 Task: Create new Company, with domain: 'mixi.jp' and type: 'Reseller'. Add new contact for this company, with mail Id: 'Elijah_Sharma@mixi.jp', First Name: Elijah, Last name:  Sharma, Job Title: 'Project Manager', Phone Number: '(202) 555-7893'. Change life cycle stage to  Lead and lead status to  Open. Logged in from softage.3@softage.net
Action: Mouse moved to (98, 89)
Screenshot: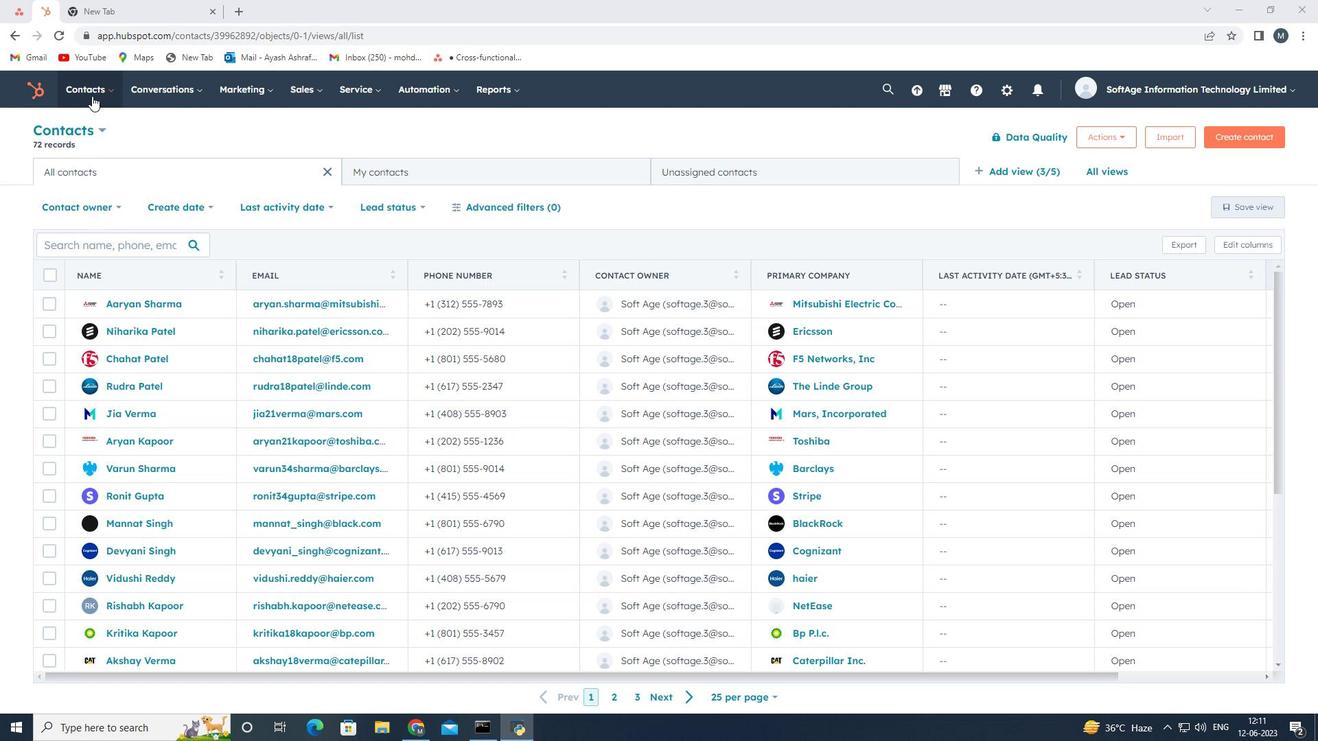 
Action: Mouse pressed left at (98, 89)
Screenshot: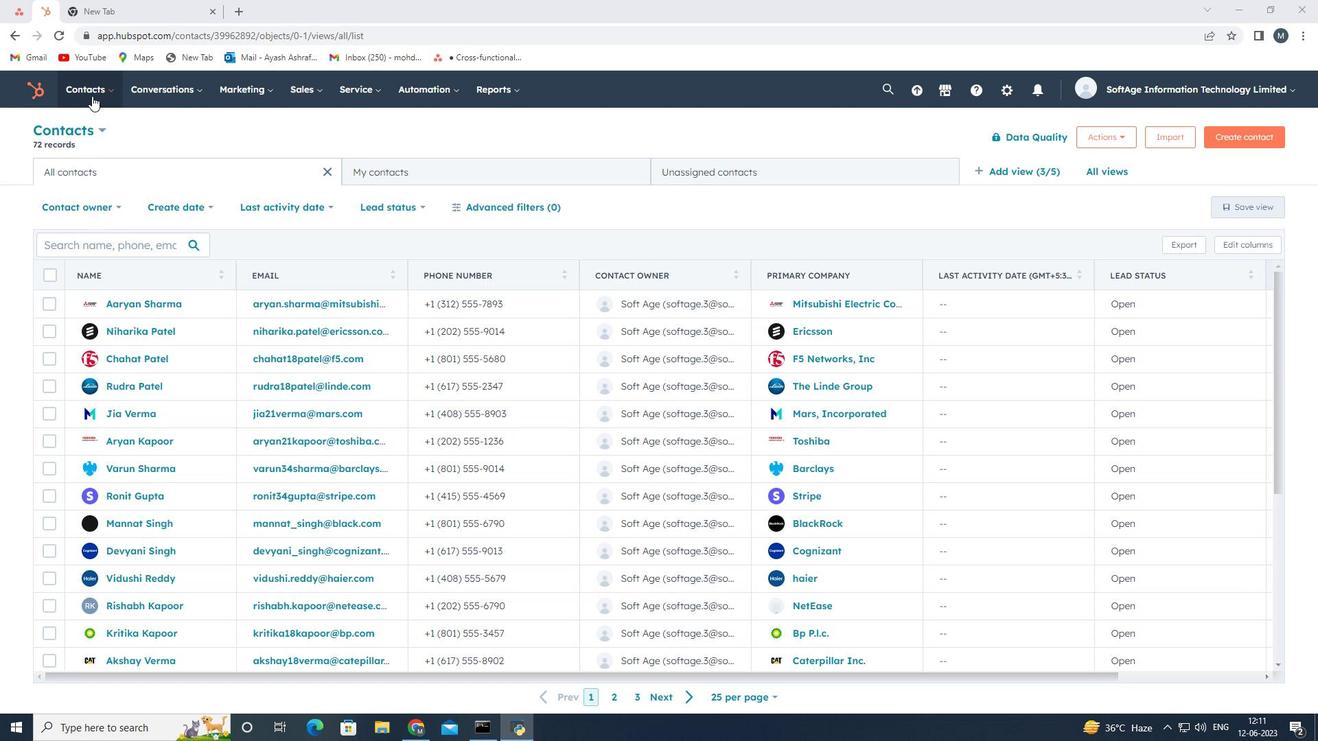 
Action: Mouse moved to (111, 133)
Screenshot: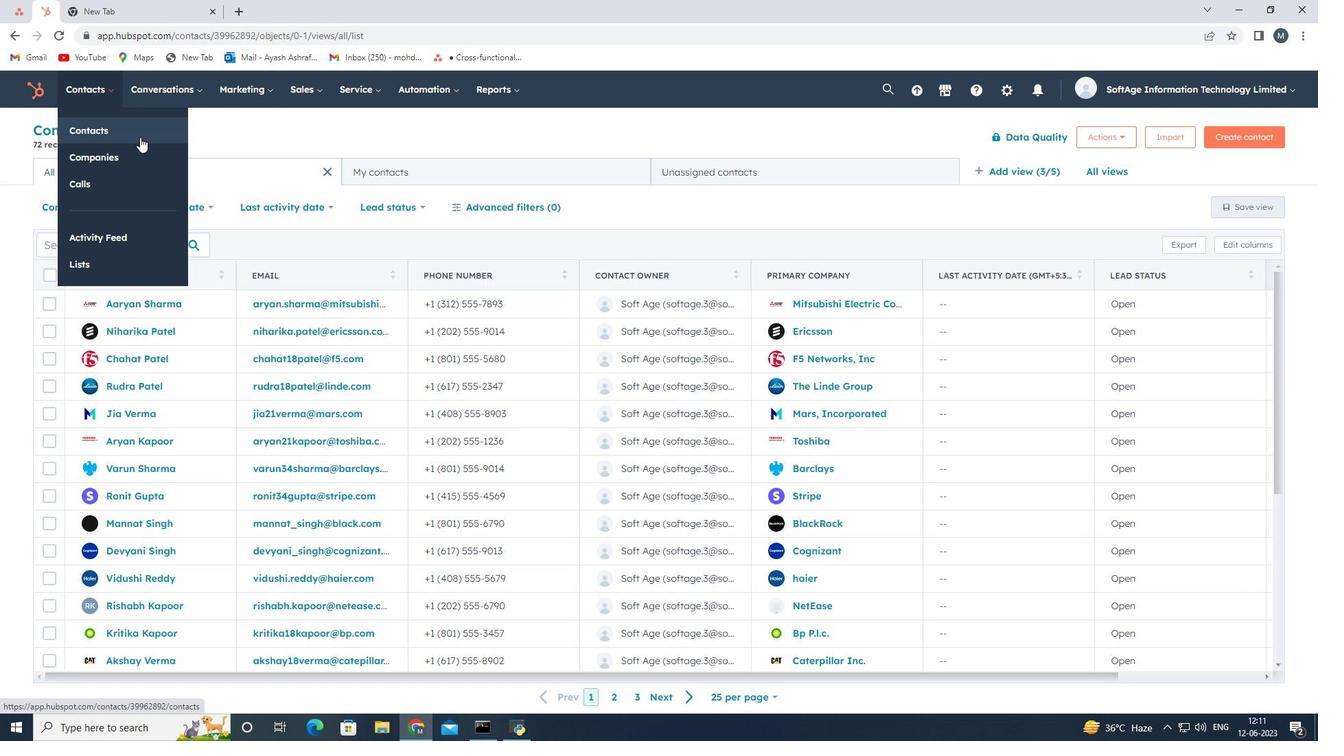 
Action: Mouse pressed left at (111, 133)
Screenshot: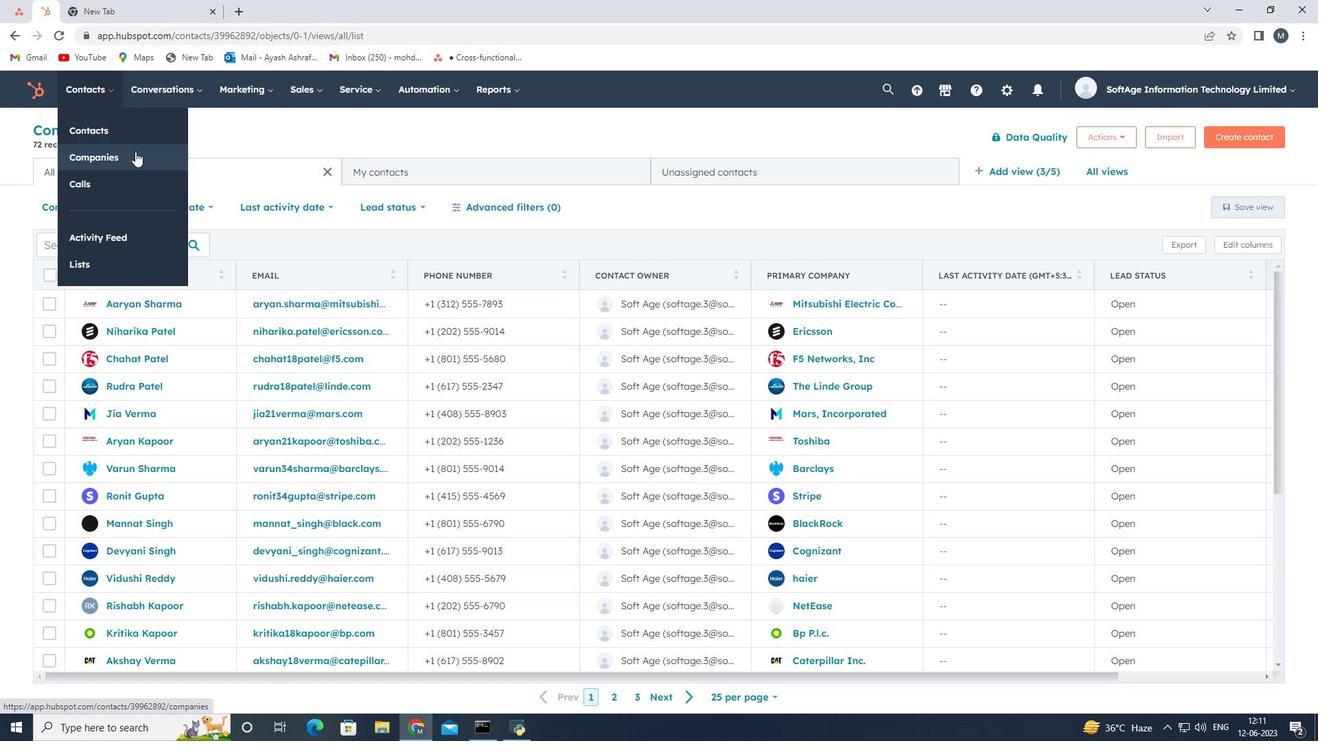 
Action: Mouse moved to (1242, 139)
Screenshot: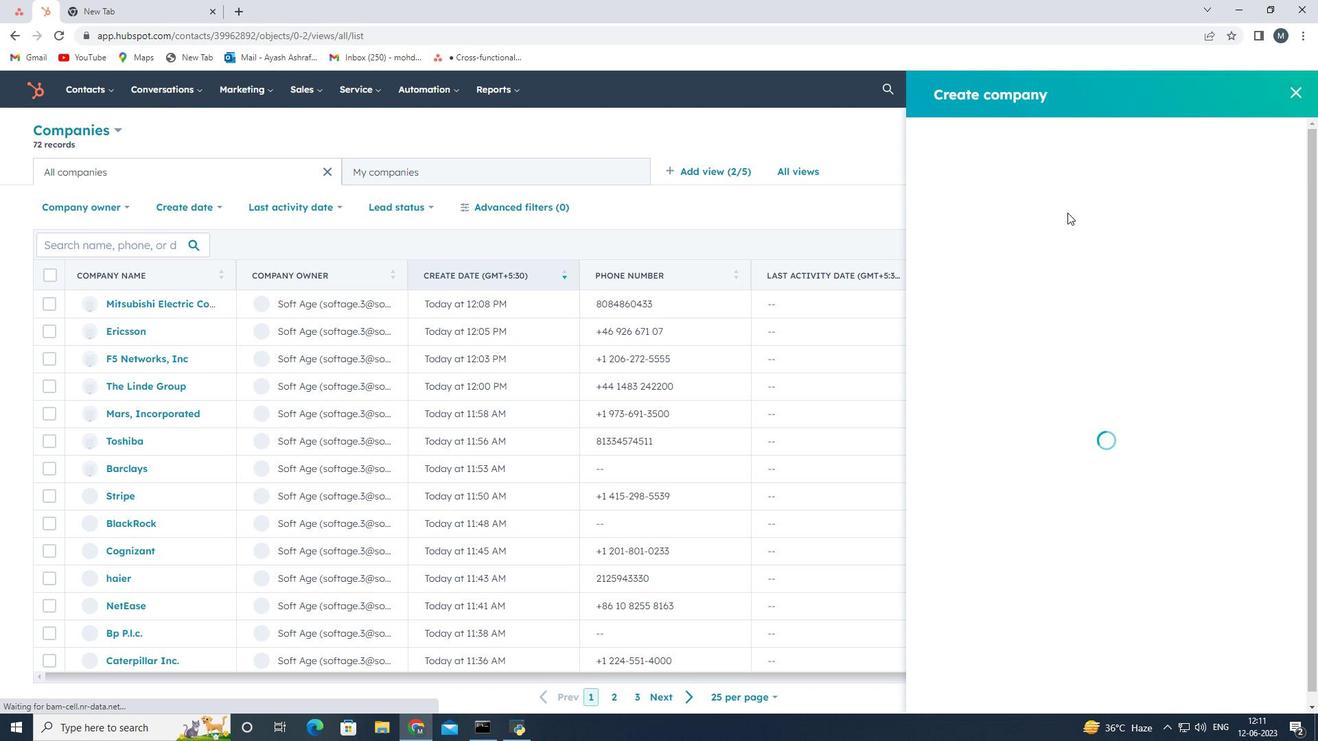 
Action: Mouse pressed left at (1242, 139)
Screenshot: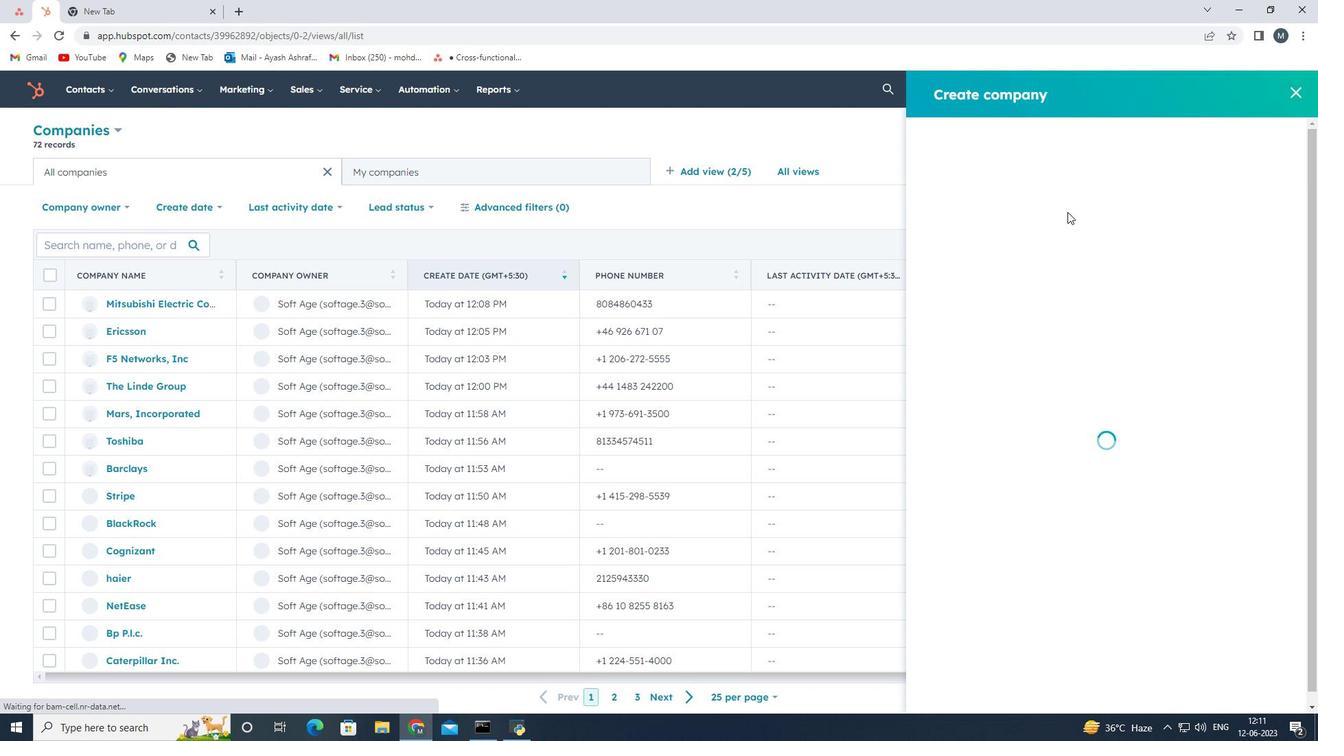 
Action: Mouse moved to (1033, 203)
Screenshot: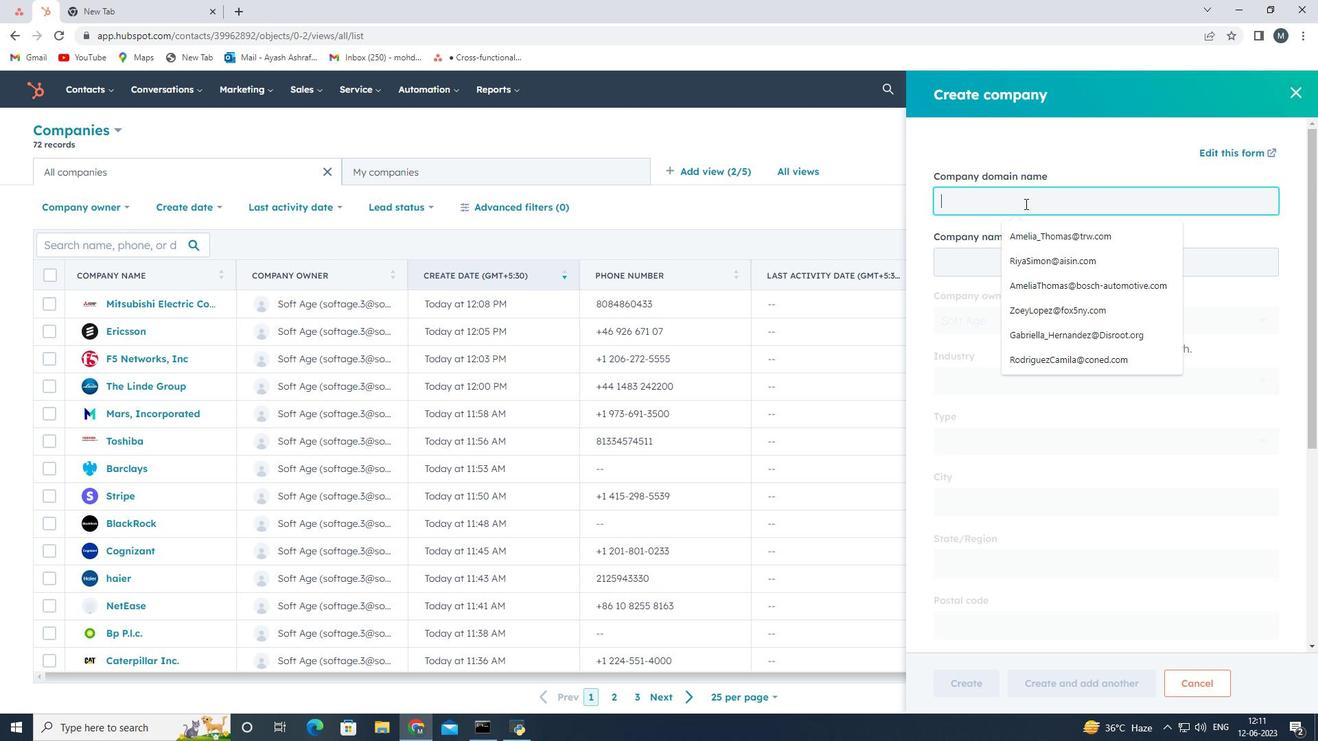 
Action: Mouse pressed left at (1033, 203)
Screenshot: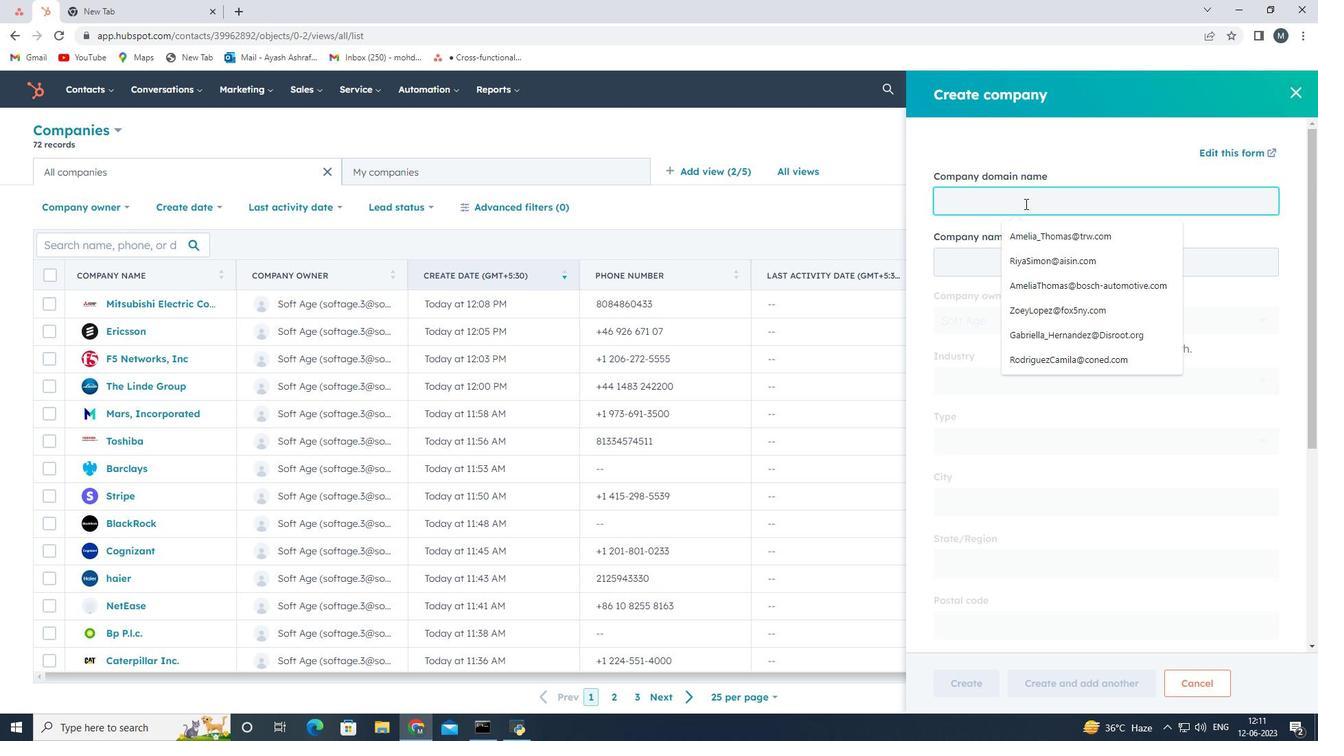 
Action: Key pressed mixi.jp
Screenshot: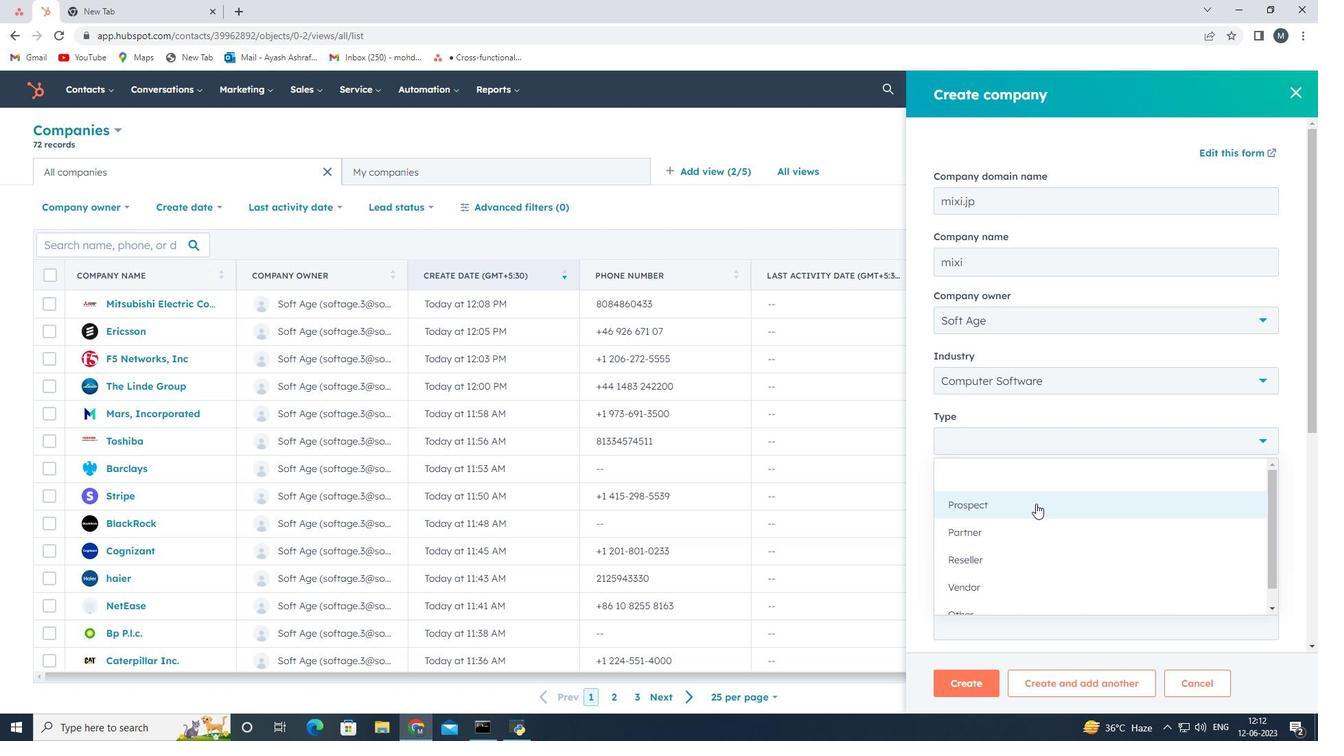 
Action: Mouse moved to (978, 215)
Screenshot: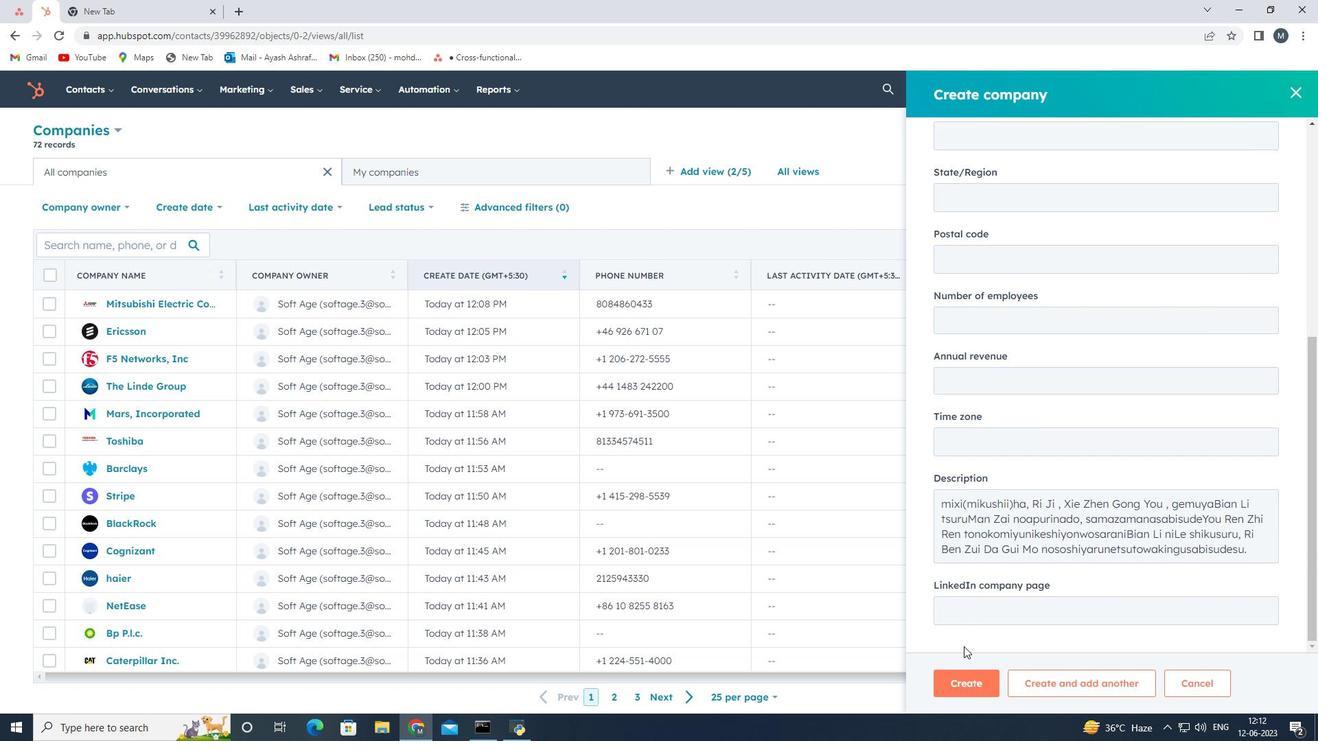 
Action: Key pressed com
Screenshot: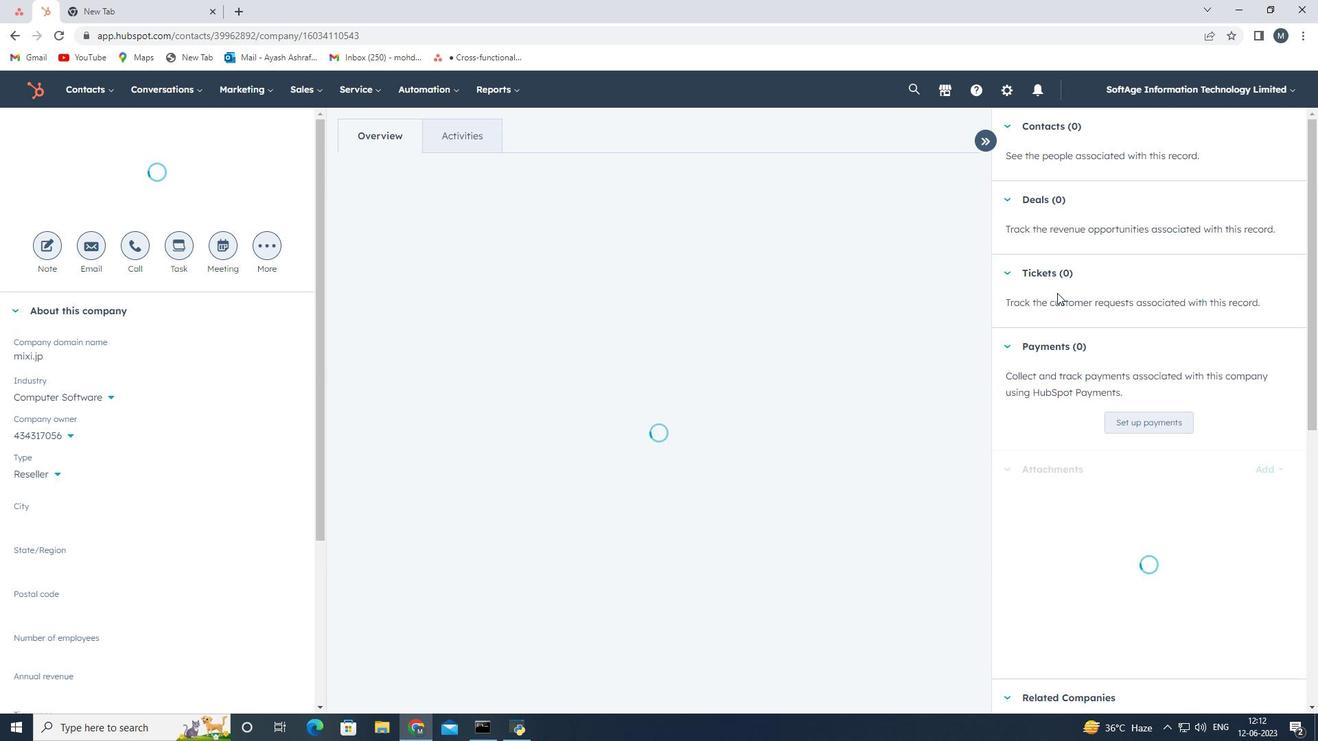 
Action: Mouse moved to (1299, 93)
Screenshot: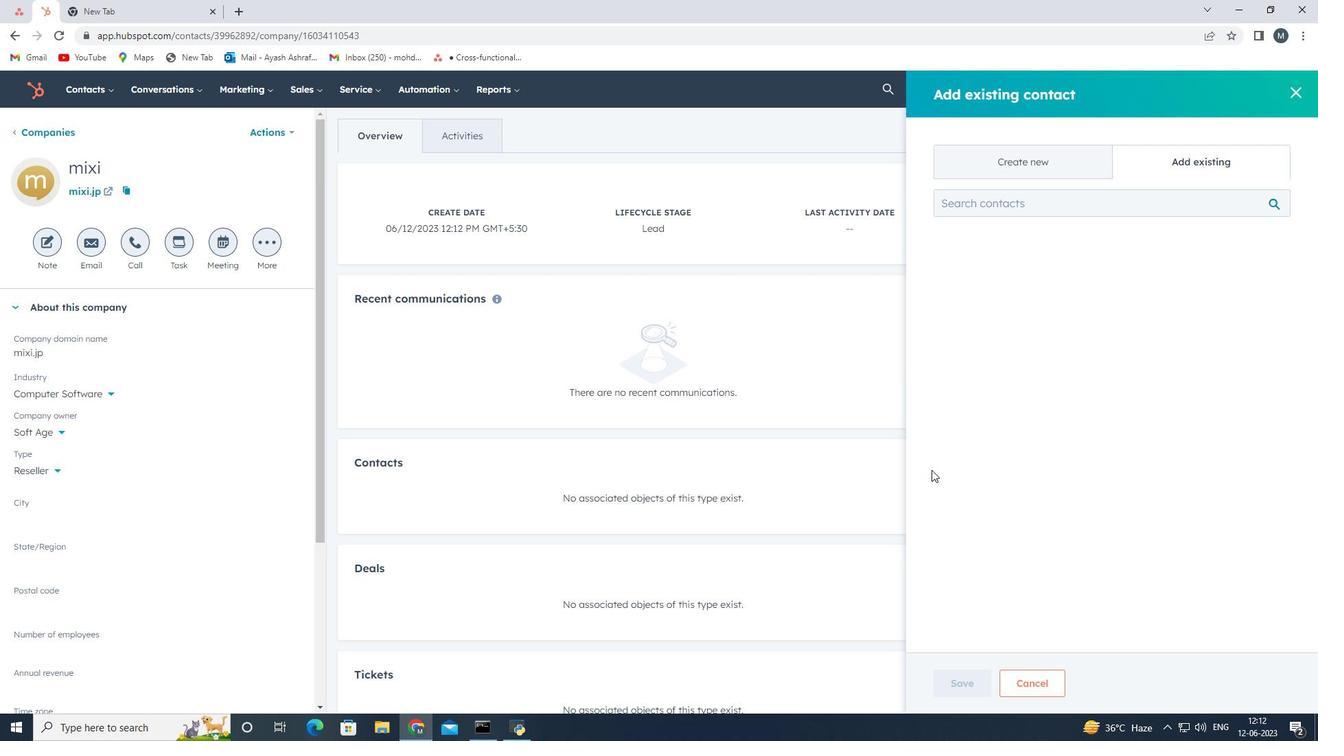 
Action: Mouse pressed left at (1299, 93)
Screenshot: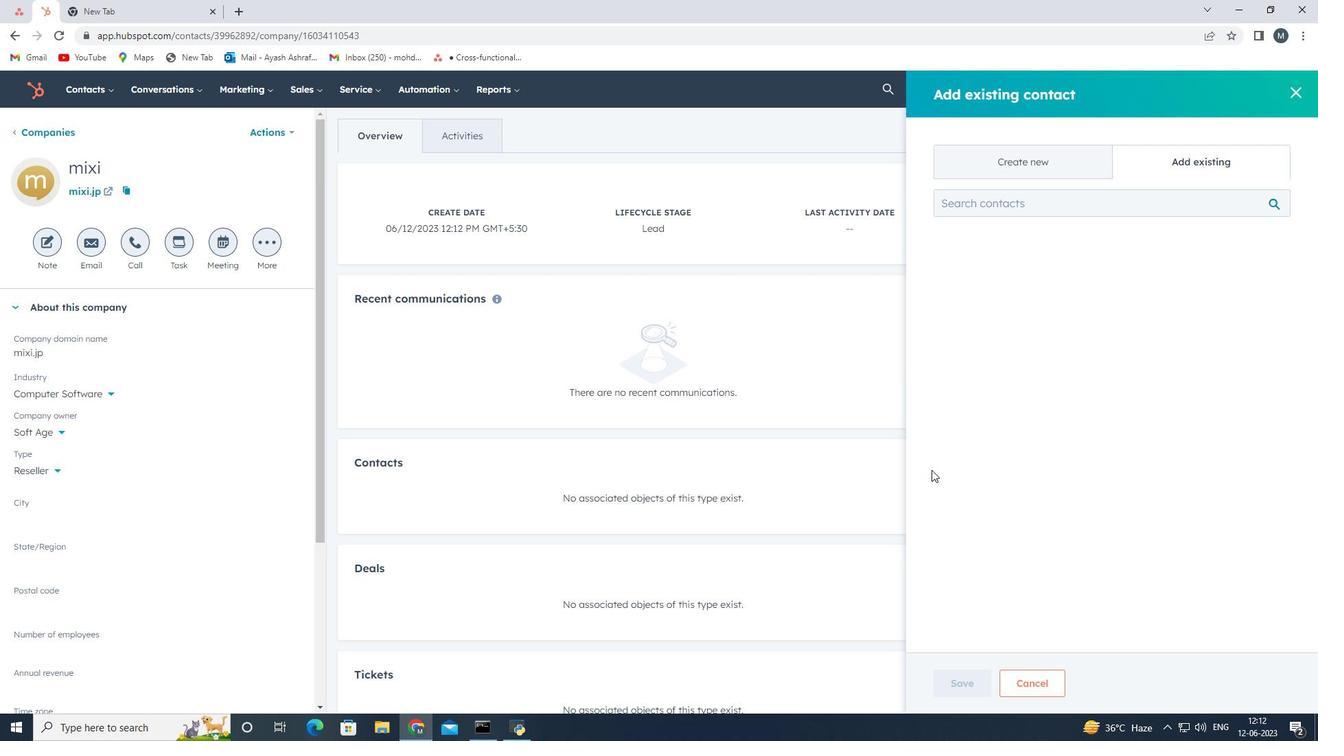 
Action: Mouse moved to (92, 94)
Screenshot: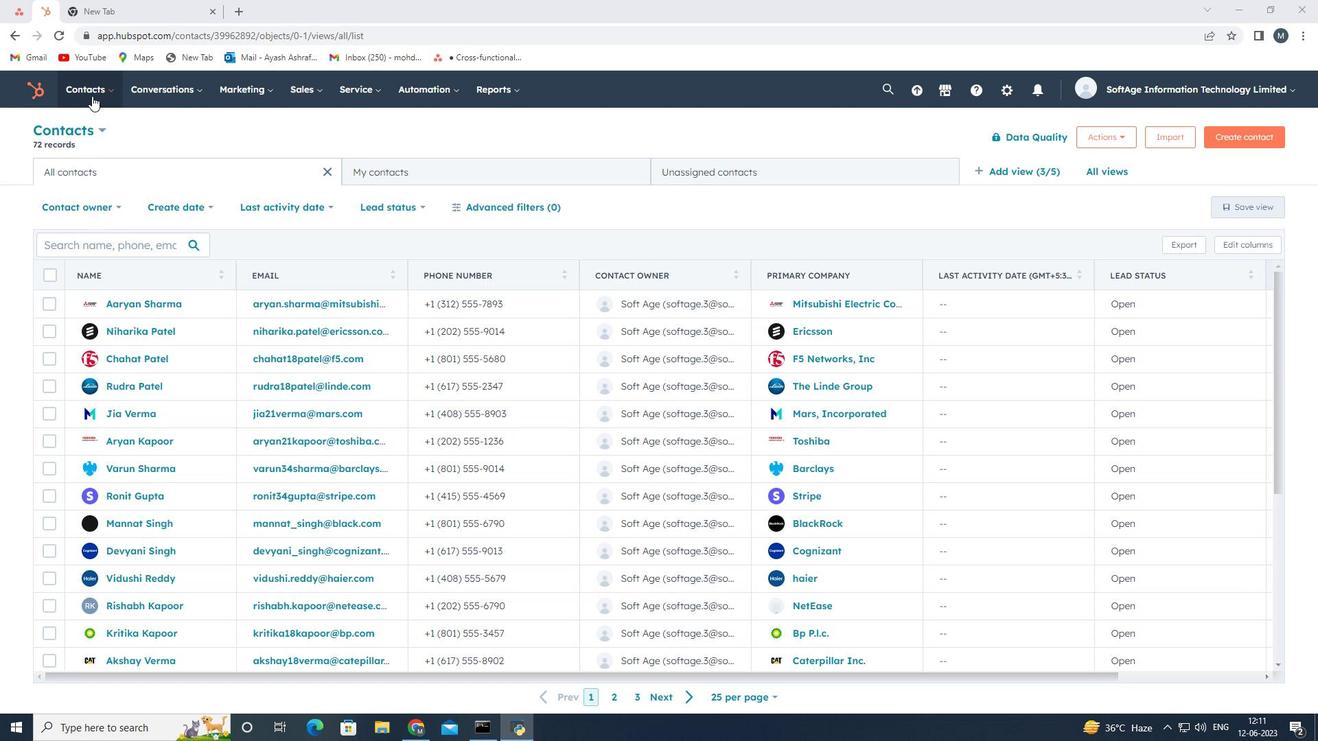 
Action: Mouse pressed left at (92, 94)
Screenshot: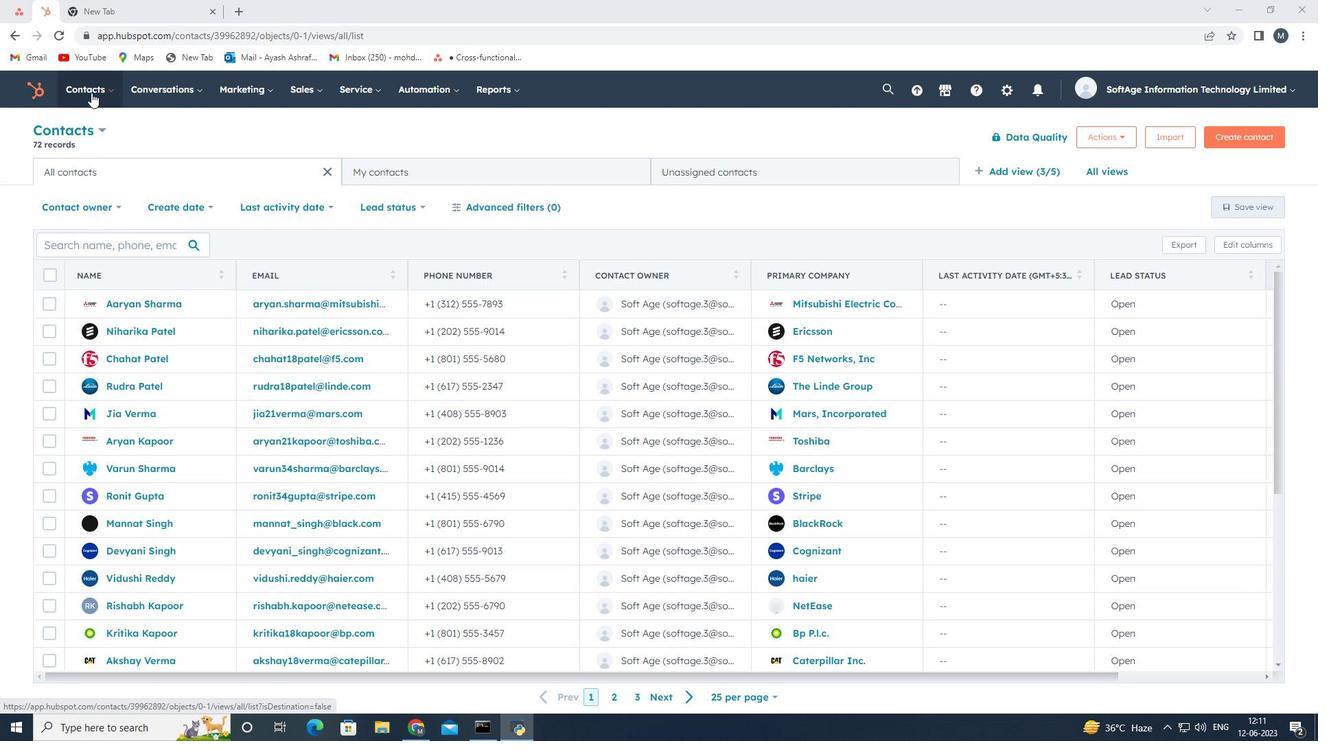 
Action: Mouse moved to (135, 153)
Screenshot: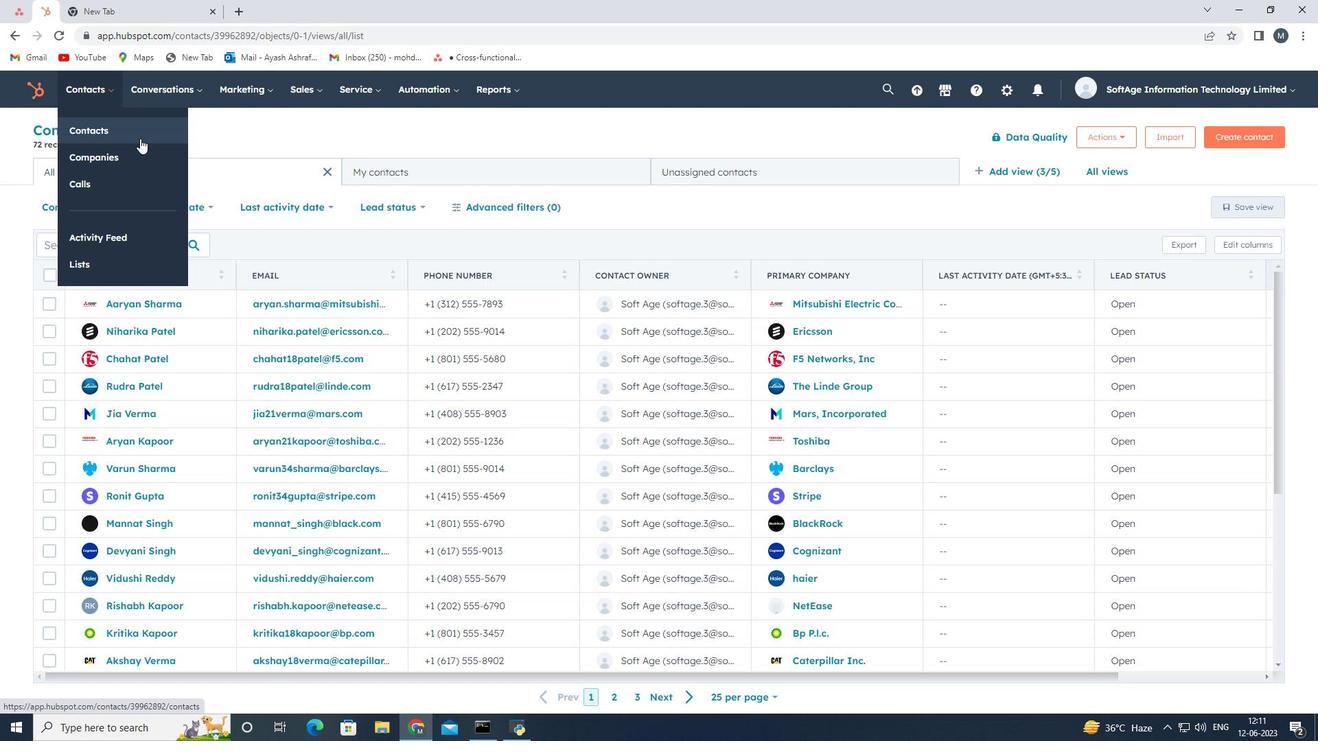 
Action: Mouse pressed left at (135, 153)
Screenshot: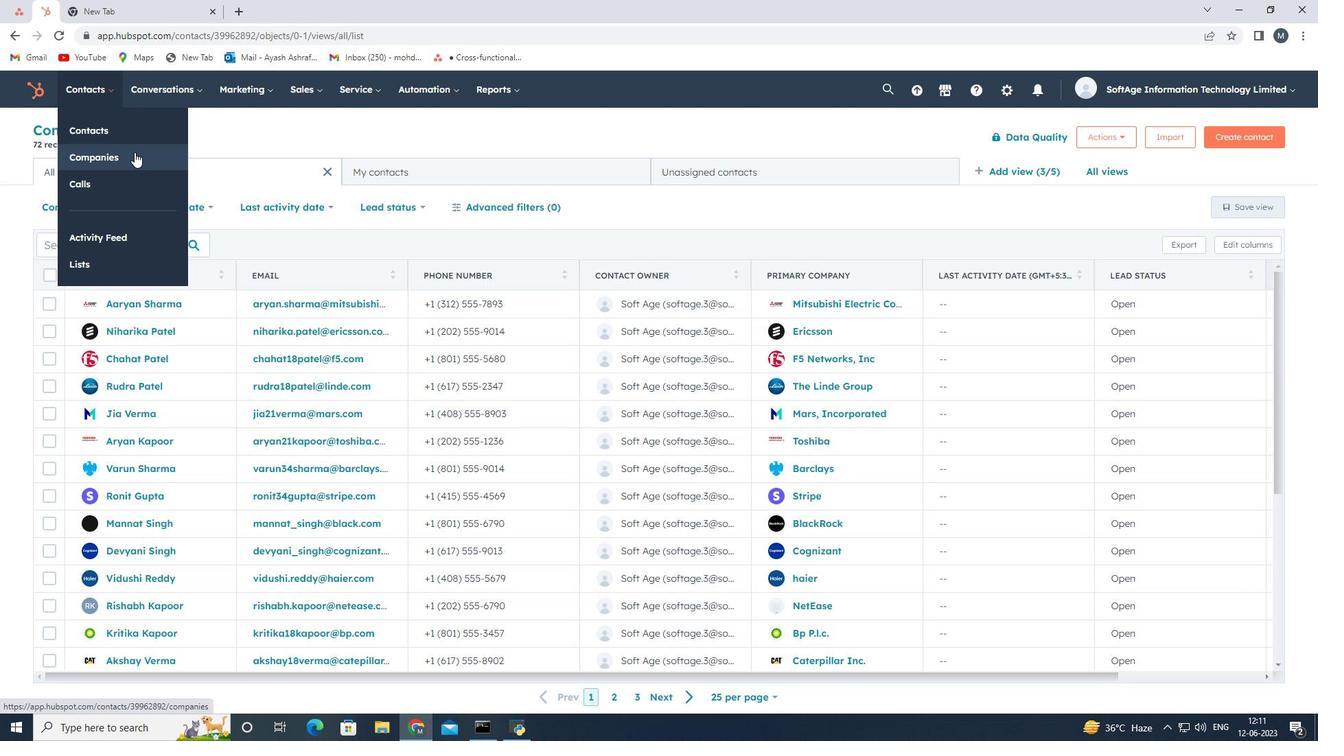 
Action: Mouse moved to (1245, 135)
Screenshot: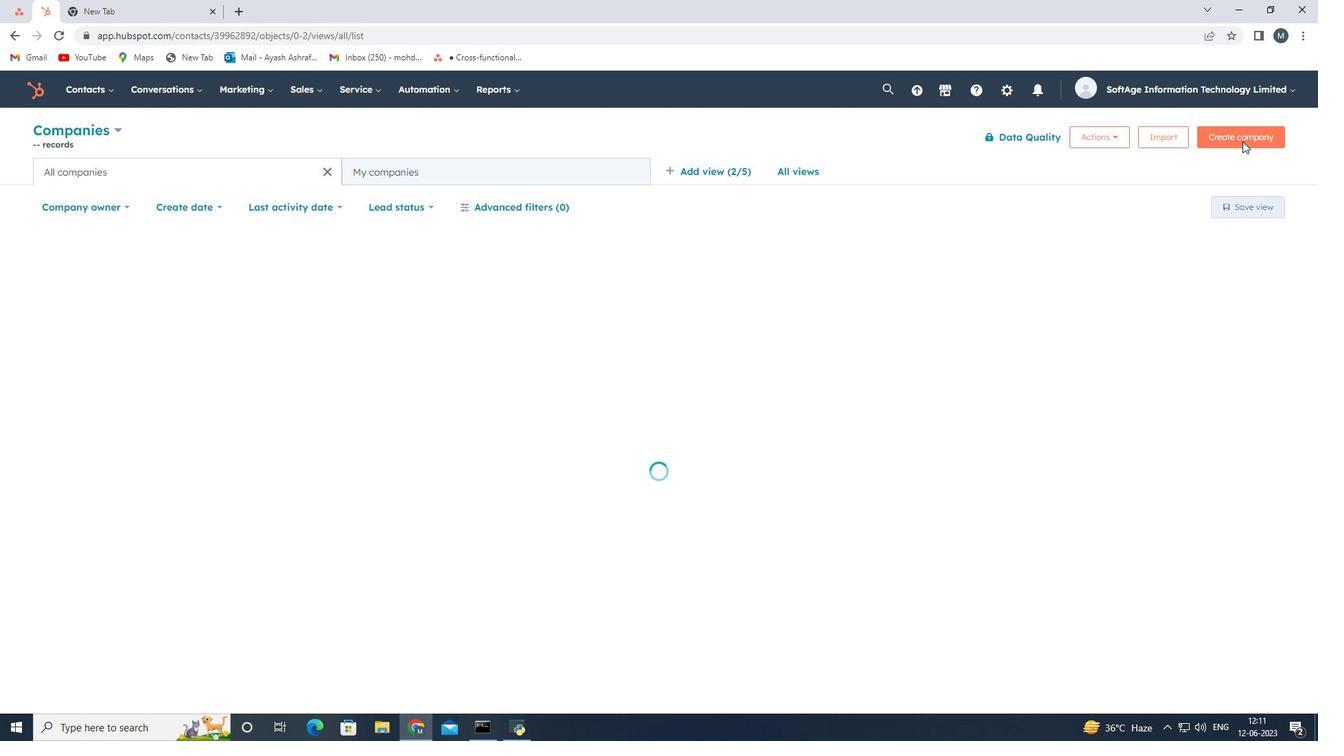 
Action: Mouse pressed left at (1245, 135)
Screenshot: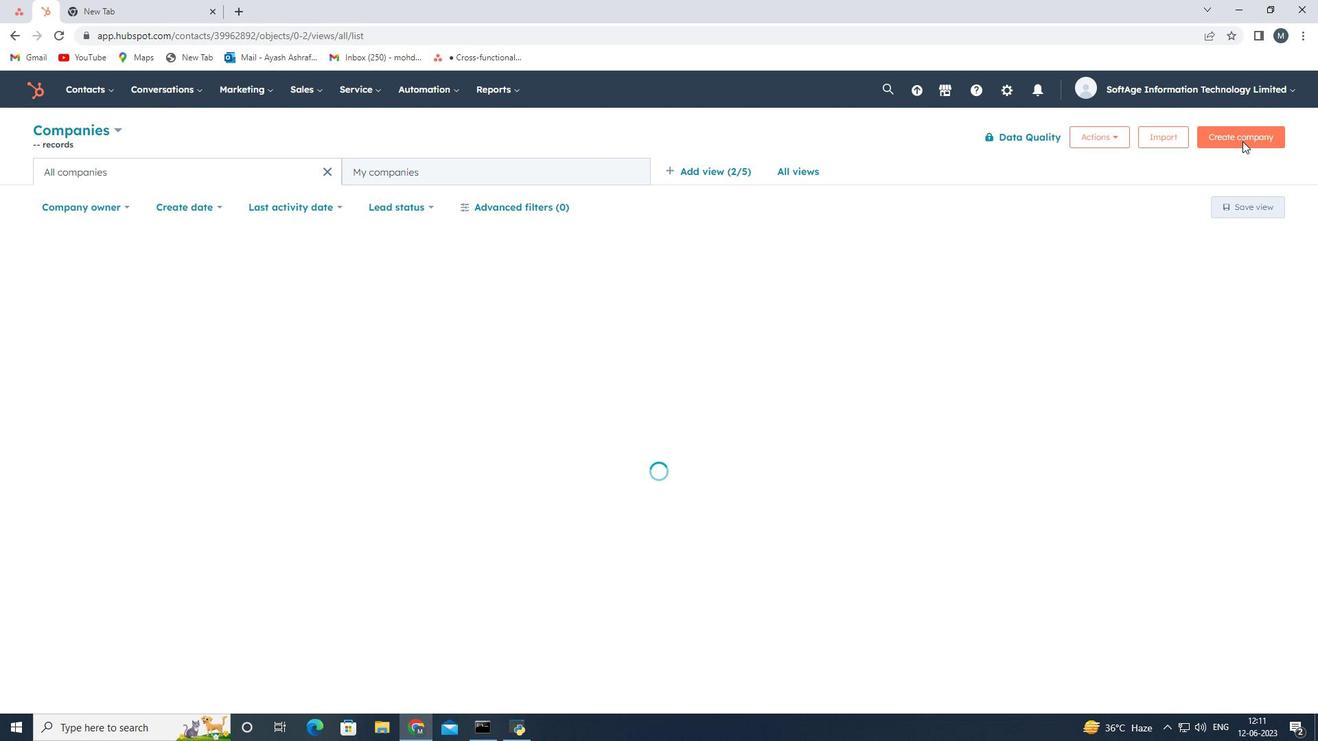 
Action: Mouse moved to (1026, 205)
Screenshot: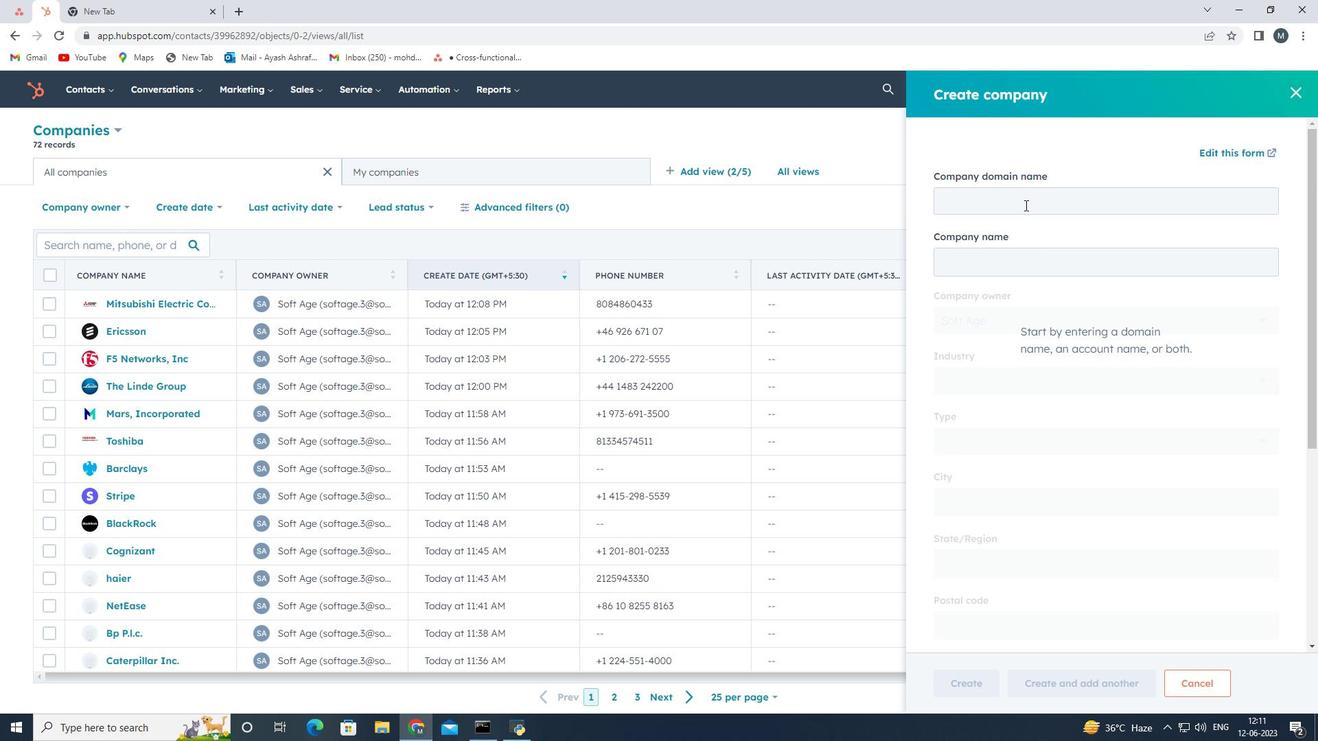 
Action: Mouse pressed left at (1026, 205)
Screenshot: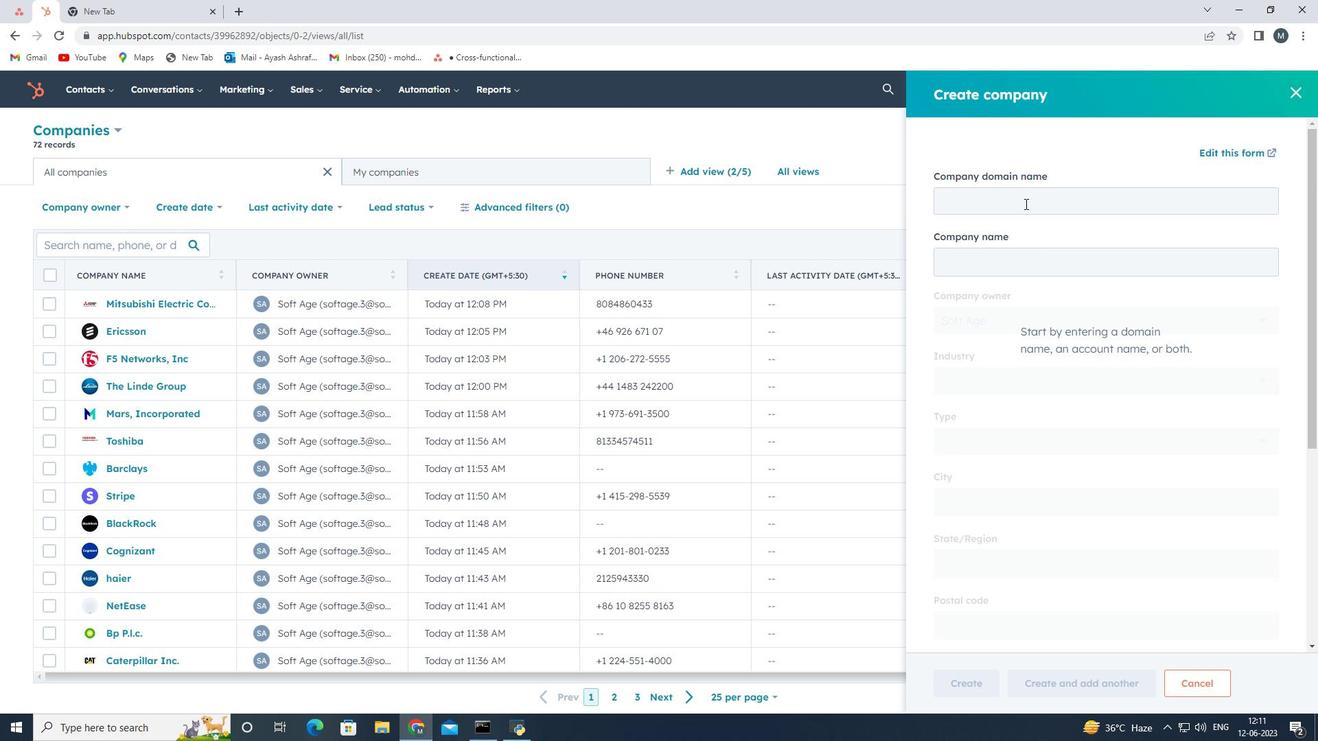 
Action: Key pressed mixi.jp
Screenshot: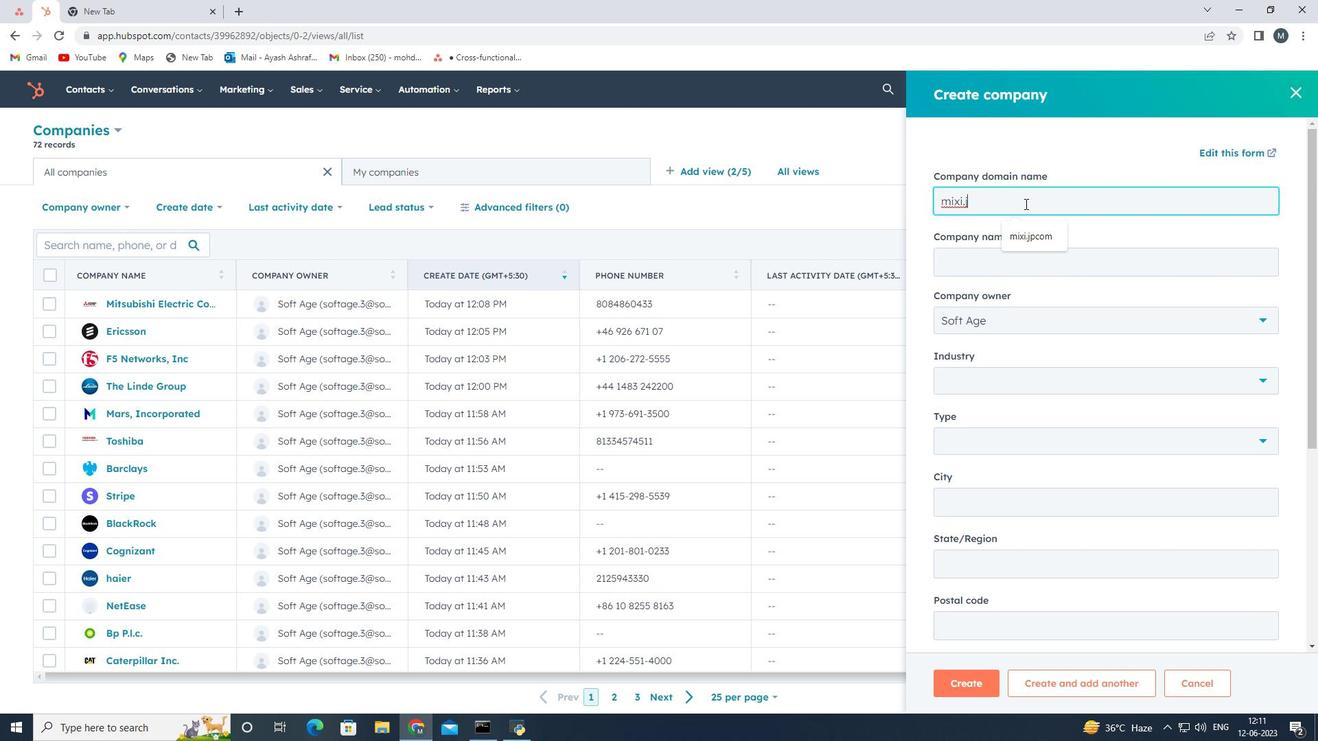 
Action: Mouse moved to (1055, 449)
Screenshot: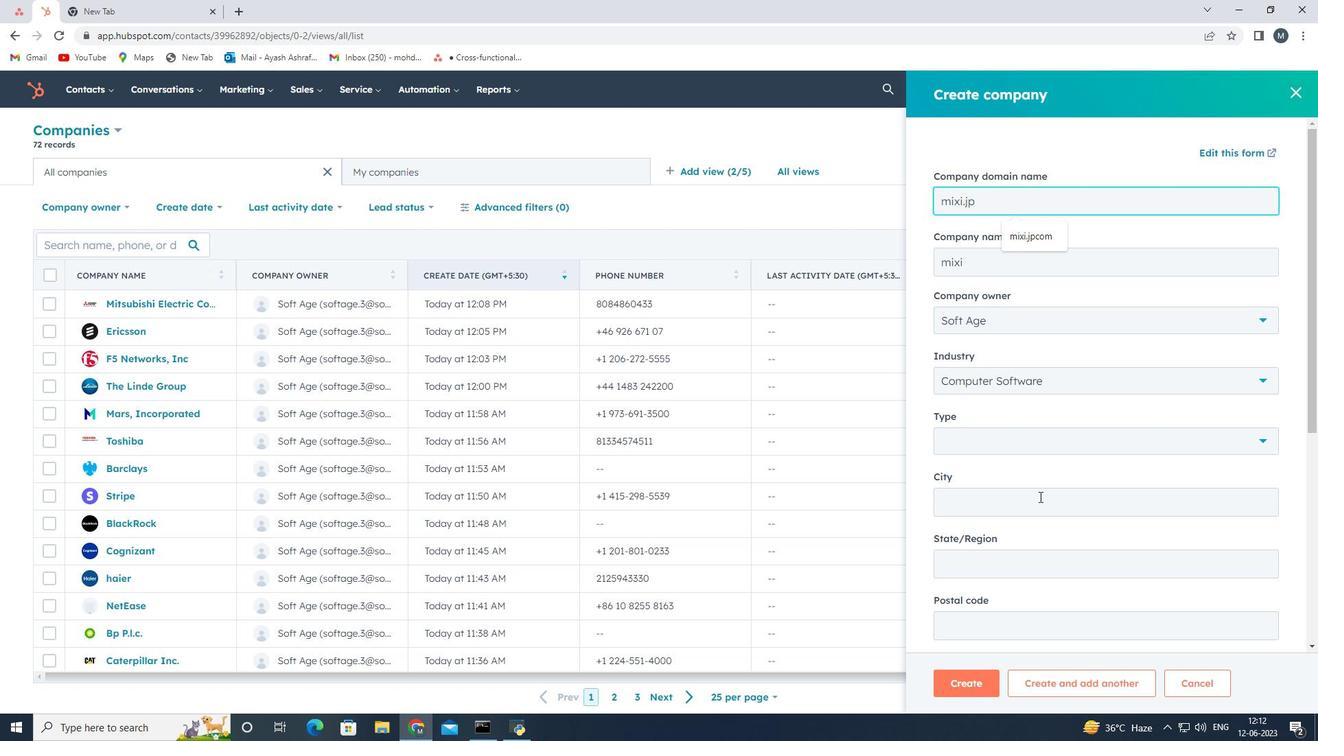 
Action: Mouse pressed left at (1055, 449)
Screenshot: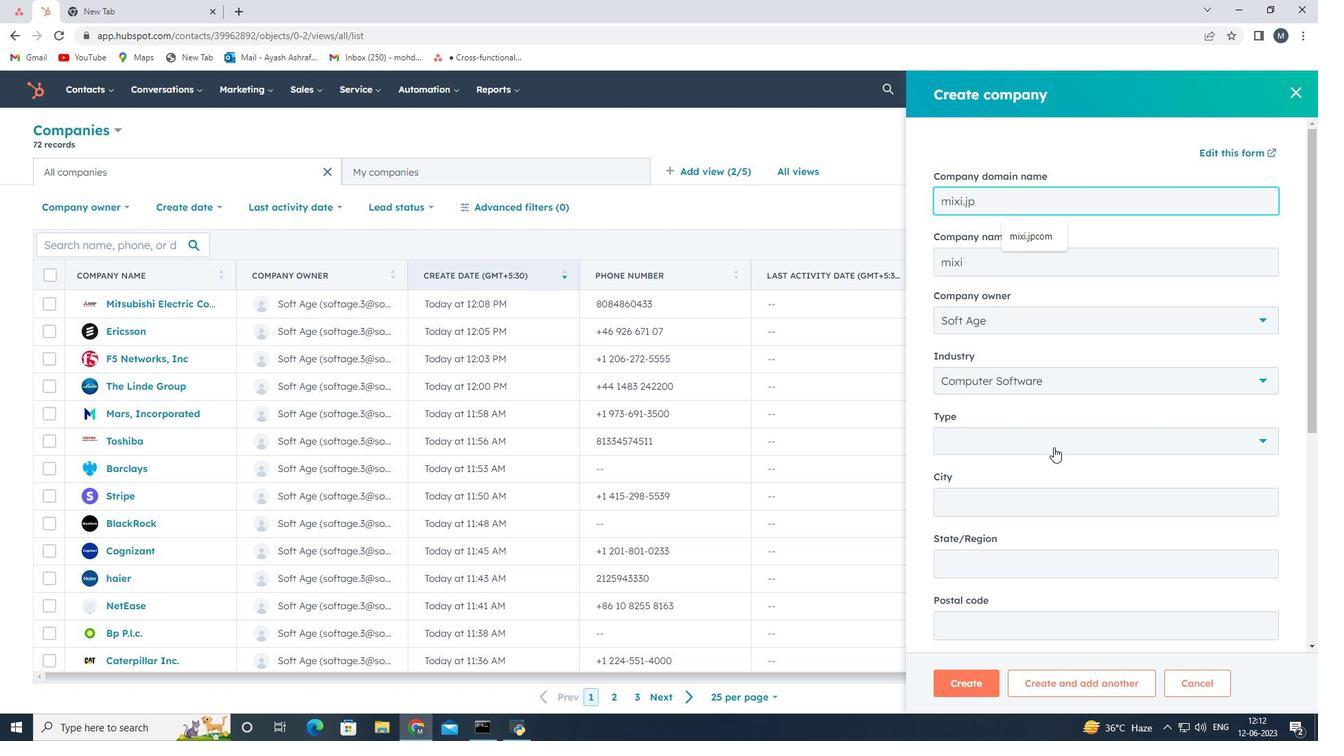 
Action: Mouse moved to (998, 570)
Screenshot: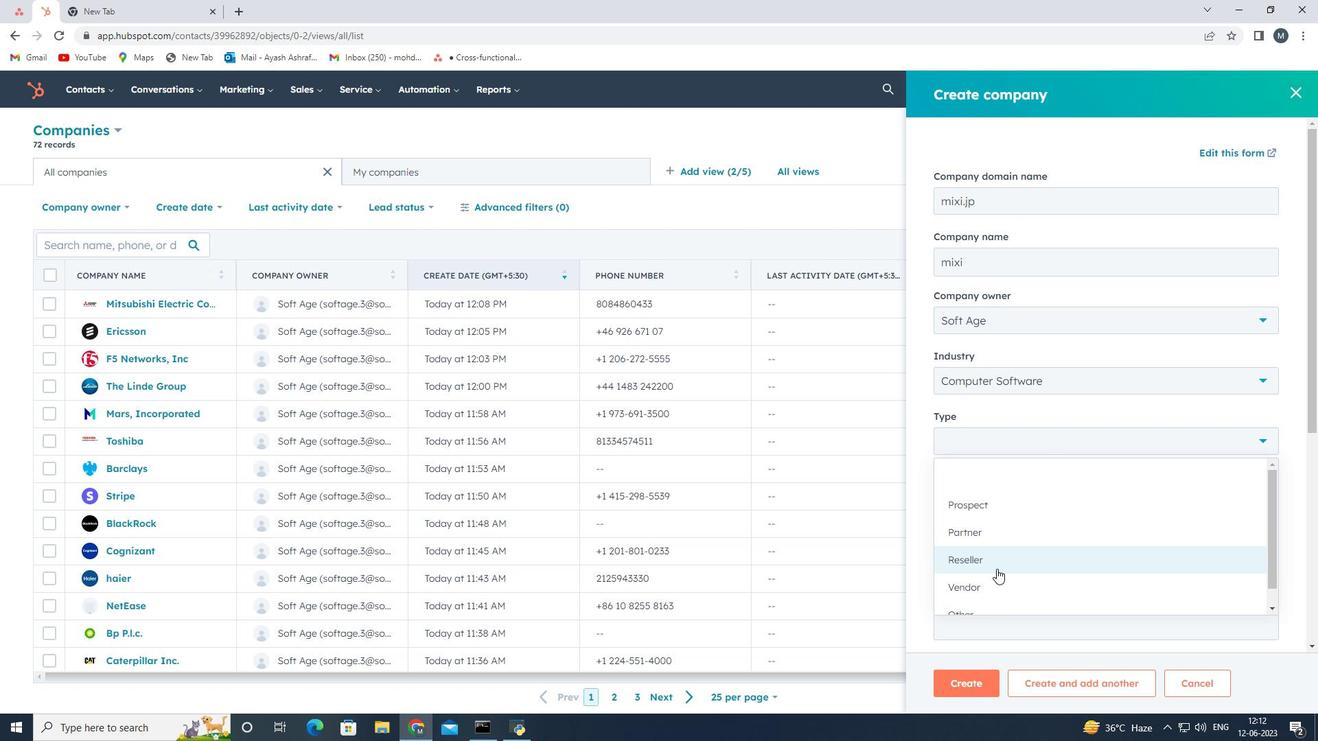 
Action: Mouse pressed left at (998, 570)
Screenshot: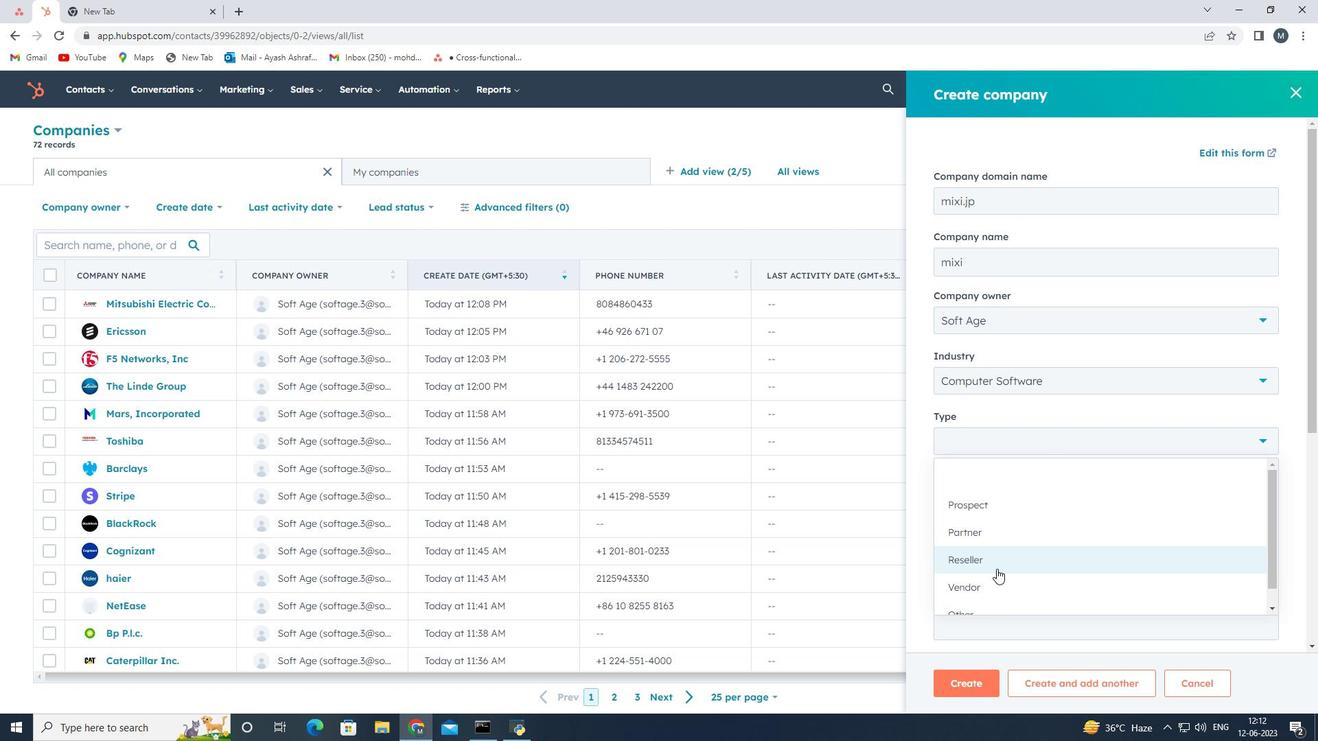 
Action: Mouse moved to (992, 460)
Screenshot: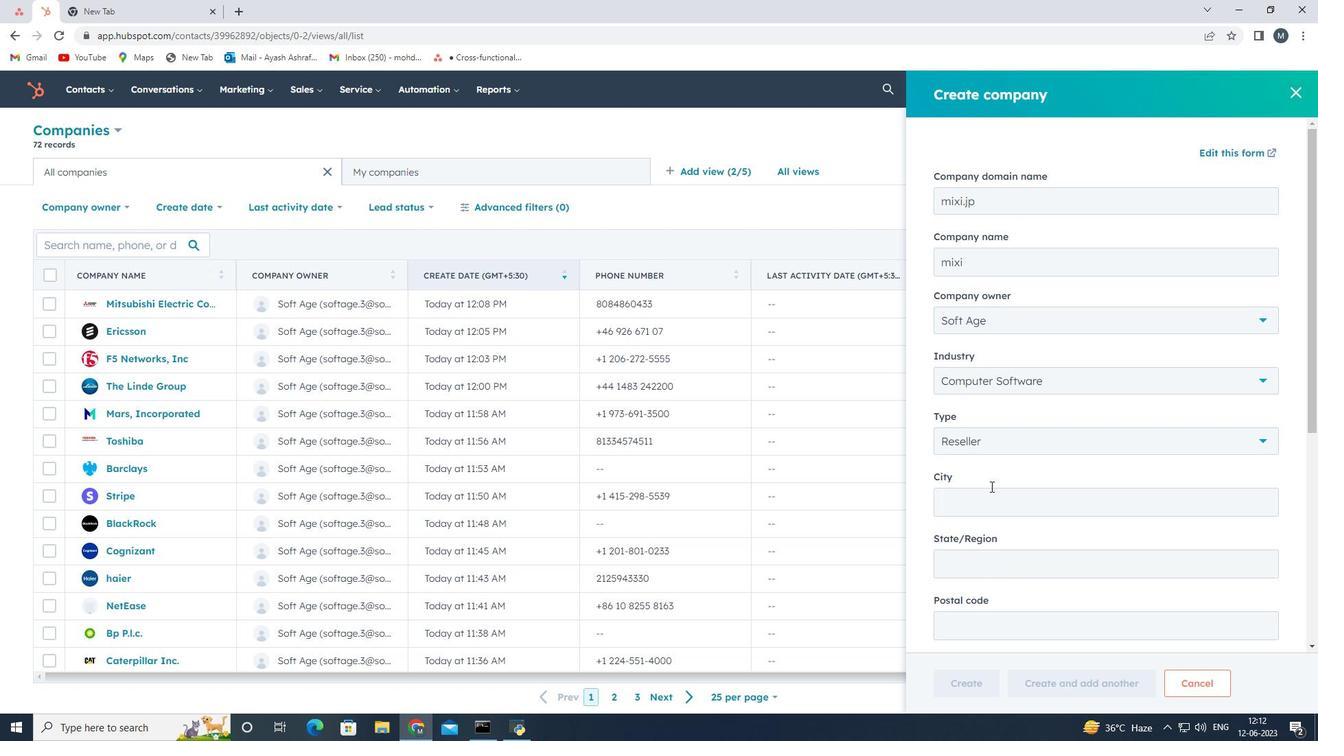 
Action: Mouse scrolled (992, 460) with delta (0, 0)
Screenshot: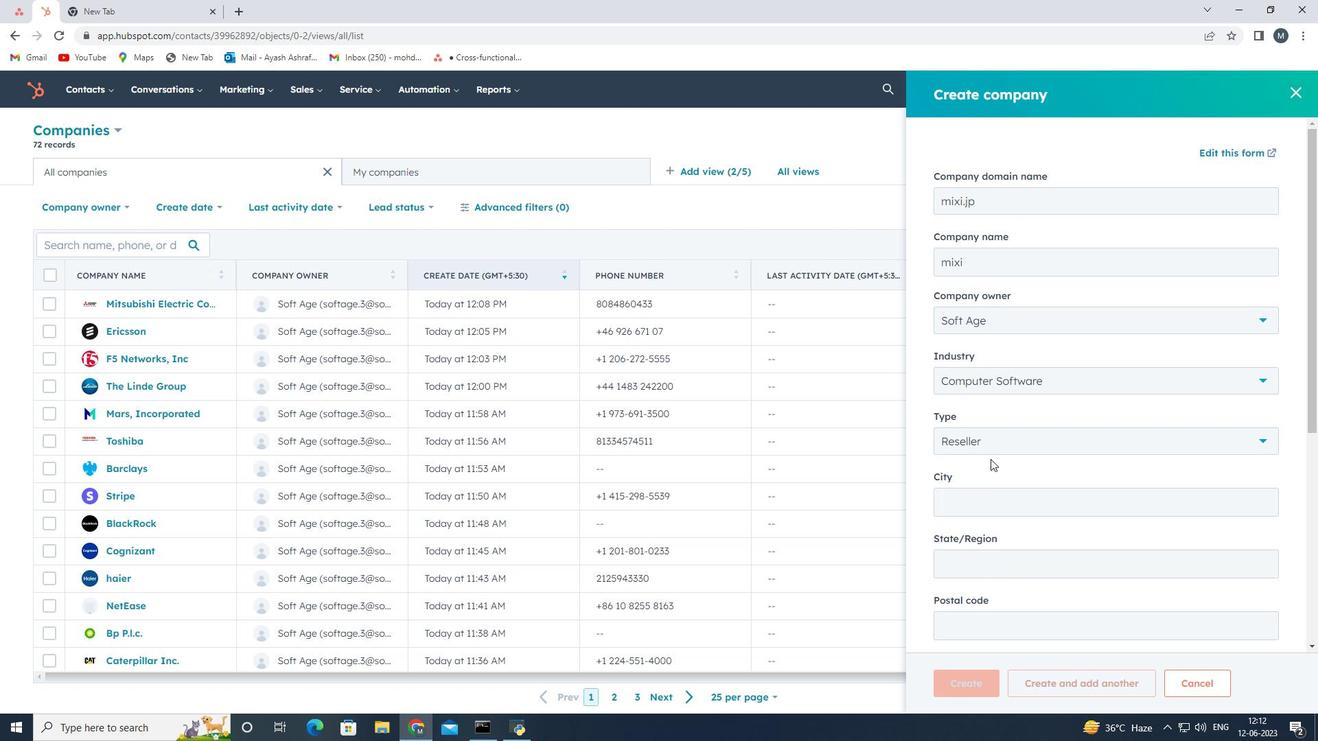 
Action: Mouse moved to (982, 468)
Screenshot: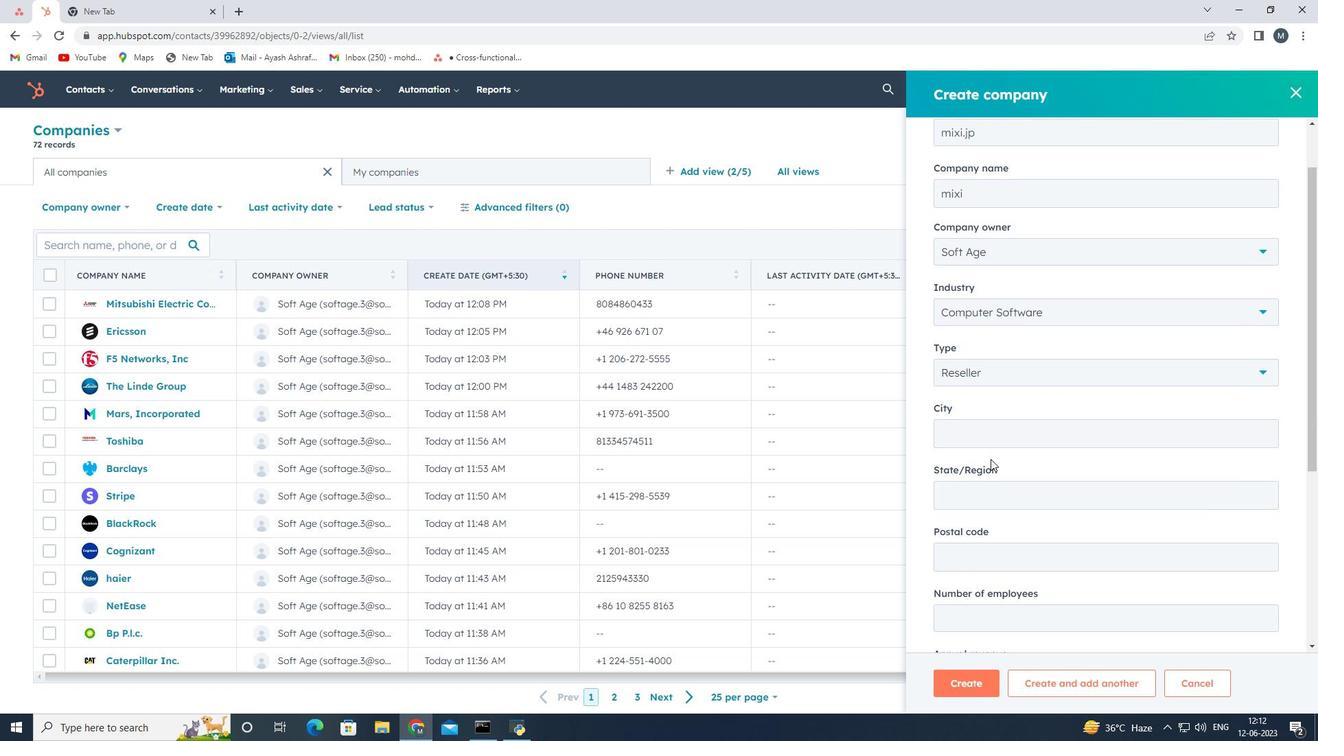 
Action: Mouse scrolled (982, 467) with delta (0, 0)
Screenshot: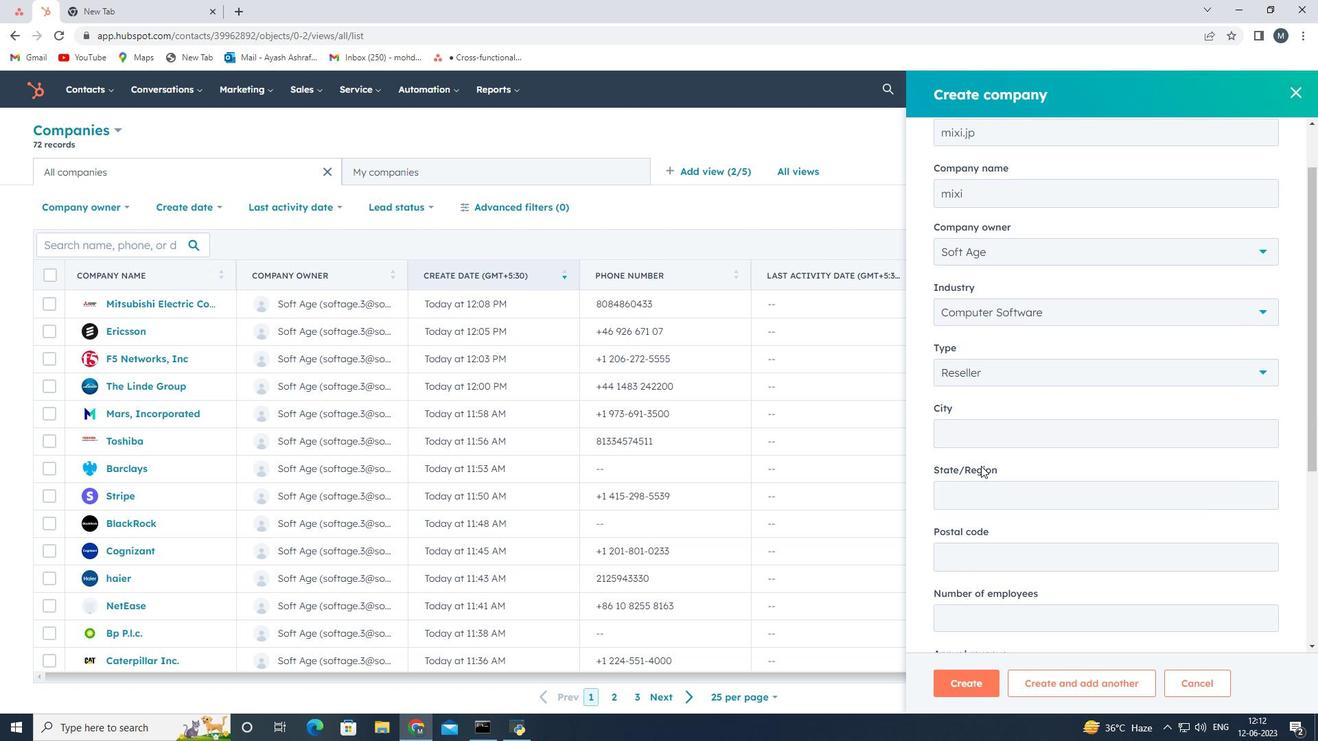 
Action: Mouse moved to (982, 472)
Screenshot: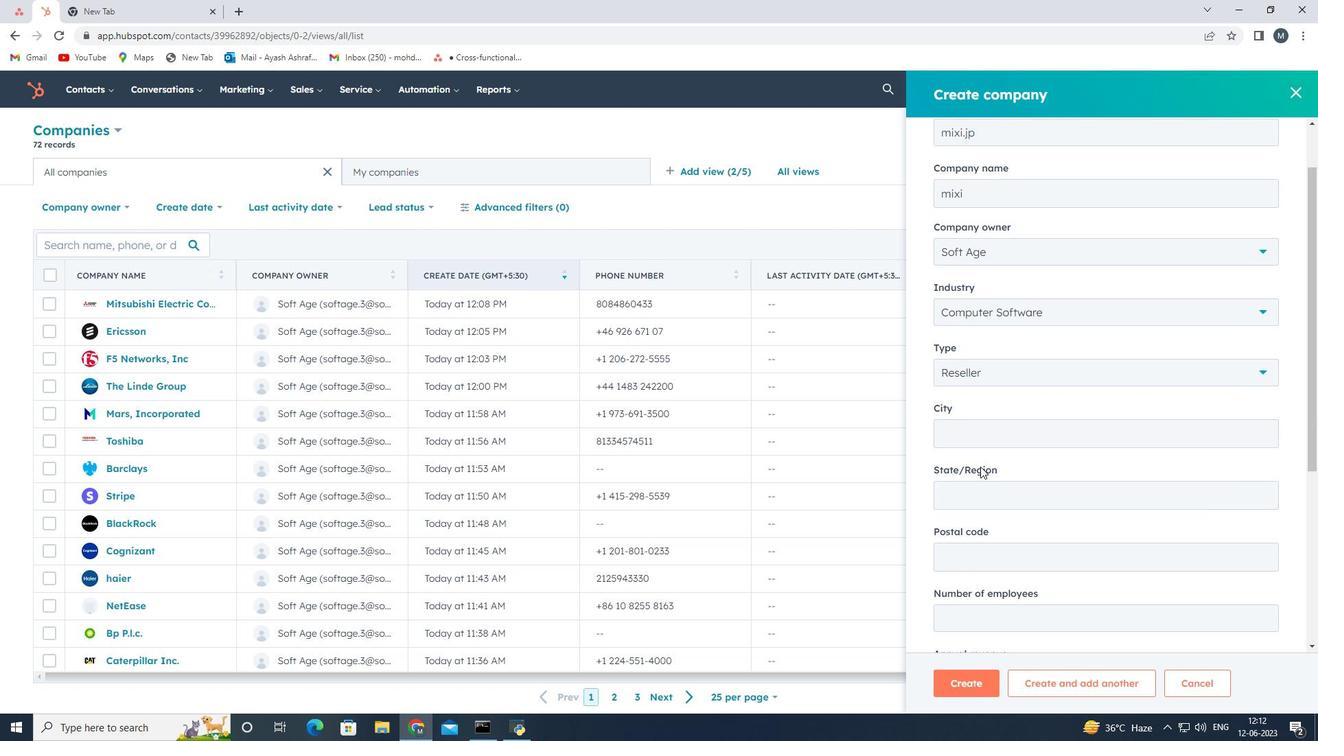 
Action: Mouse scrolled (982, 471) with delta (0, 0)
Screenshot: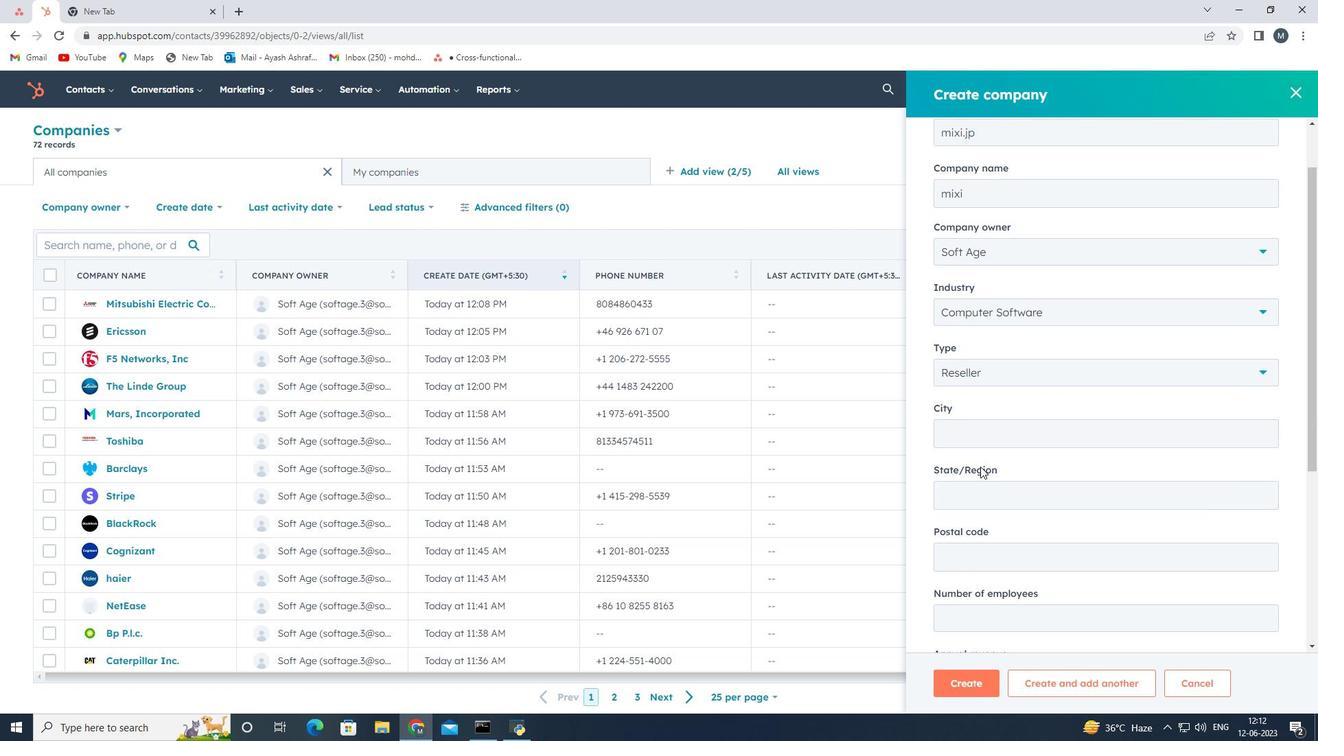 
Action: Mouse moved to (982, 476)
Screenshot: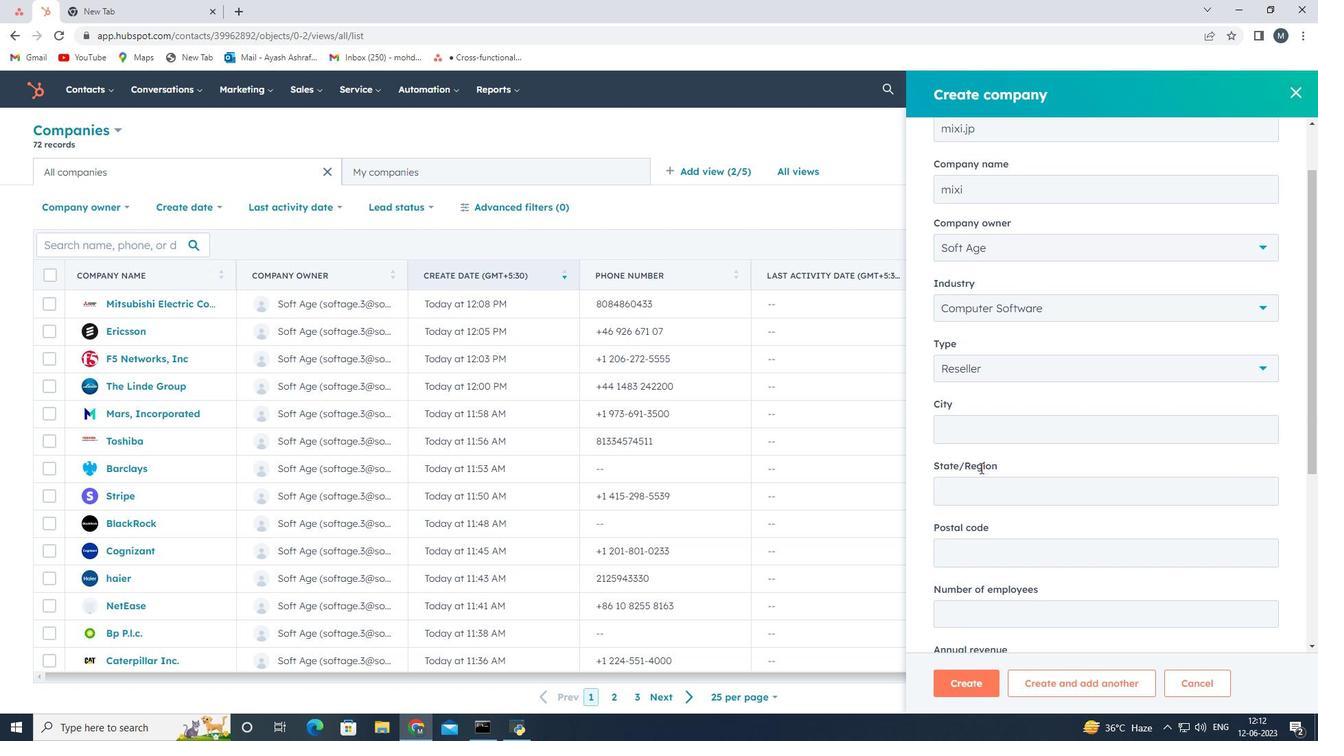 
Action: Mouse scrolled (982, 475) with delta (0, 0)
Screenshot: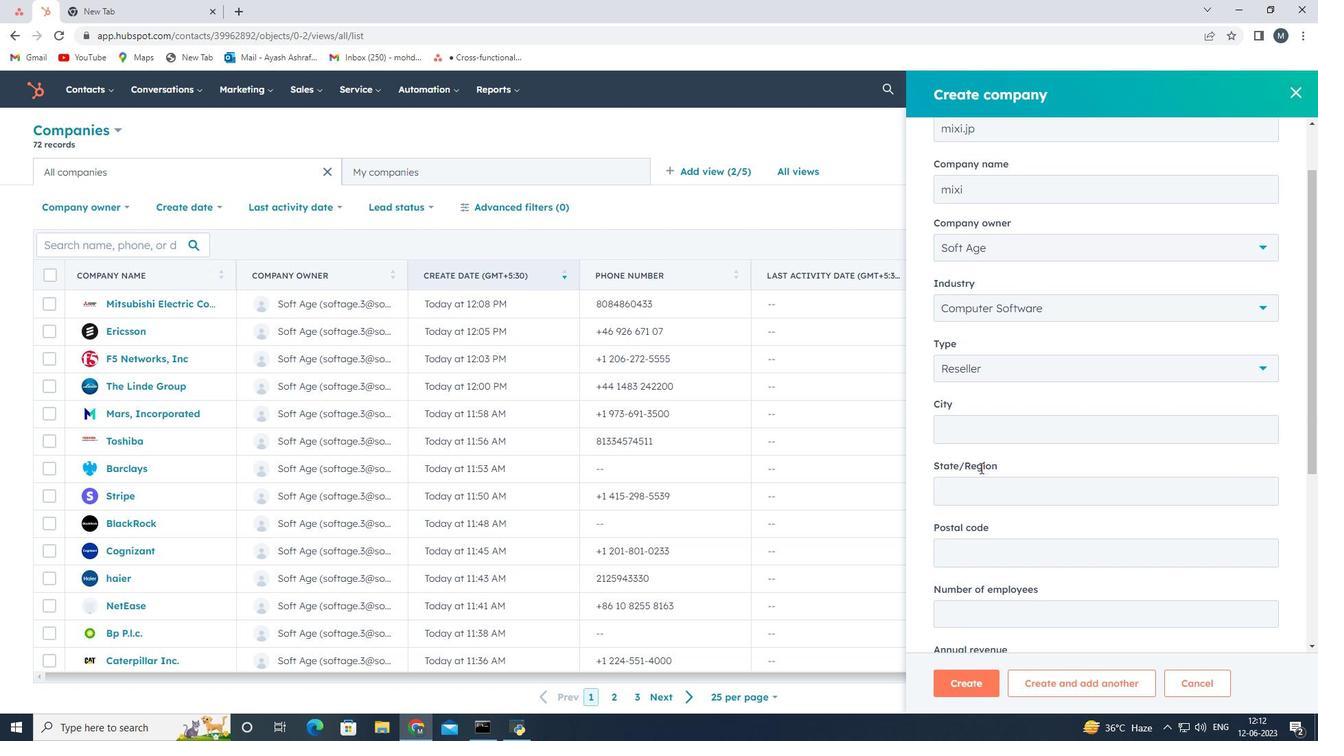 
Action: Mouse moved to (996, 559)
Screenshot: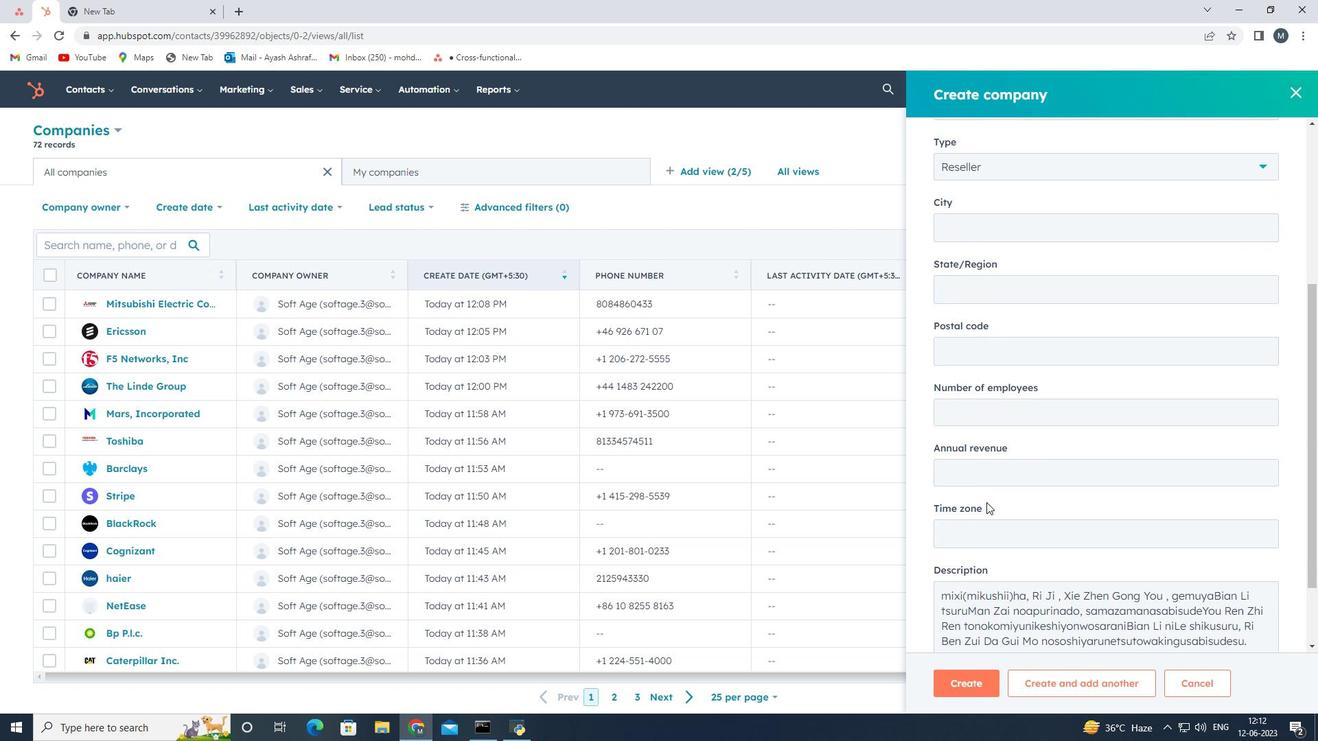 
Action: Mouse scrolled (996, 554) with delta (0, 0)
Screenshot: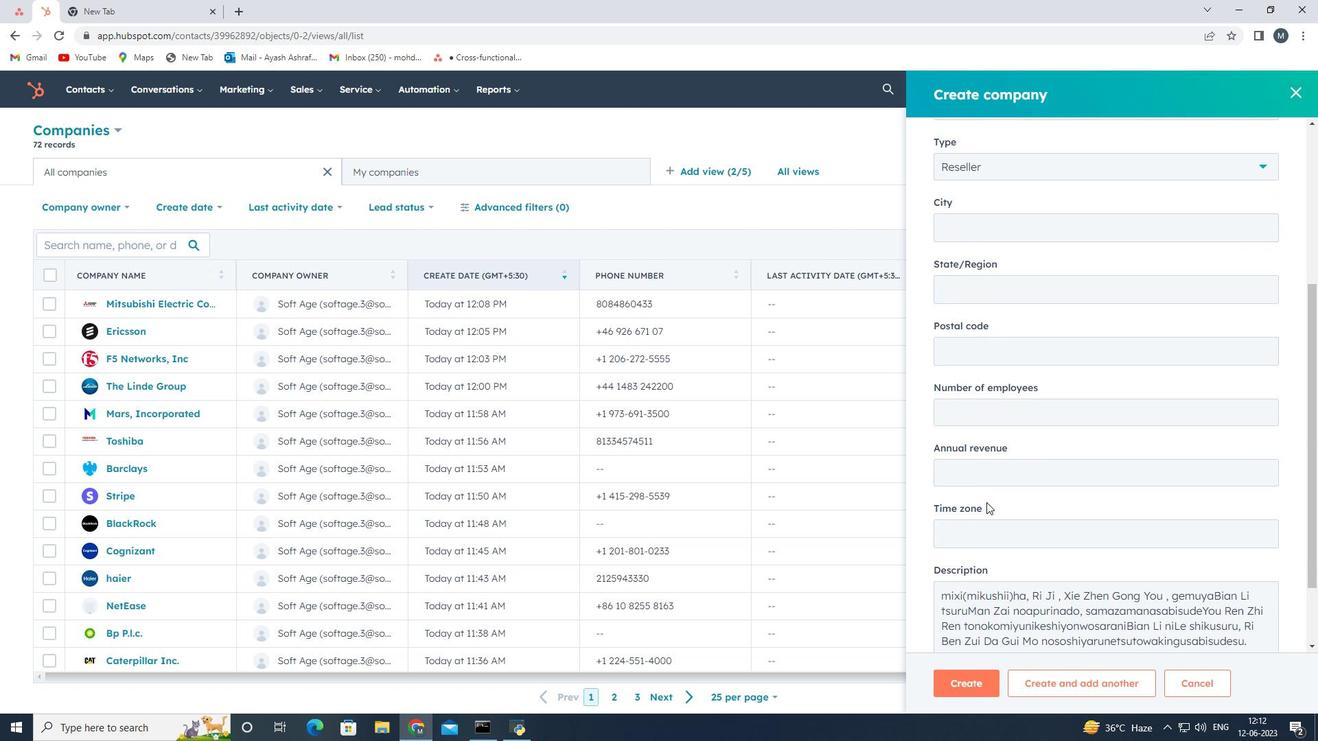
Action: Mouse moved to (990, 587)
Screenshot: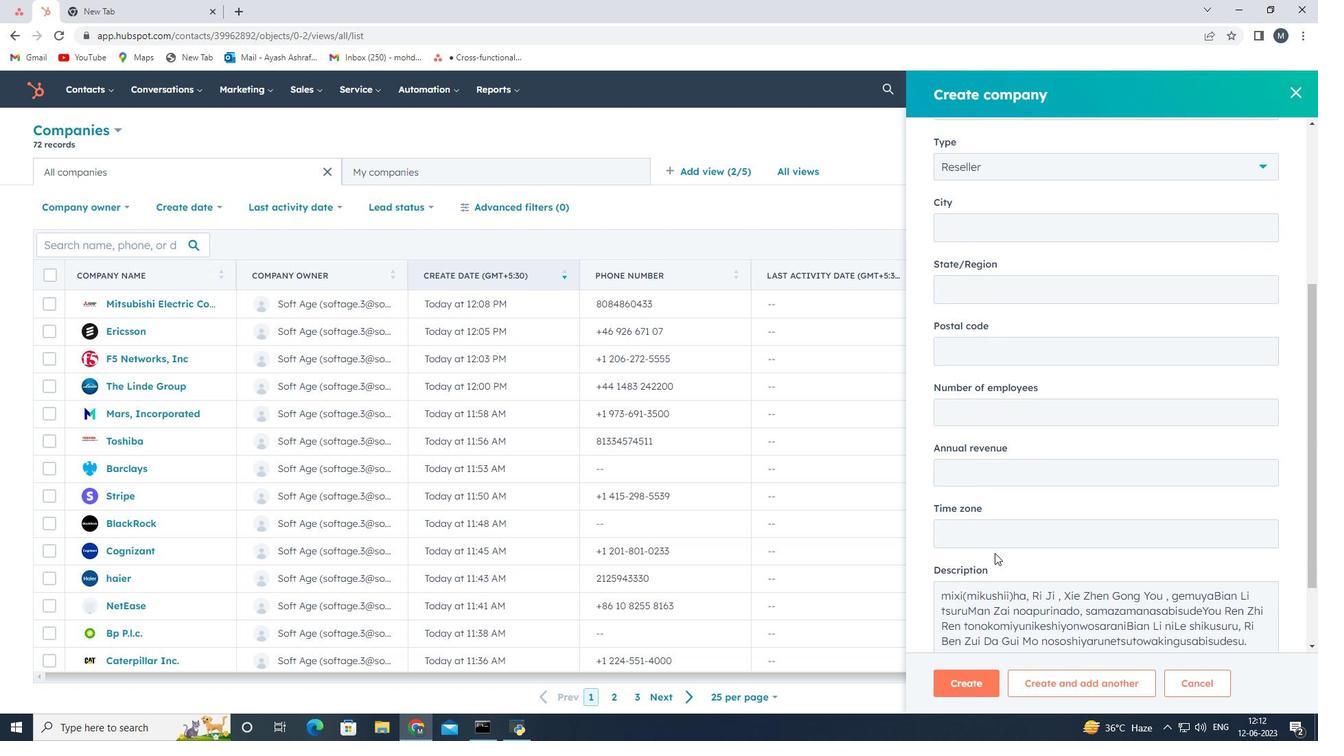 
Action: Mouse scrolled (990, 587) with delta (0, 0)
Screenshot: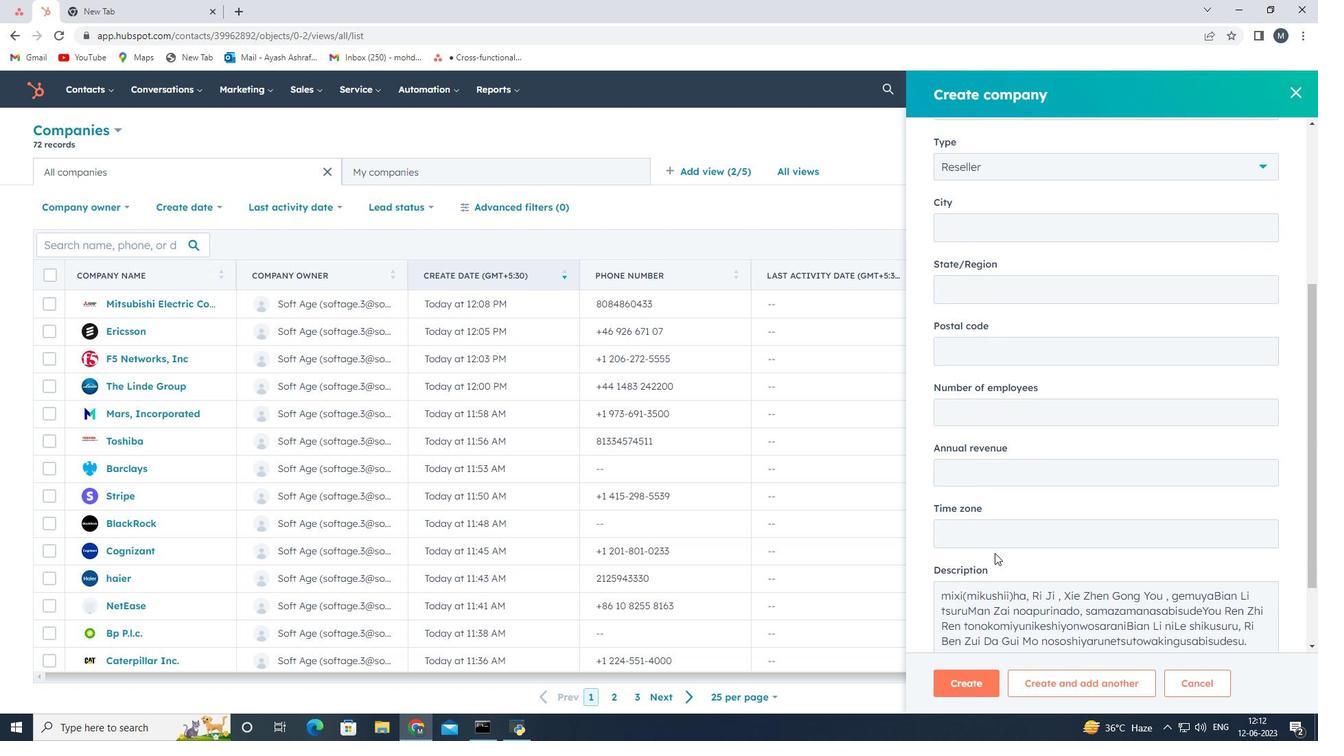 
Action: Mouse moved to (989, 595)
Screenshot: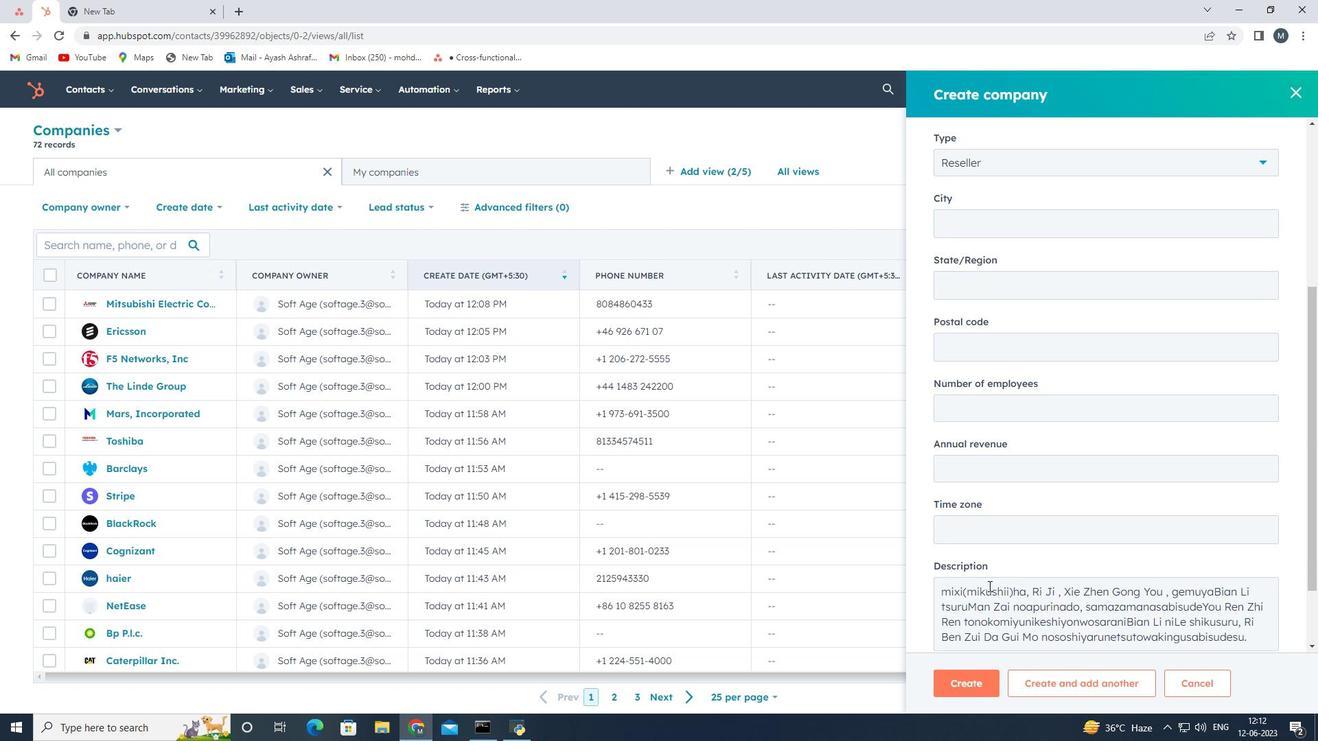 
Action: Mouse scrolled (989, 594) with delta (0, 0)
Screenshot: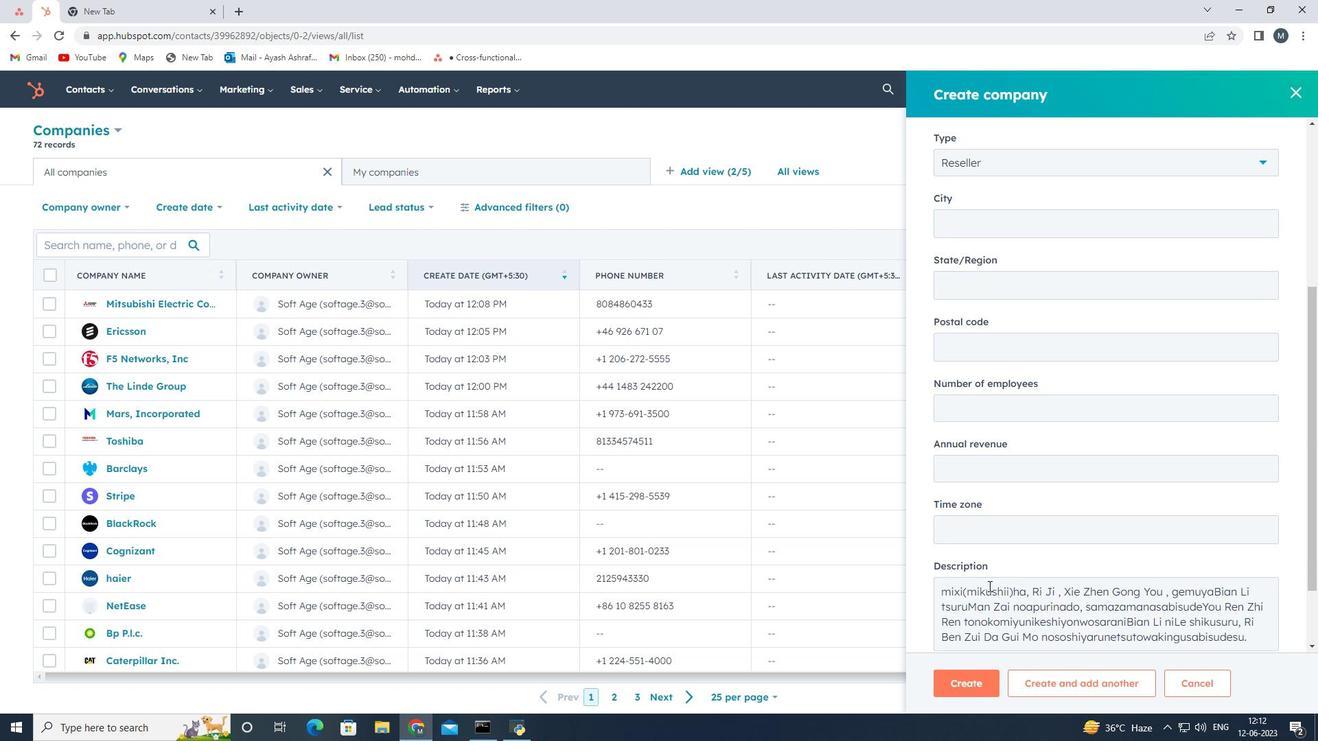 
Action: Mouse moved to (976, 638)
Screenshot: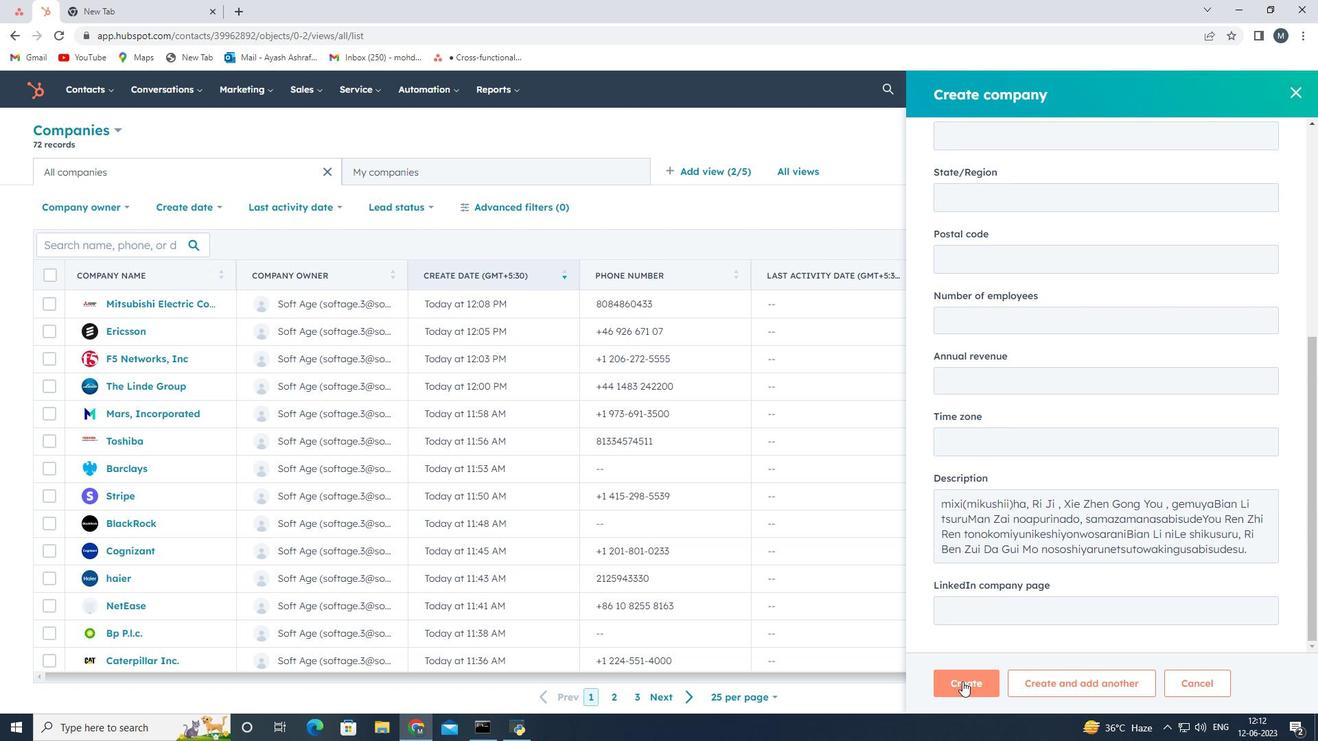 
Action: Mouse scrolled (976, 638) with delta (0, 0)
Screenshot: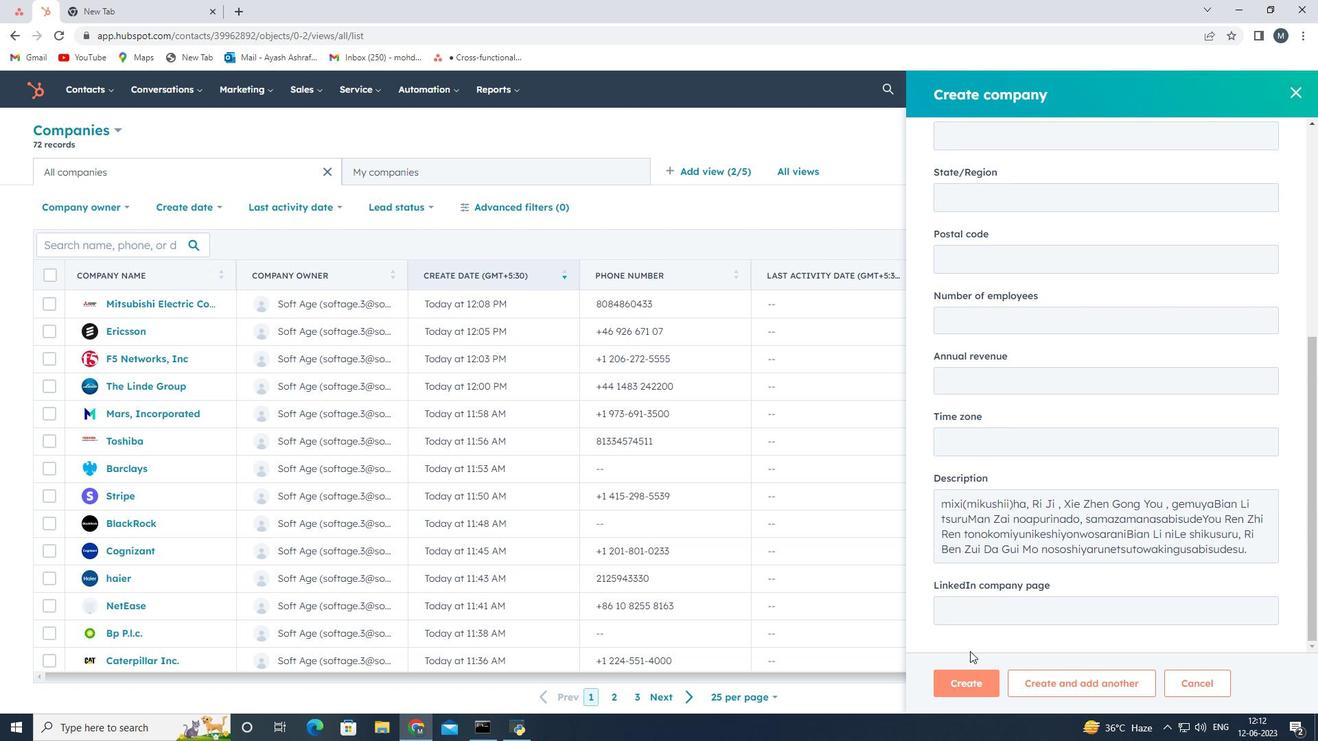 
Action: Mouse scrolled (976, 638) with delta (0, 0)
Screenshot: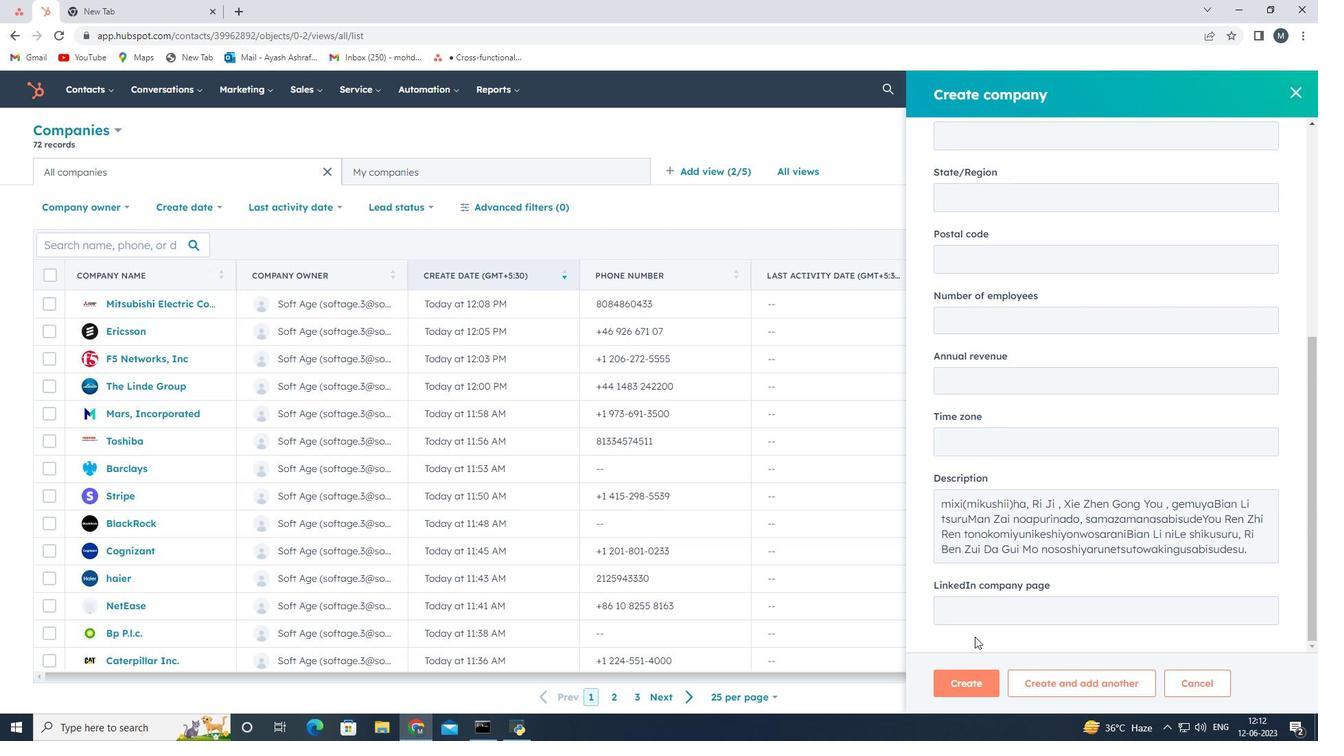 
Action: Mouse scrolled (976, 638) with delta (0, 0)
Screenshot: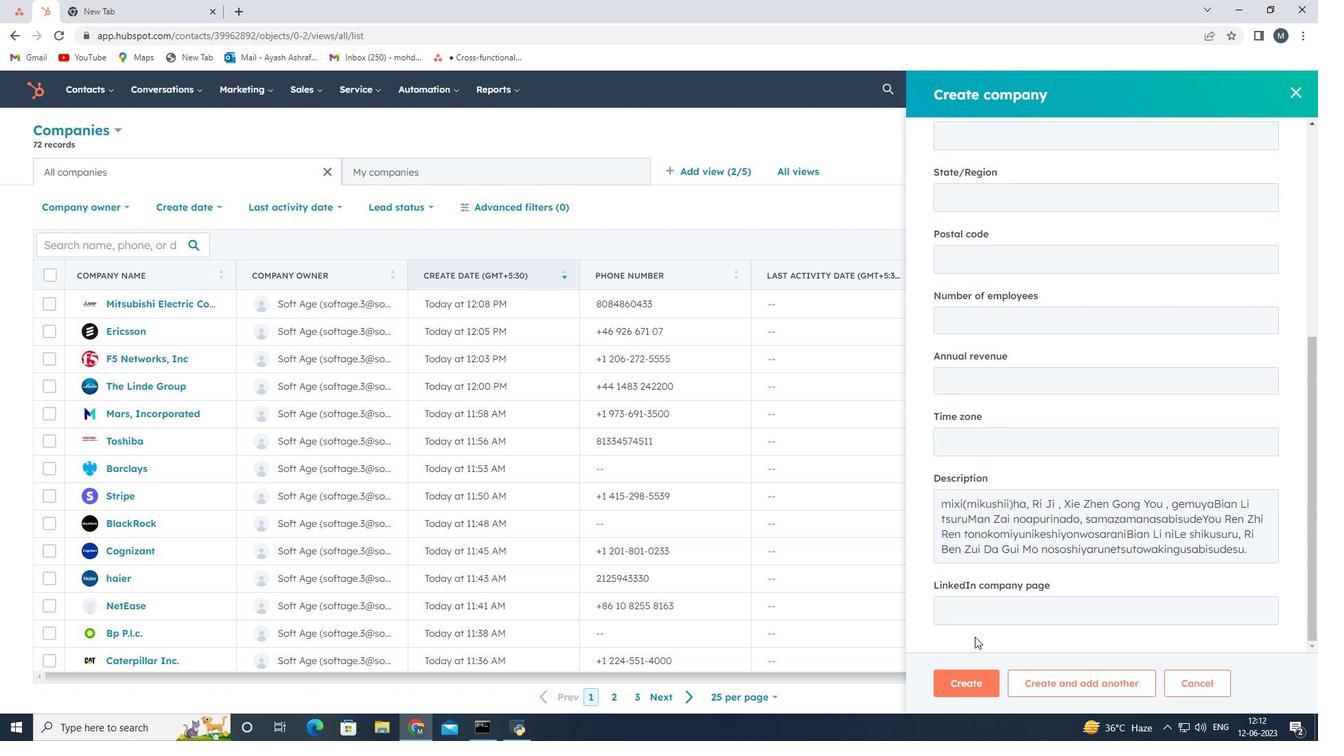 
Action: Mouse moved to (1016, 512)
Screenshot: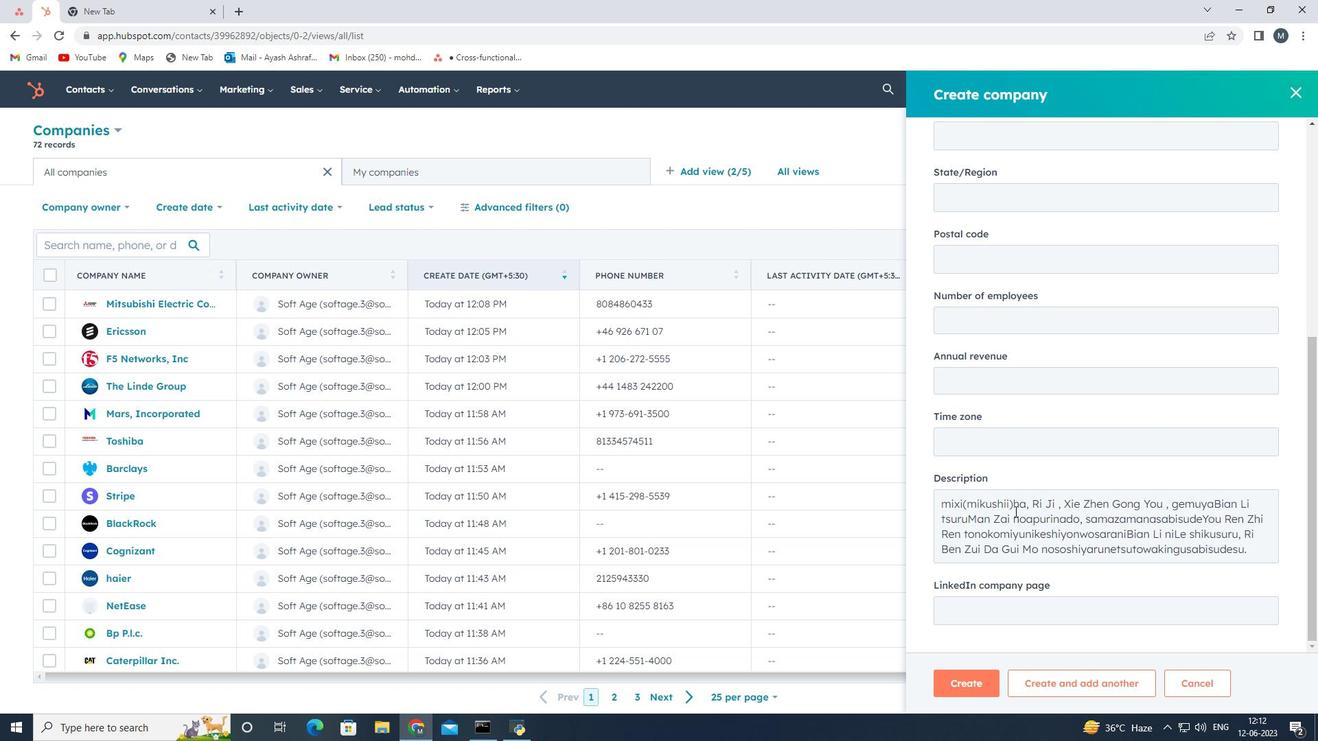 
Action: Mouse scrolled (1016, 513) with delta (0, 0)
Screenshot: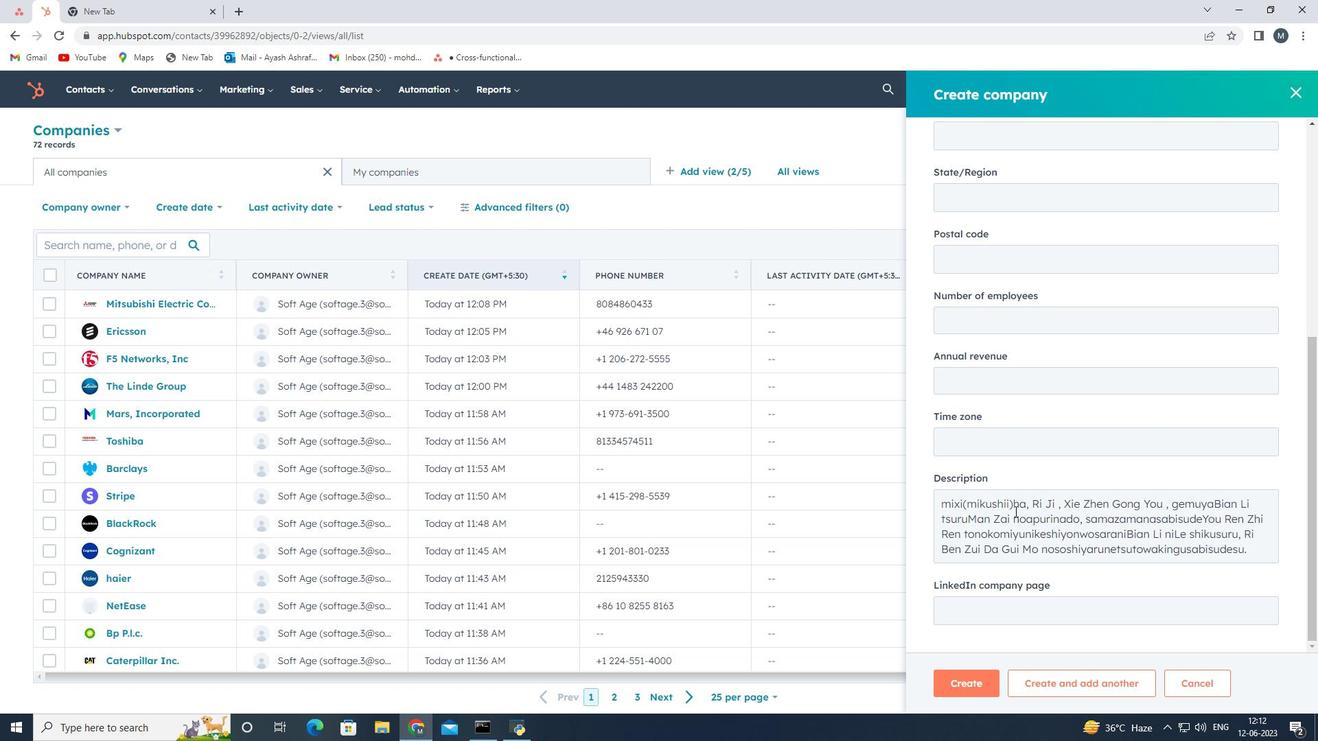 
Action: Mouse scrolled (1016, 513) with delta (0, 0)
Screenshot: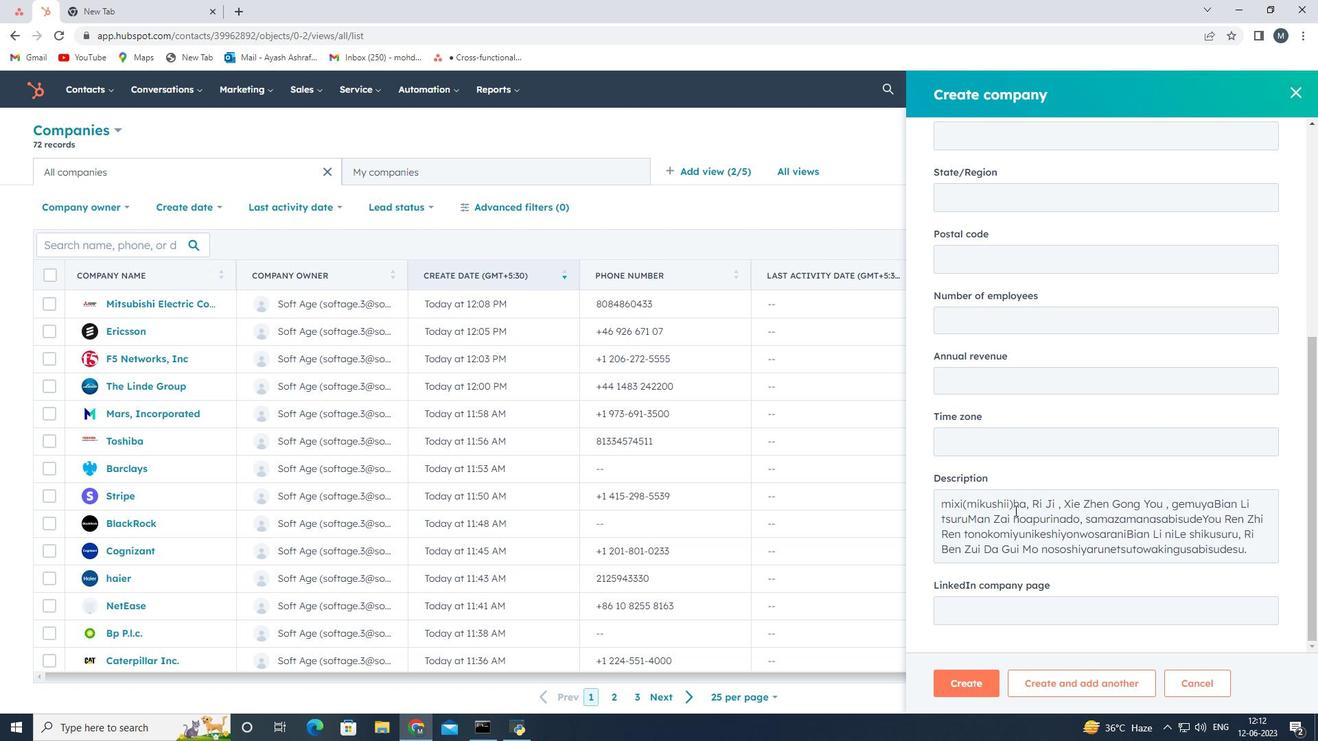 
Action: Mouse scrolled (1016, 513) with delta (0, 0)
Screenshot: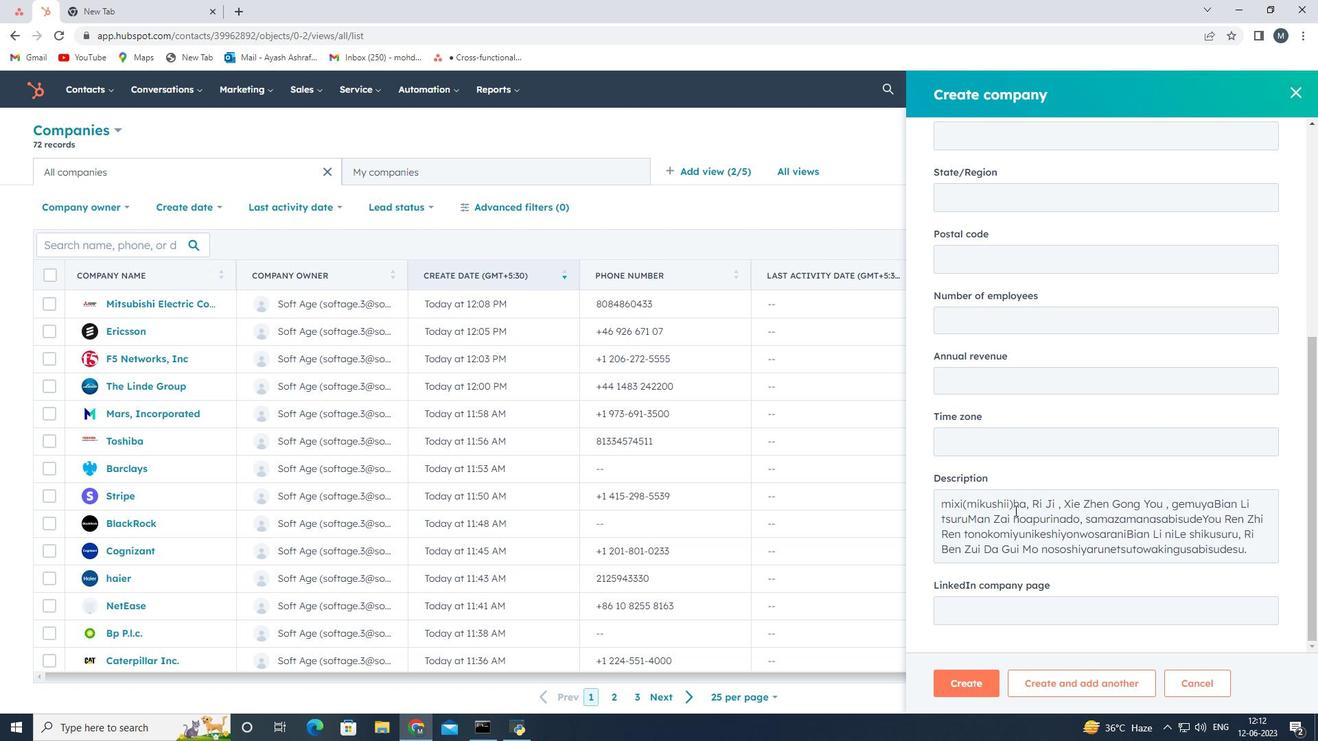 
Action: Mouse scrolled (1016, 511) with delta (0, 0)
Screenshot: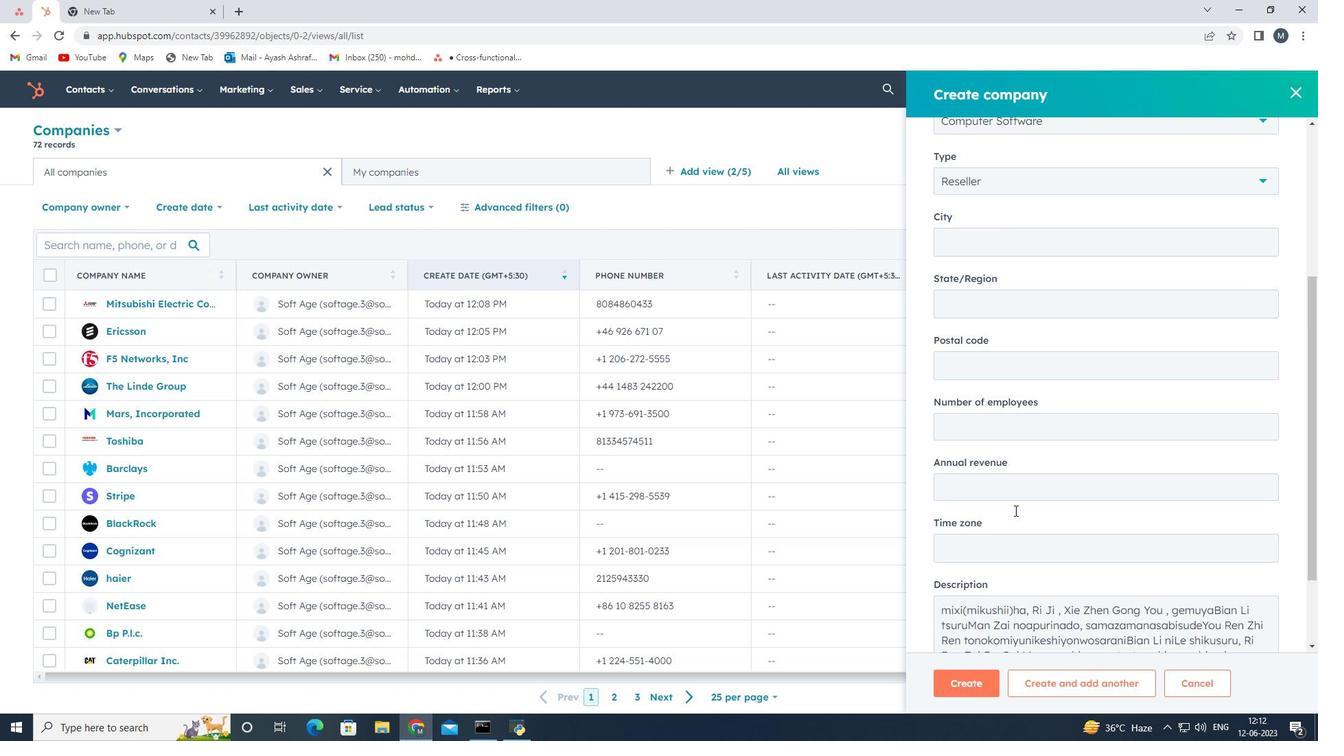 
Action: Mouse scrolled (1016, 511) with delta (0, 0)
Screenshot: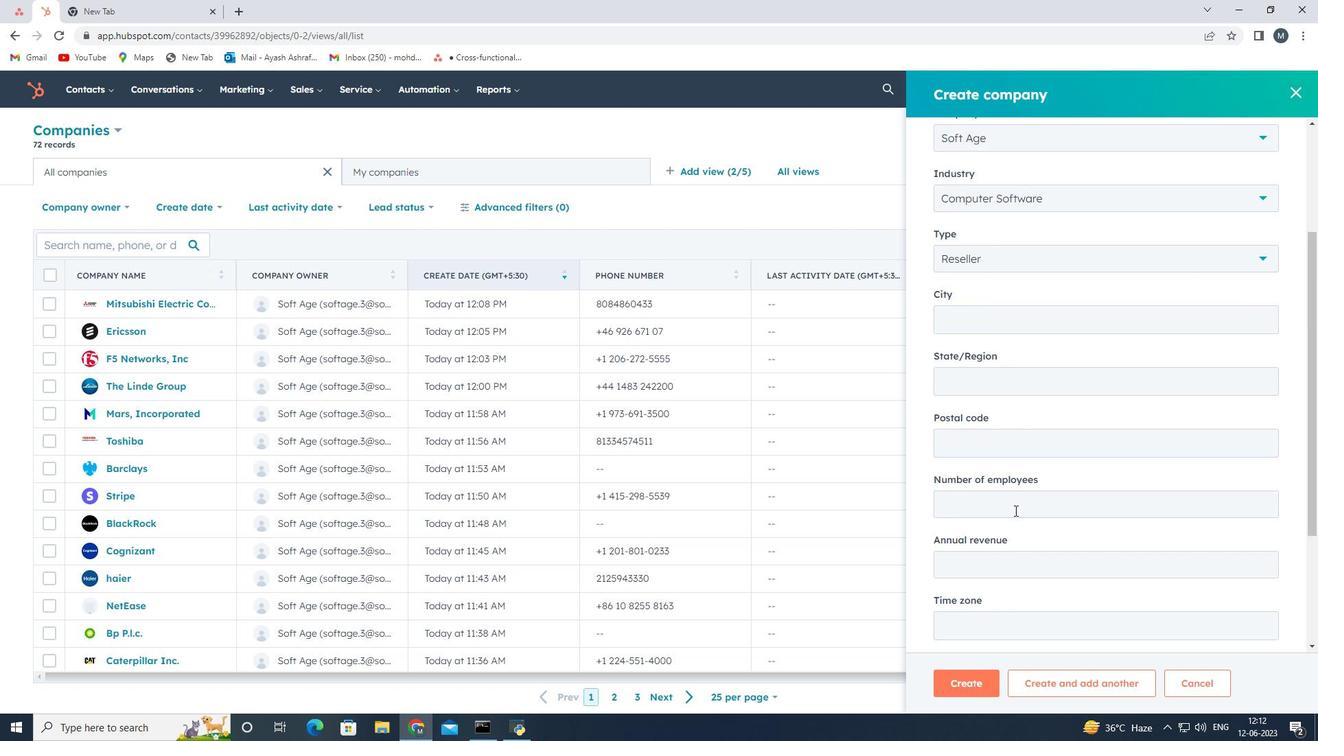 
Action: Mouse moved to (1016, 517)
Screenshot: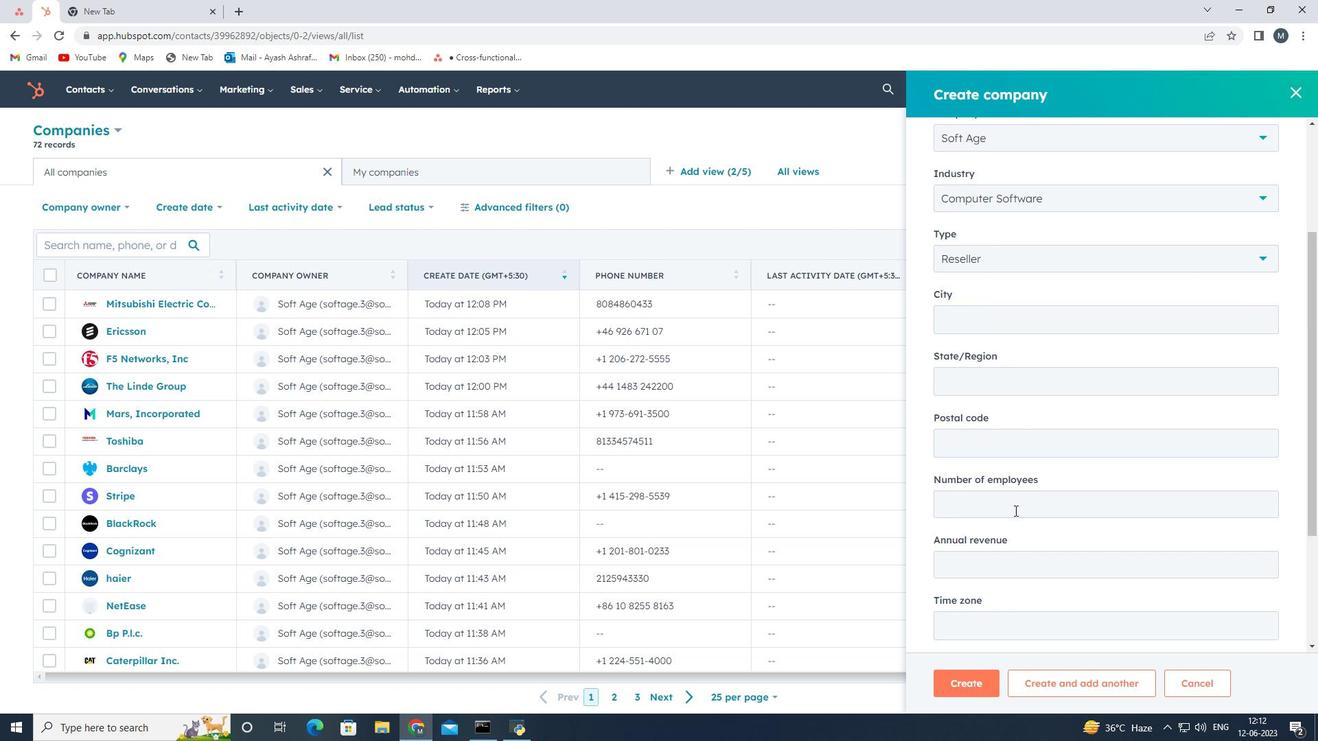 
Action: Mouse scrolled (1016, 517) with delta (0, 0)
Screenshot: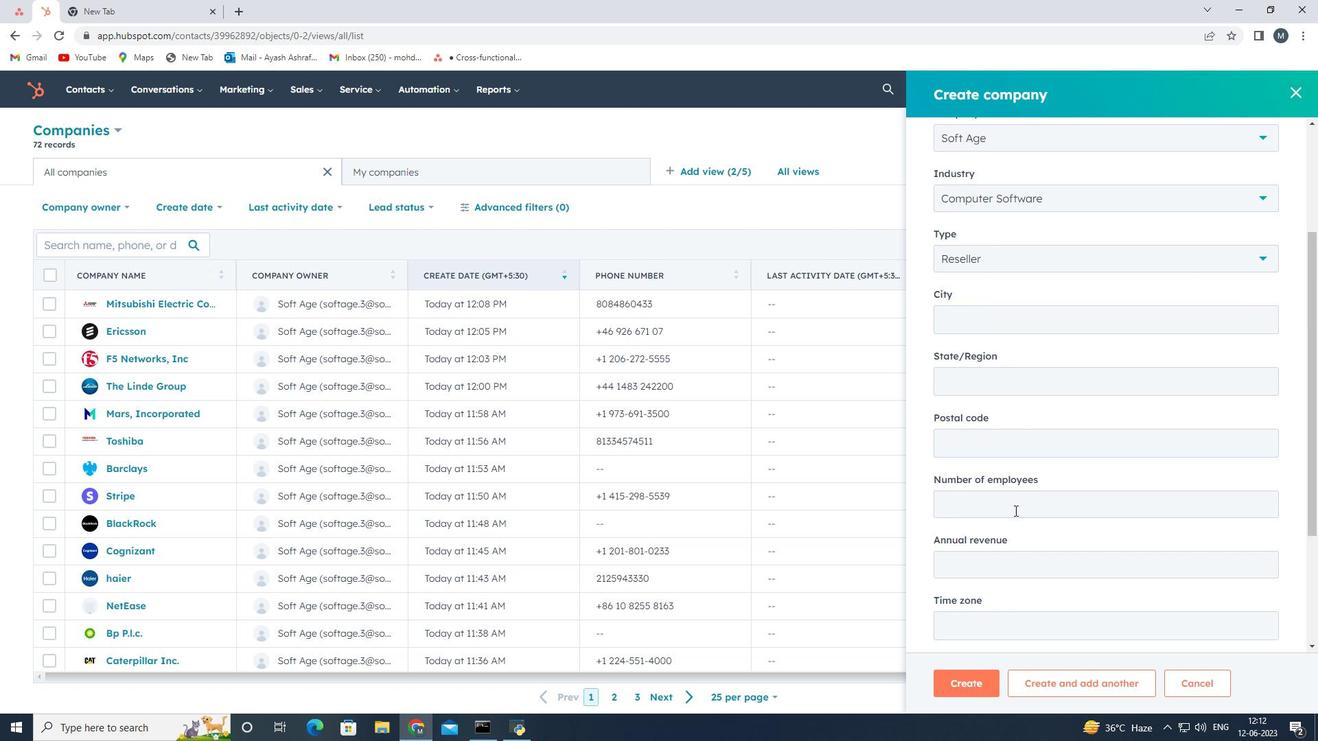 
Action: Mouse moved to (1014, 526)
Screenshot: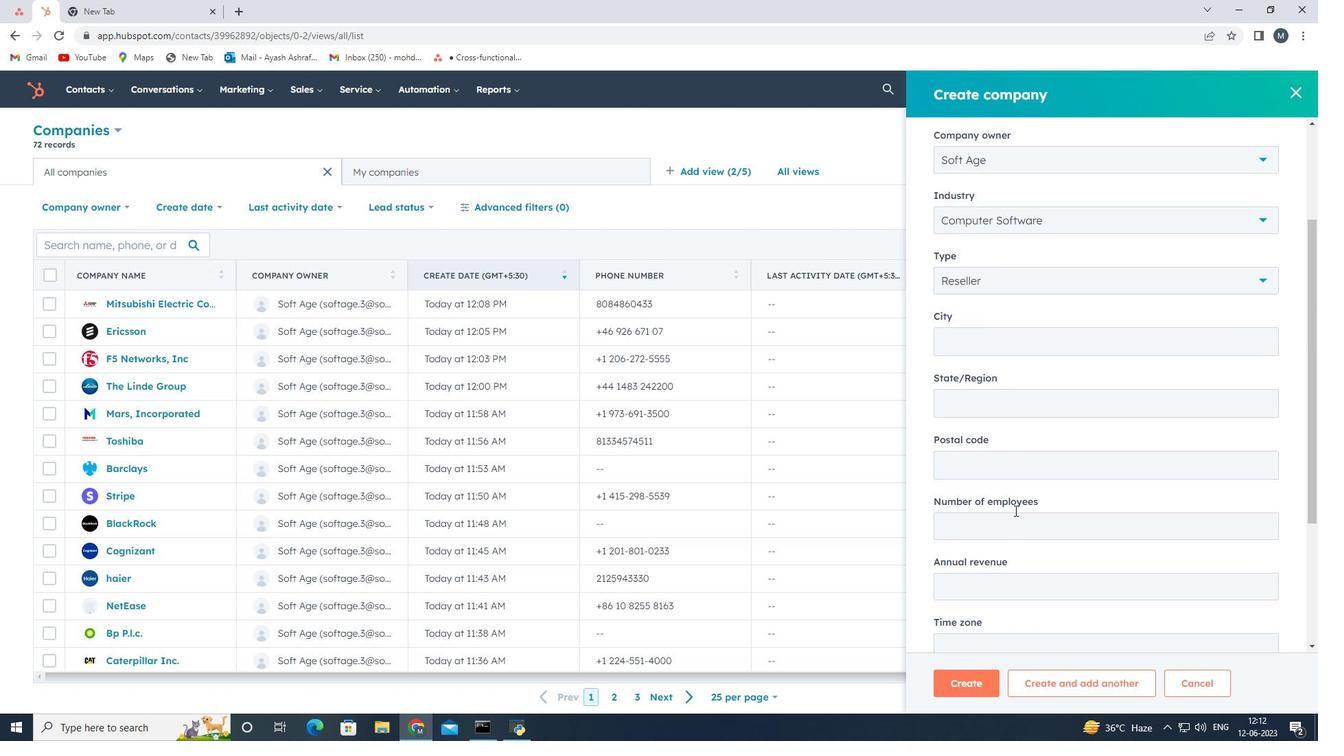 
Action: Mouse scrolled (1014, 525) with delta (0, 0)
Screenshot: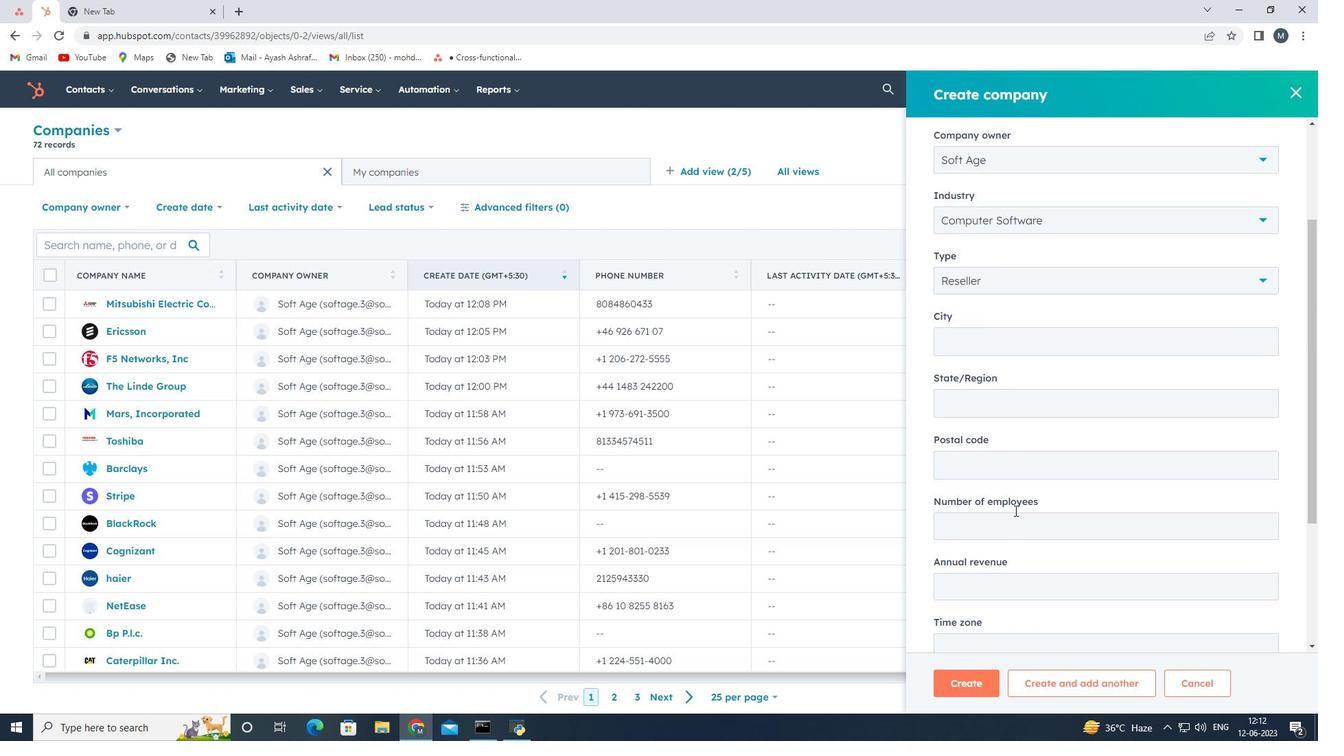 
Action: Mouse moved to (969, 688)
Screenshot: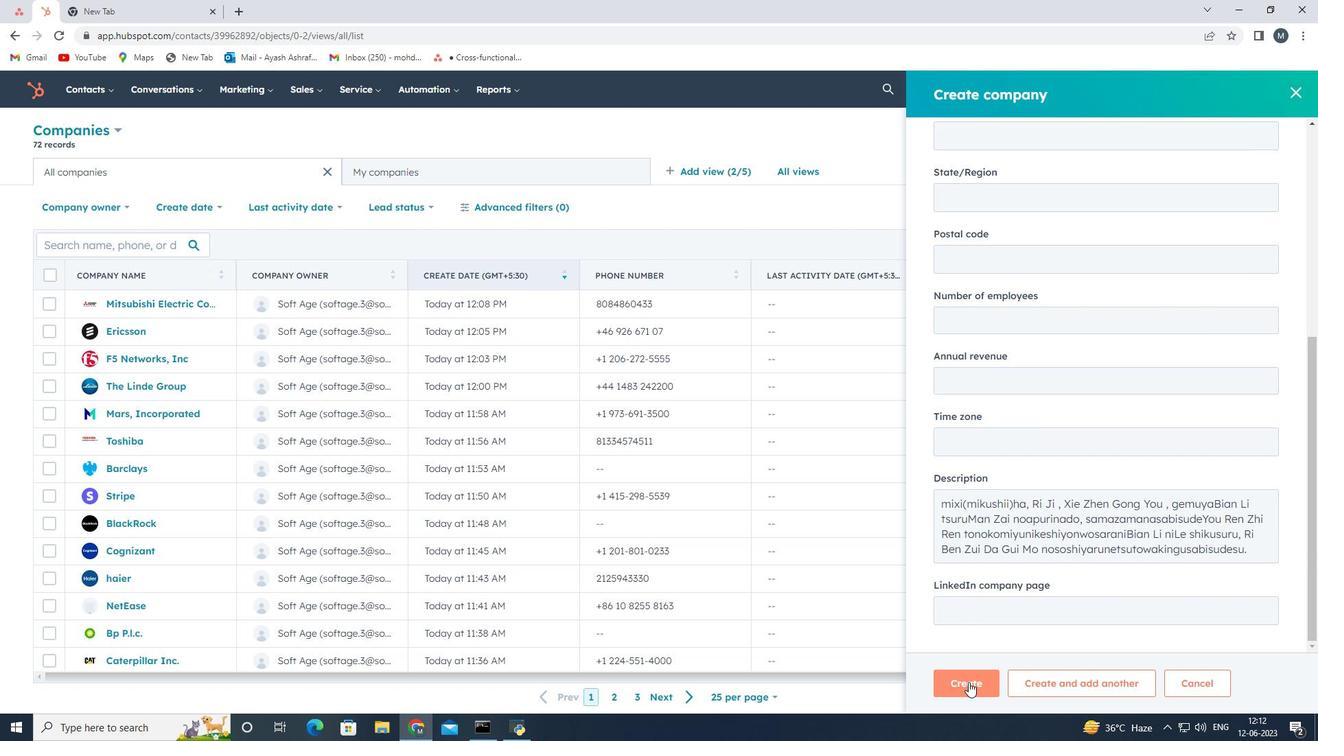 
Action: Mouse pressed left at (969, 688)
Screenshot: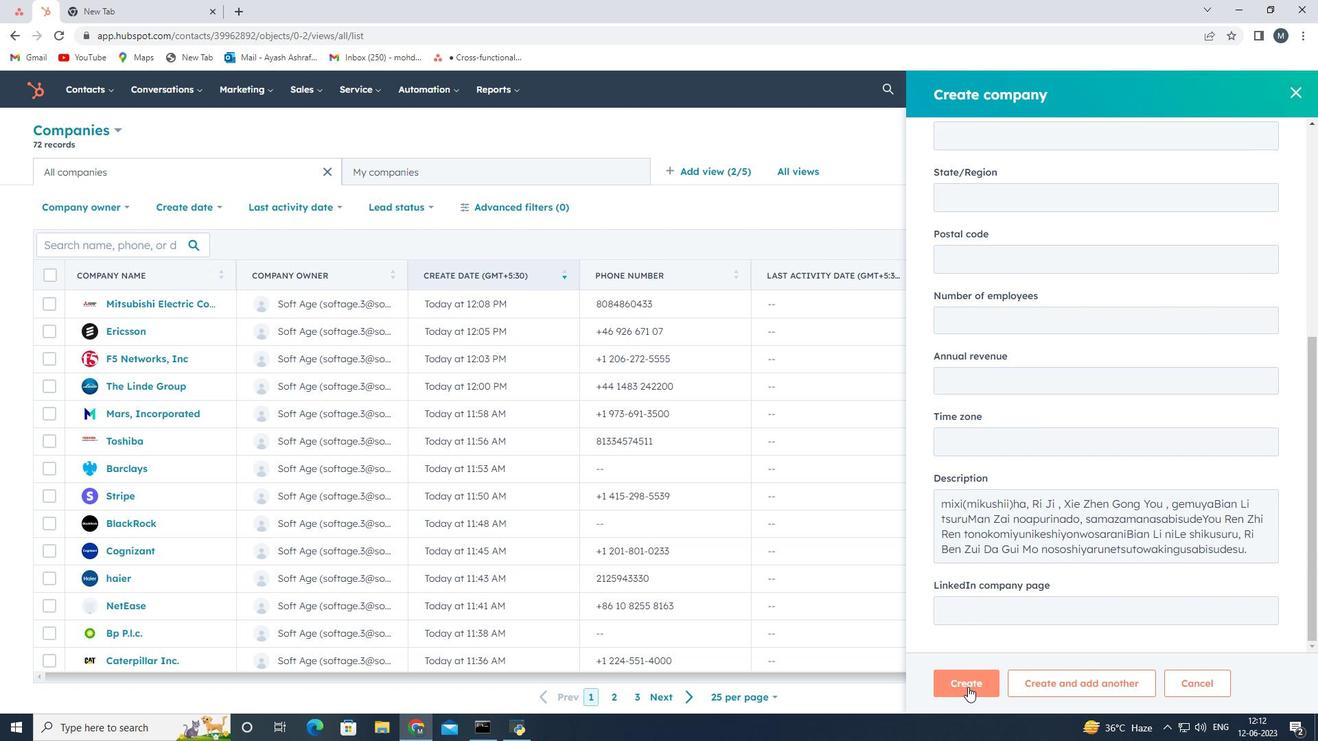
Action: Mouse moved to (933, 471)
Screenshot: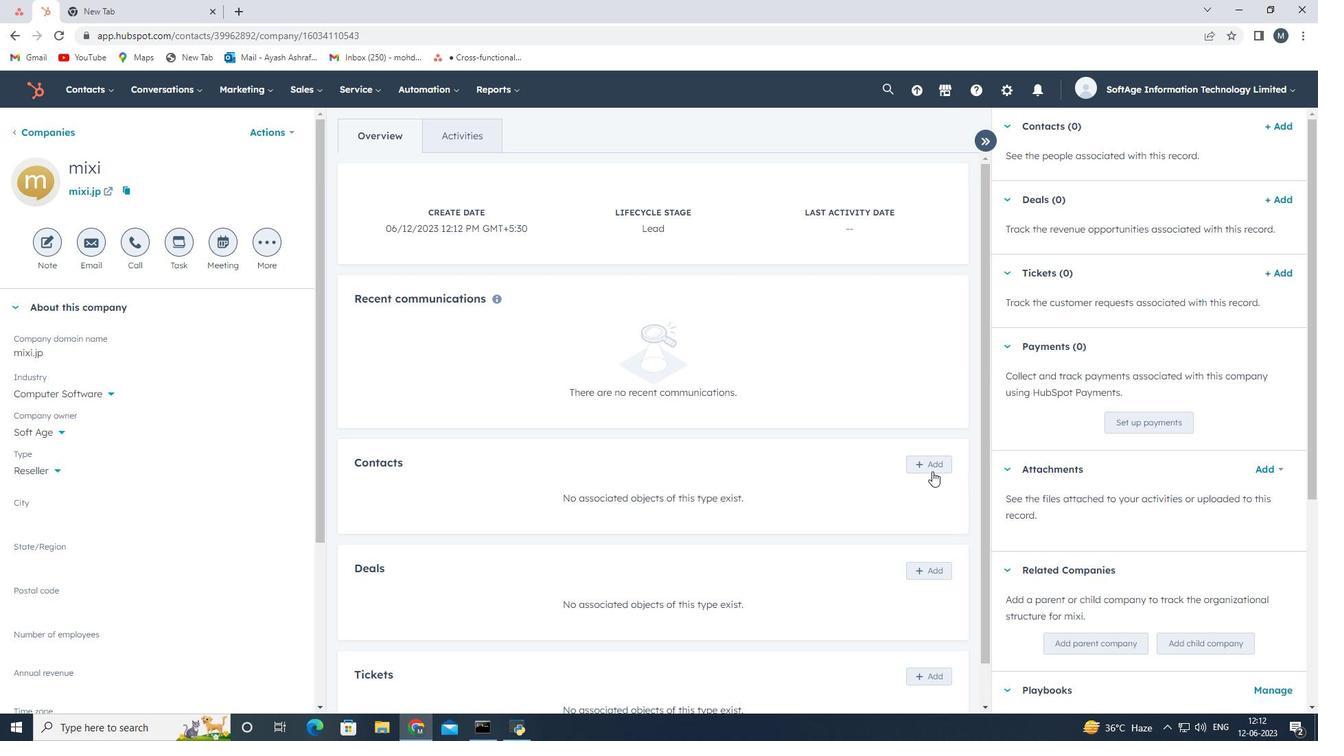 
Action: Mouse pressed left at (933, 471)
Screenshot: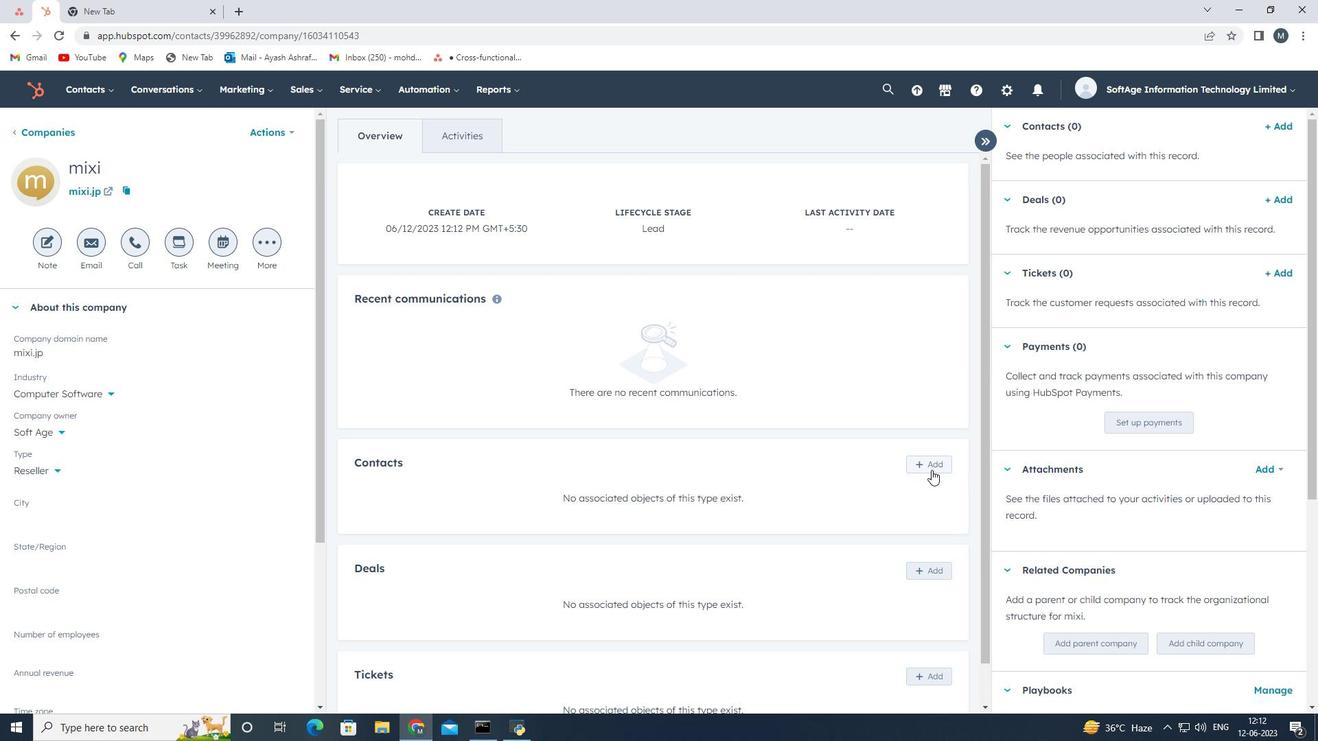 
Action: Mouse moved to (1030, 171)
Screenshot: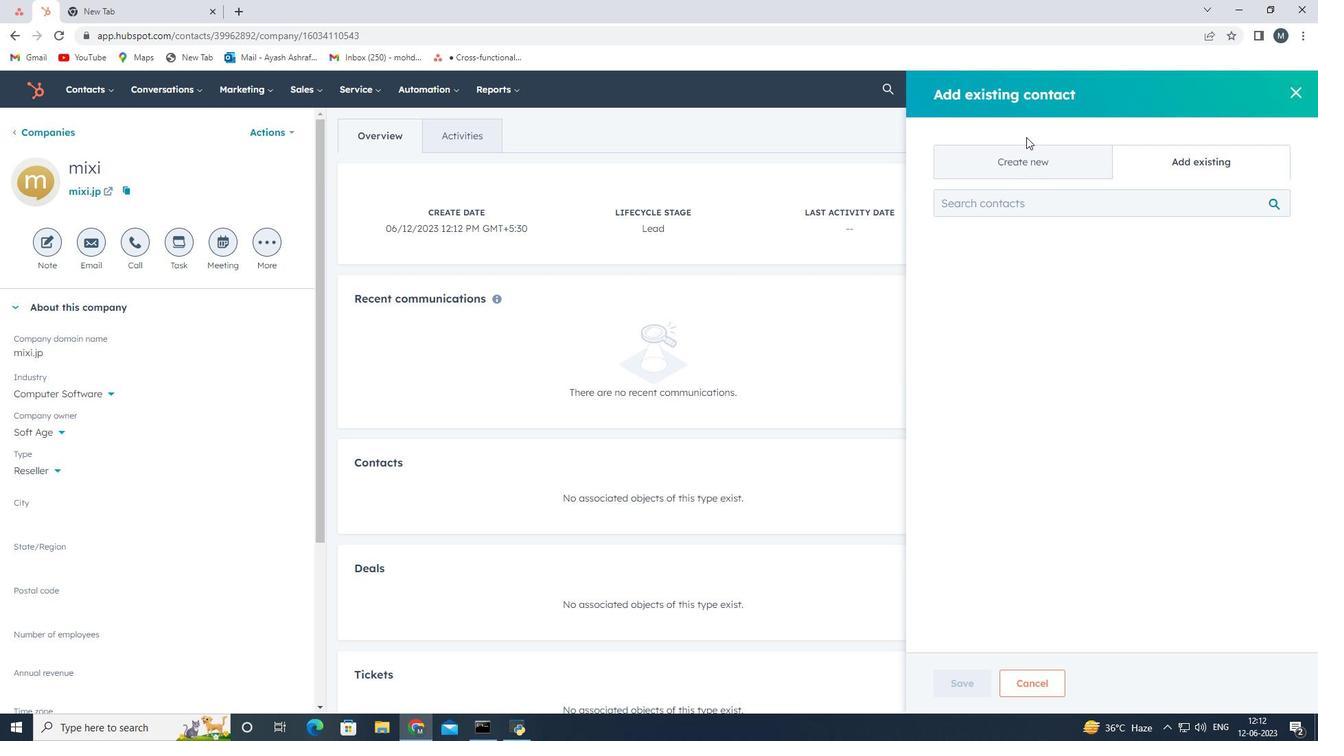 
Action: Mouse pressed left at (1030, 171)
Screenshot: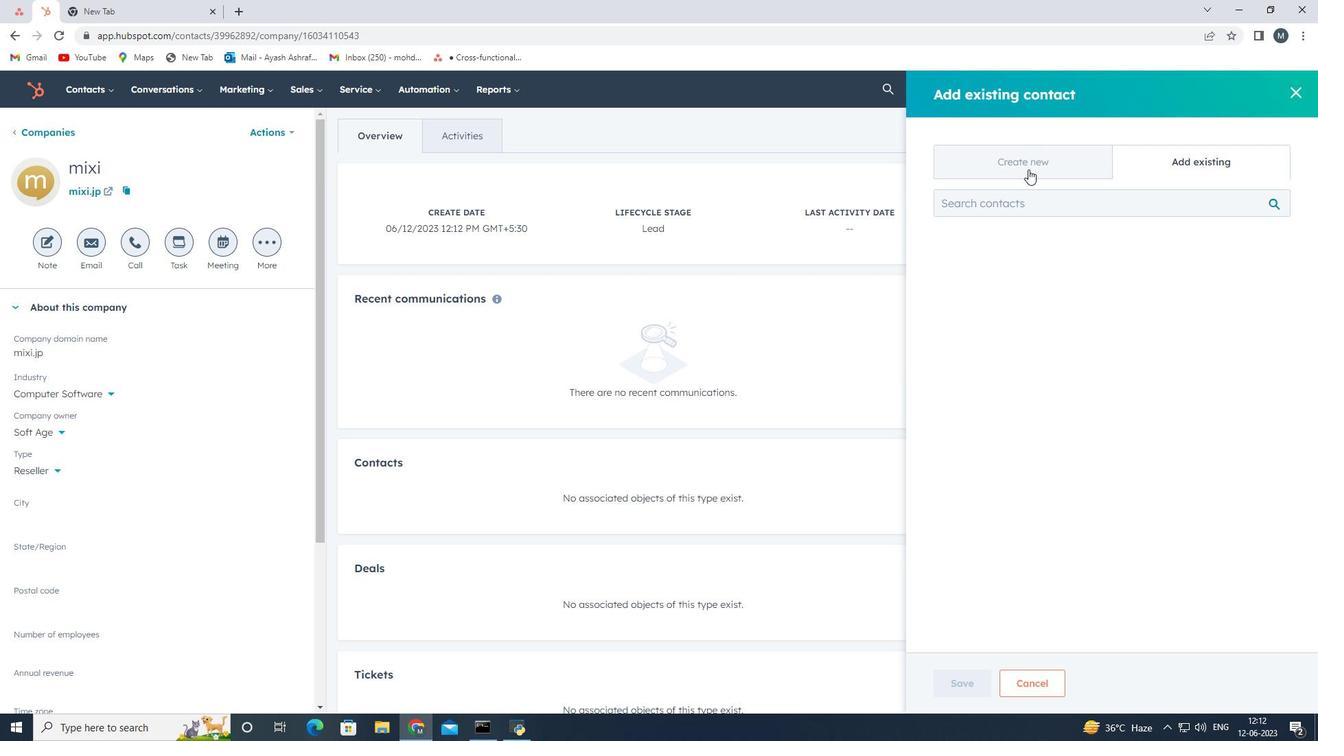 
Action: Mouse moved to (1008, 256)
Screenshot: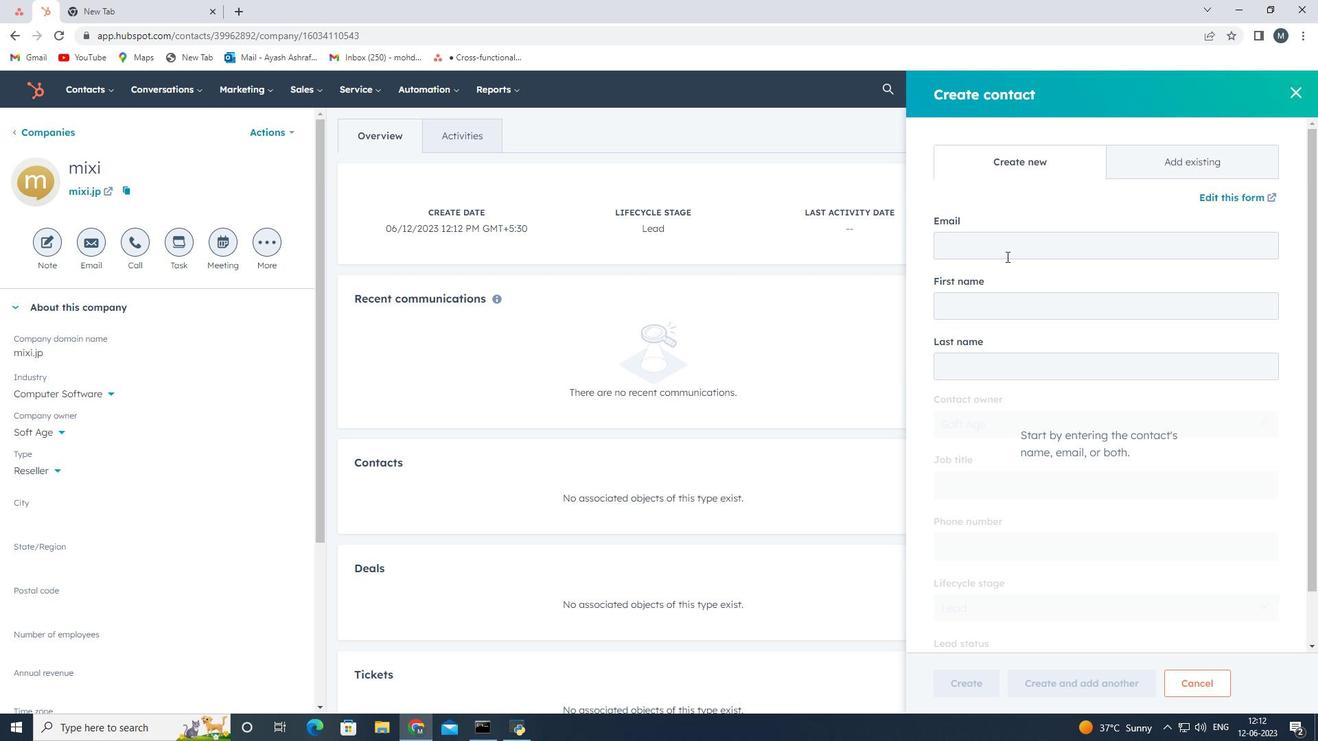 
Action: Mouse pressed left at (1008, 256)
Screenshot: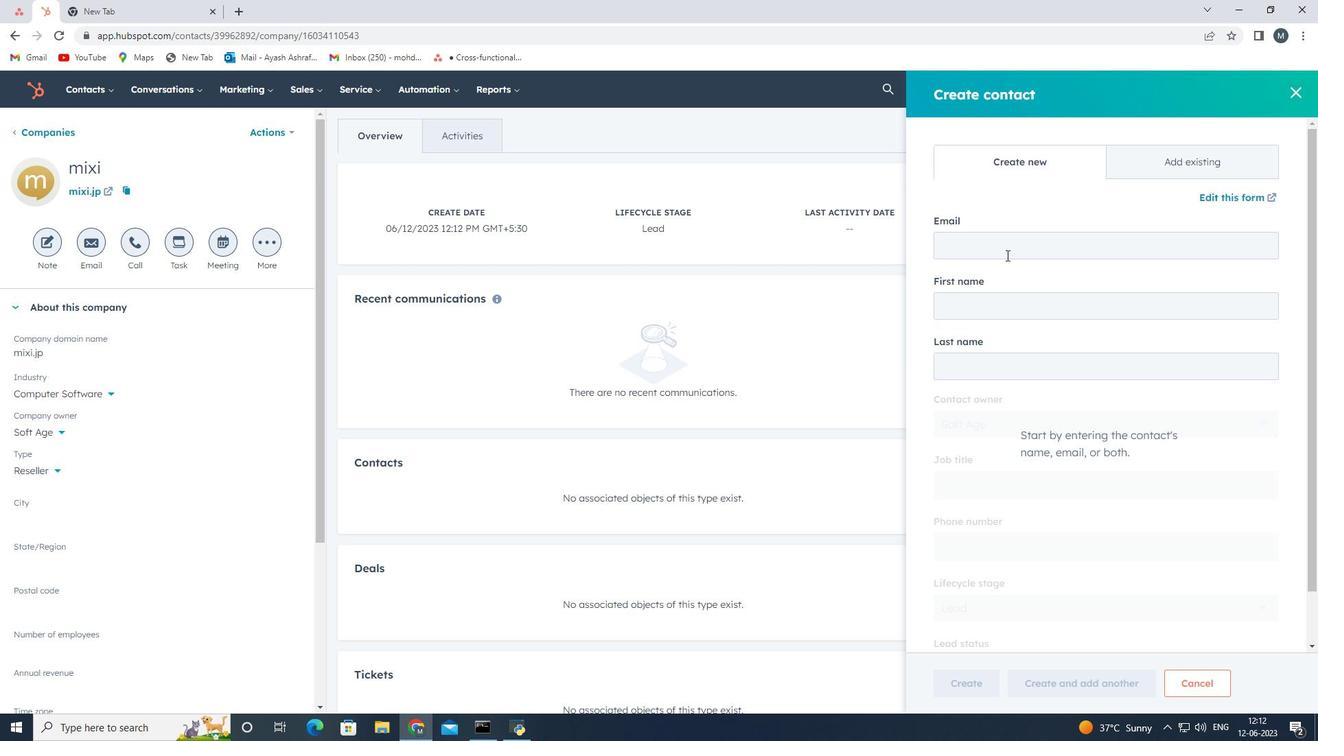 
Action: Key pressed <Key.shift>Elijah<Key.shift_r>_<Key.shift>Sharma<Key.shift><Key.shift><Key.shift><Key.shift>@mixi.jp
Screenshot: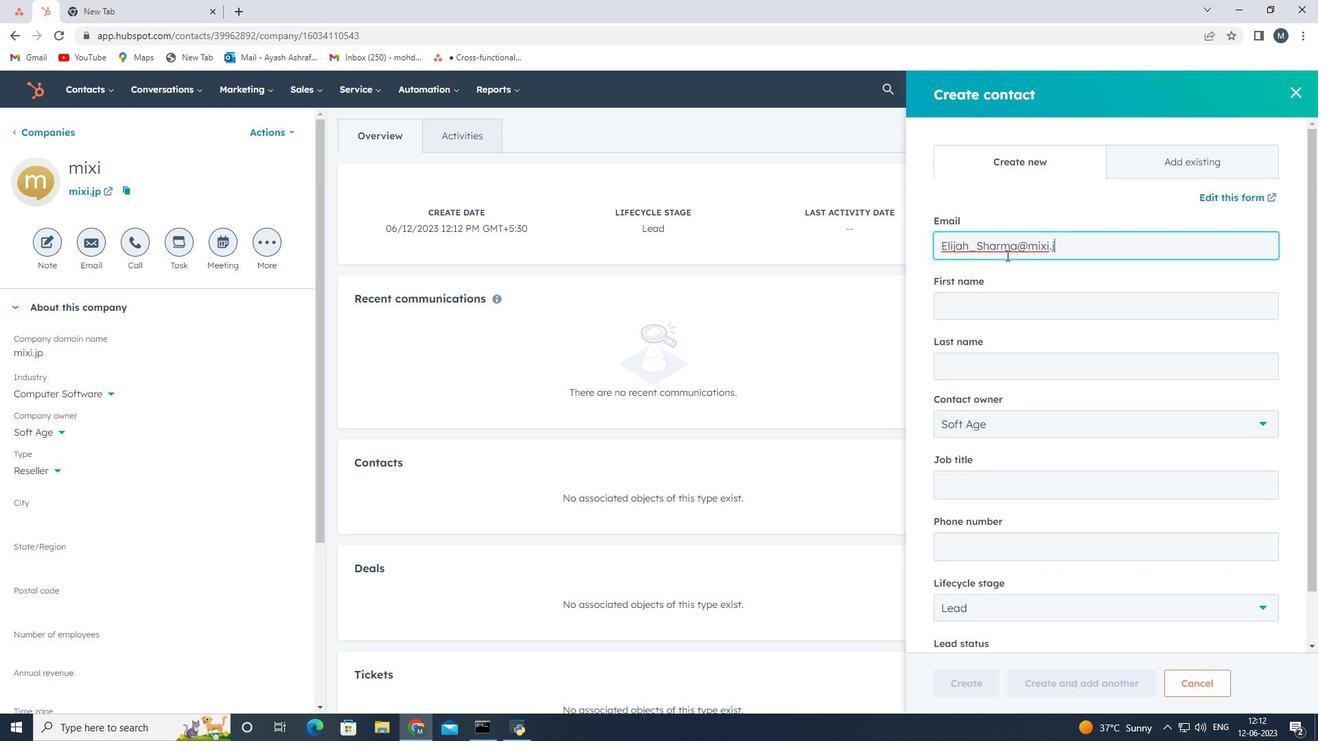 
Action: Mouse moved to (995, 307)
Screenshot: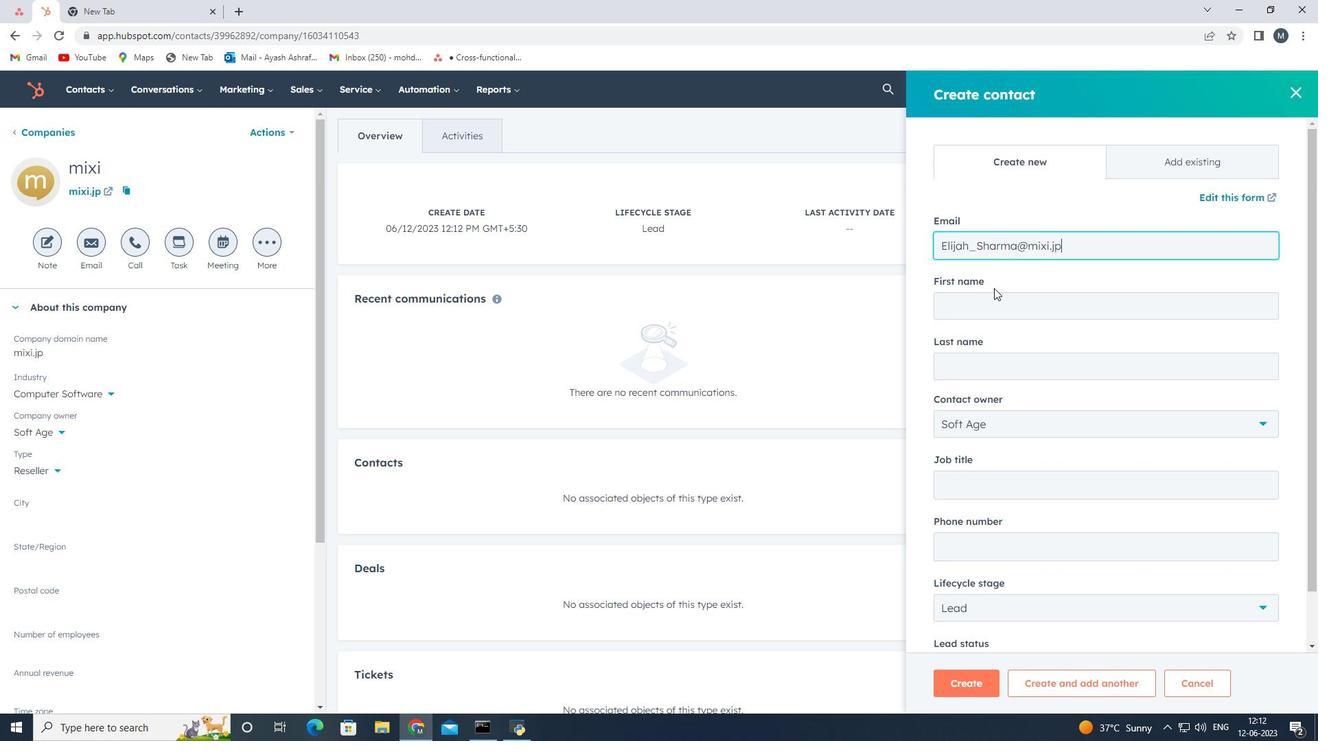 
Action: Mouse pressed left at (995, 307)
Screenshot: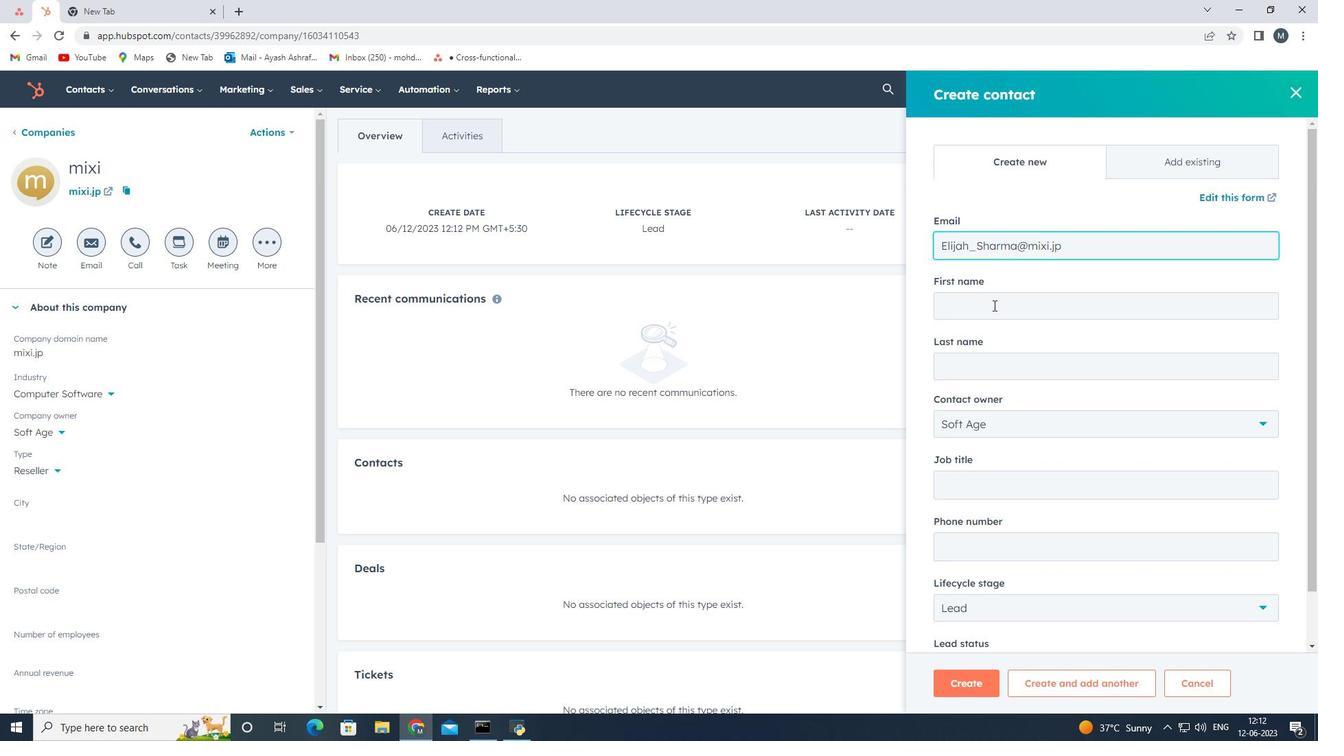 
Action: Key pressed <Key.shift><Key.shift><Key.shift><Key.shift><Key.shift><Key.shift><Key.shift><Key.shift><Key.shift><Key.shift><Key.shift><Key.shift>Elijah
Screenshot: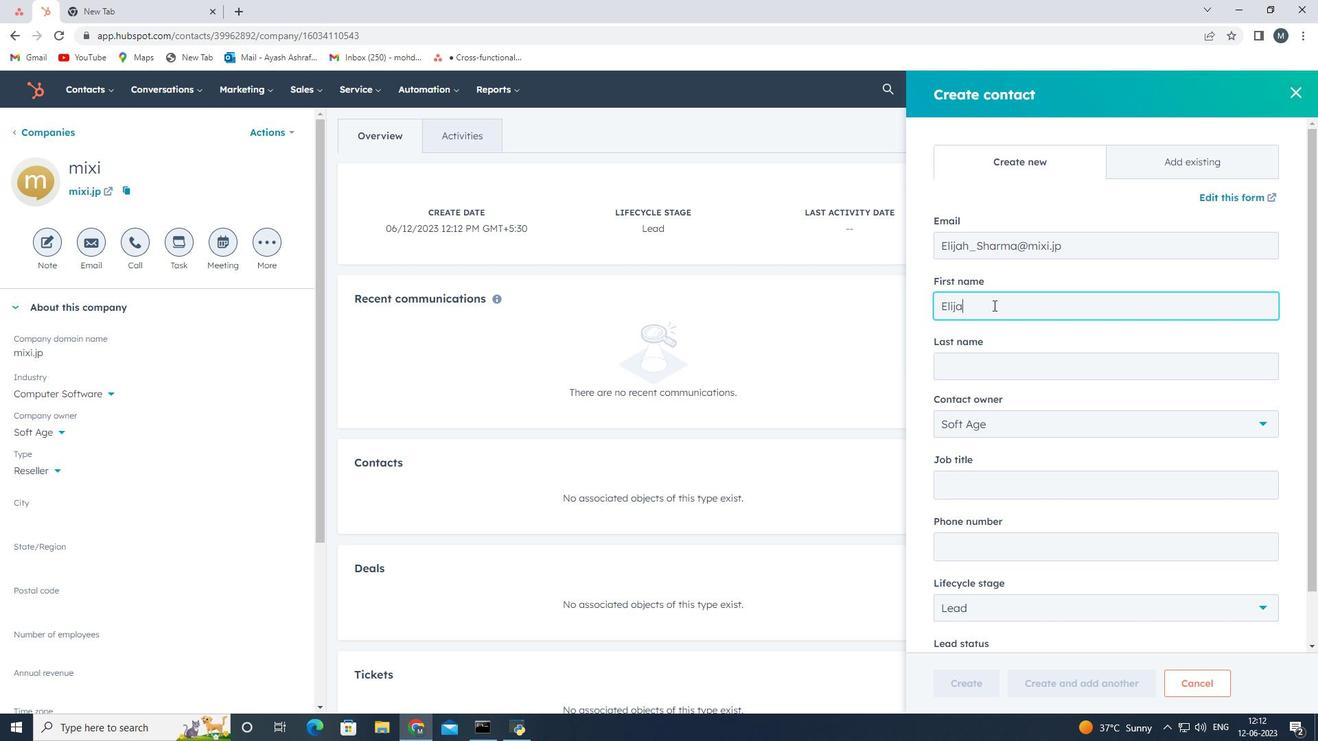
Action: Mouse moved to (987, 369)
Screenshot: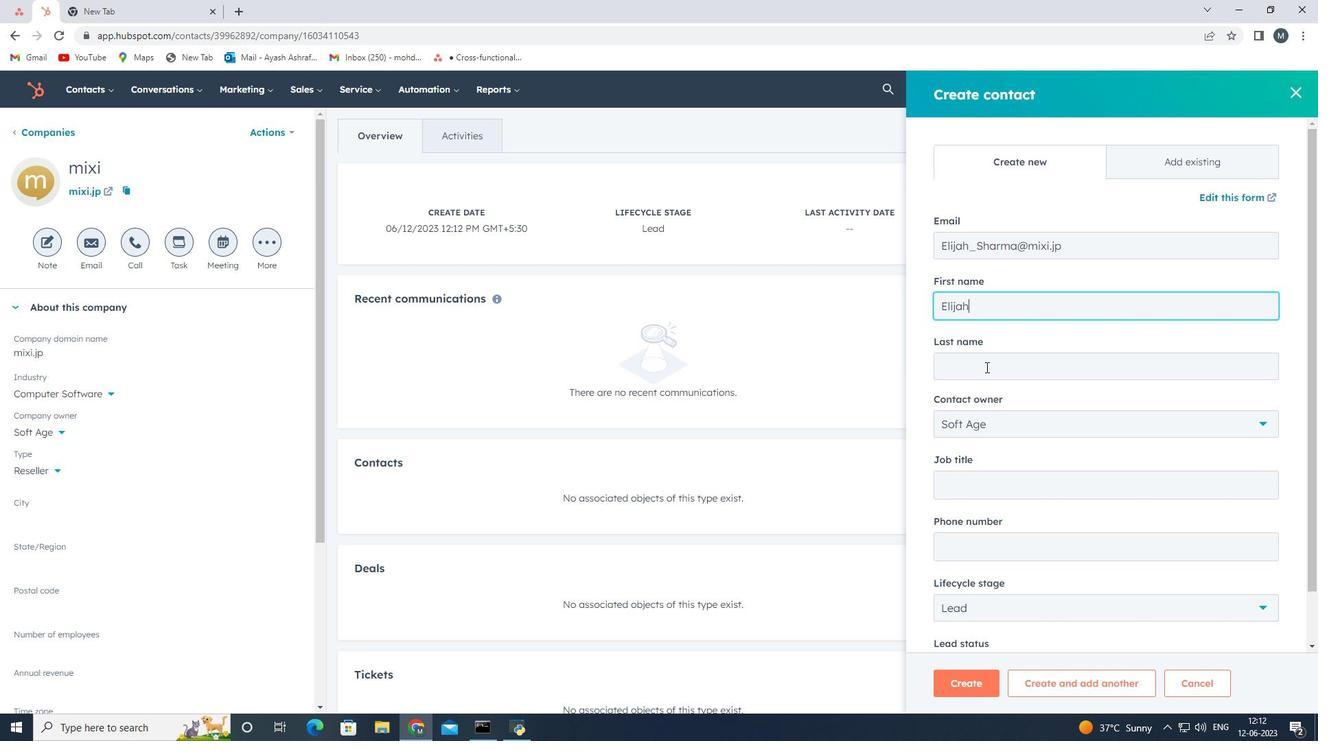 
Action: Mouse pressed left at (987, 369)
Screenshot: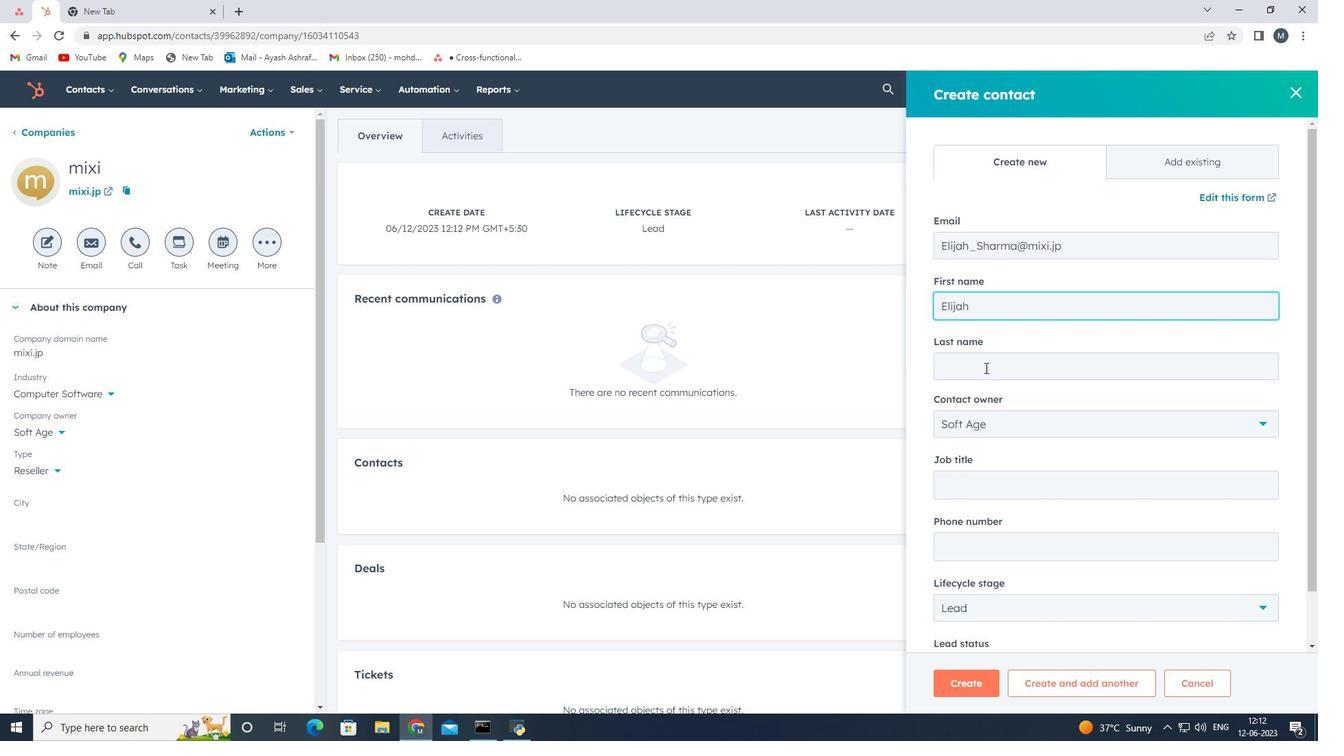 
Action: Key pressed <Key.shift><Key.shift><Key.shift><Key.shift><Key.shift><Key.shift><Key.shift><Key.shift><Key.shift><Key.shift><Key.shift><Key.shift><Key.shift><Key.shift><Key.shift><Key.shift><Key.shift><Key.shift><Key.shift><Key.shift><Key.shift><Key.shift><Key.shift><Key.shift><Key.shift><Key.shift><Key.shift><Key.shift><Key.shift><Key.shift><Key.shift><Key.shift><Key.shift><Key.shift><Key.shift><Key.shift><Key.shift><Key.shift><Key.shift><Key.shift>Sharma
Screenshot: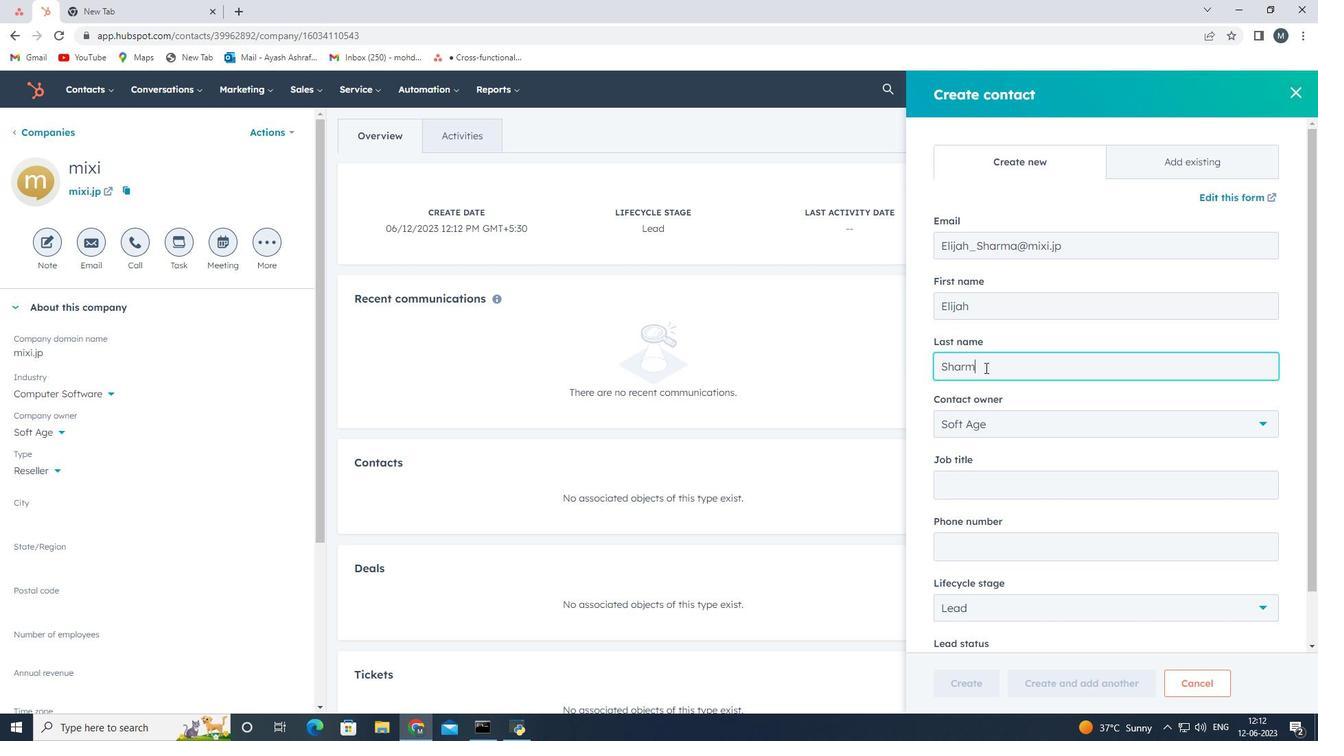 
Action: Mouse moved to (993, 482)
Screenshot: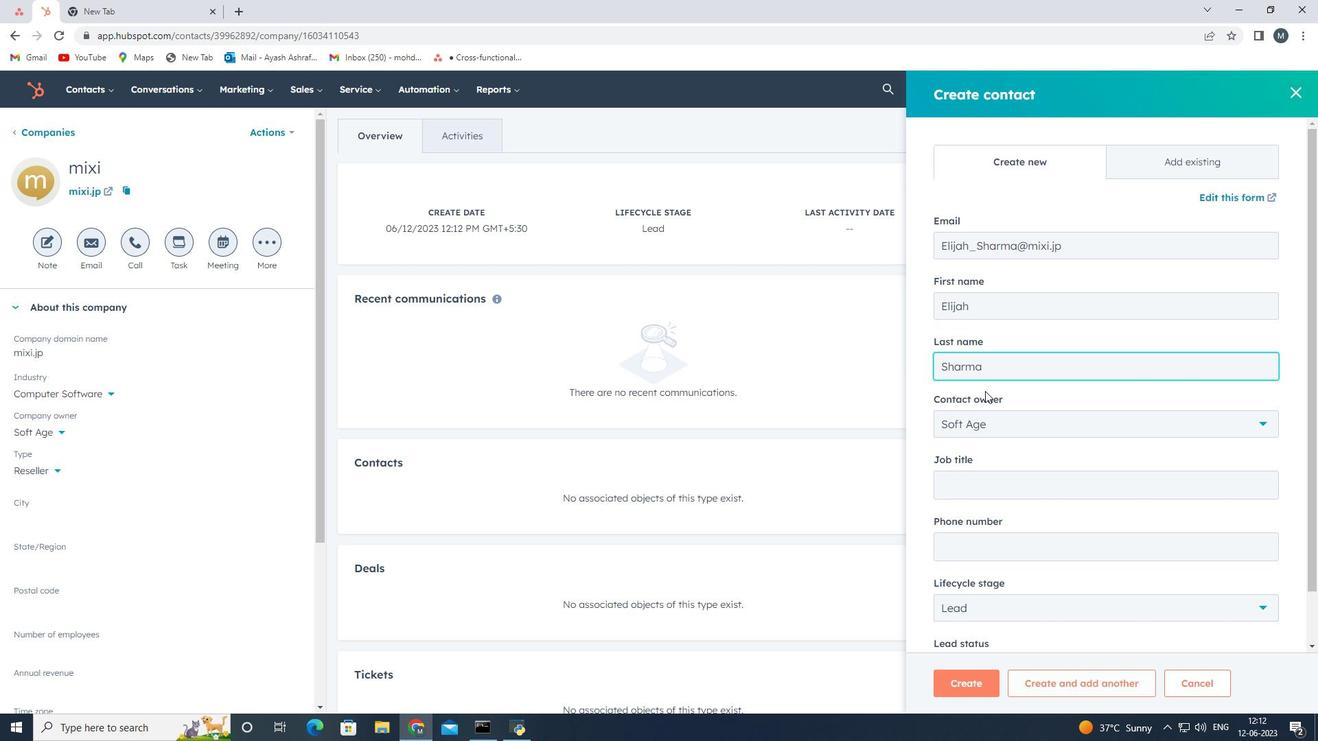 
Action: Mouse pressed left at (993, 482)
Screenshot: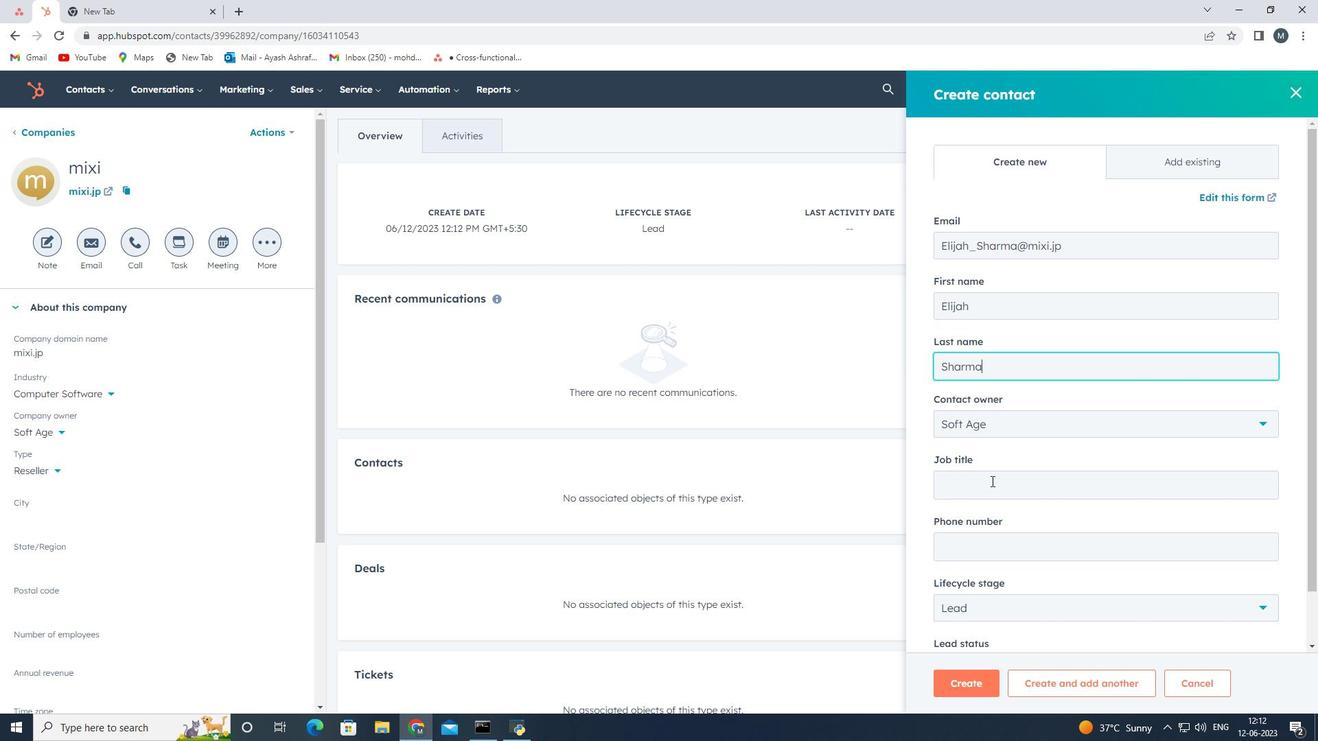 
Action: Mouse moved to (993, 483)
Screenshot: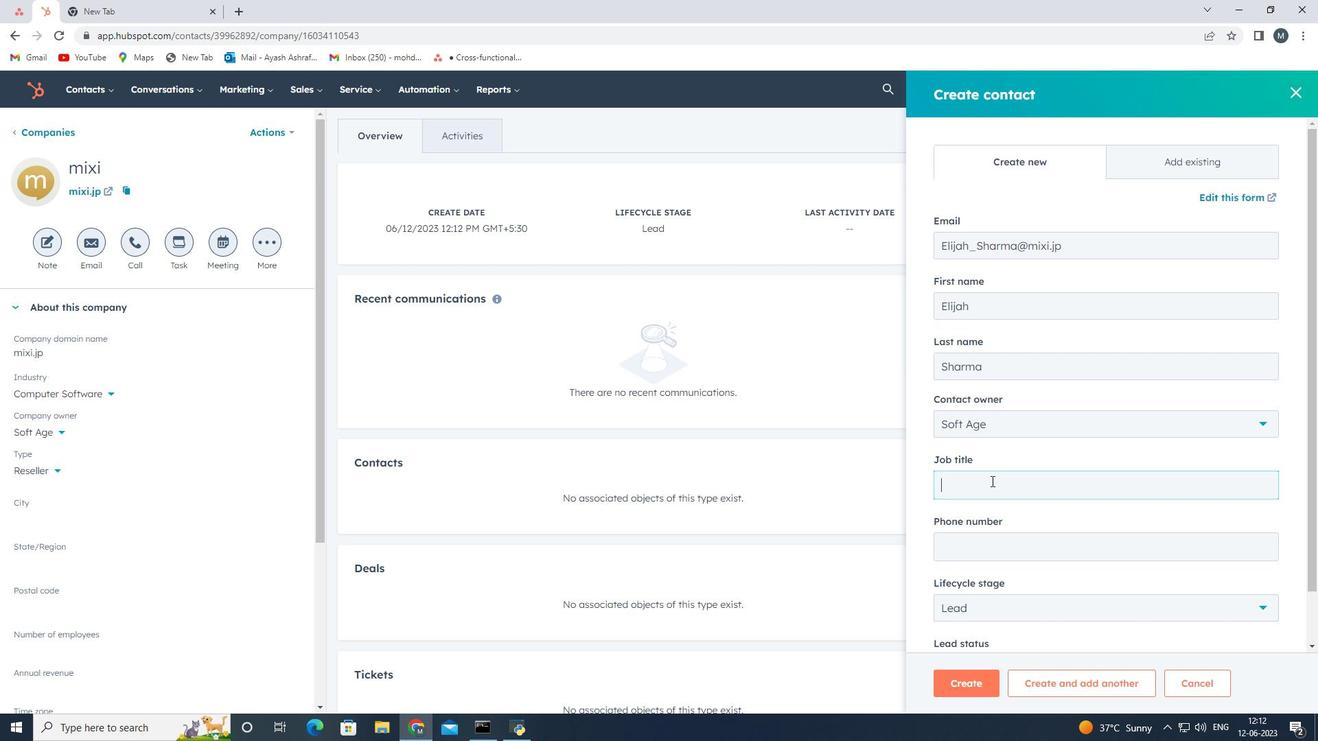
Action: Key pressed <Key.shift><Key.shift><Key.shift><Key.shift><Key.shift>Project<Key.space><Key.shift>Manager
Screenshot: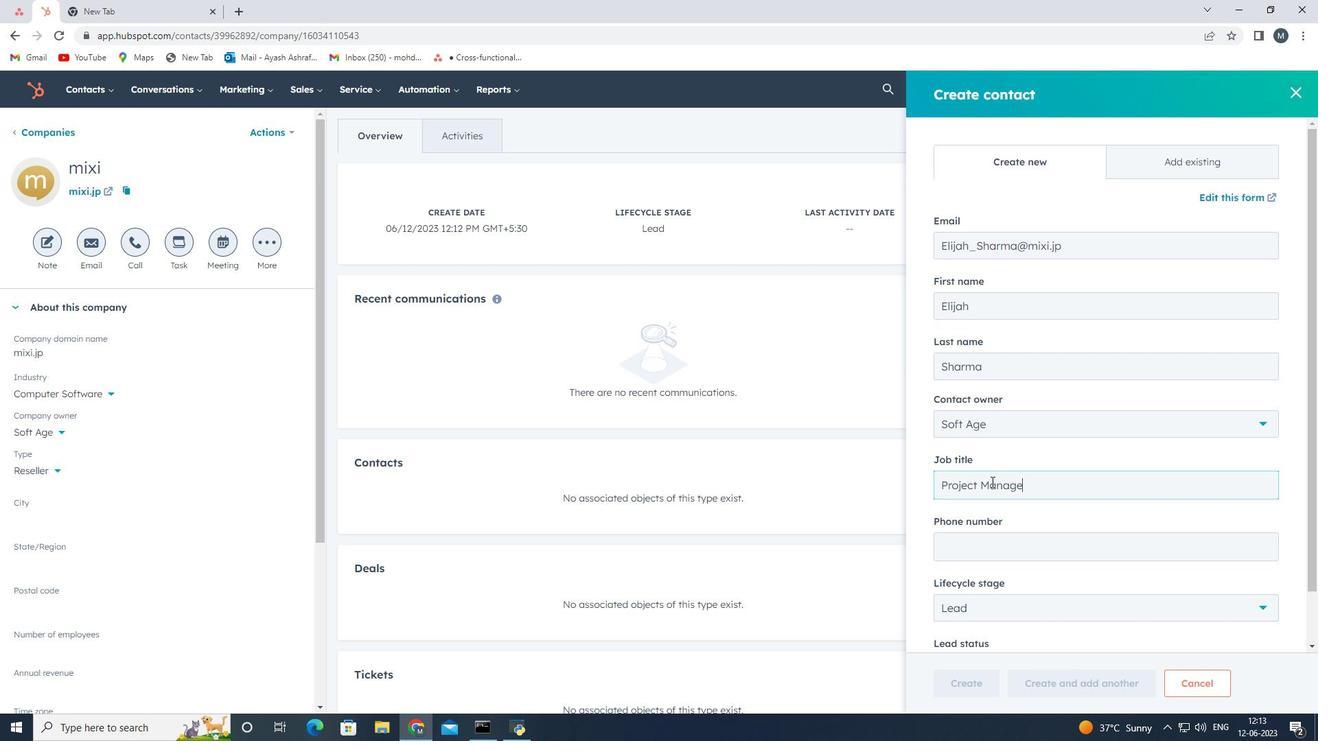 
Action: Mouse moved to (1013, 541)
Screenshot: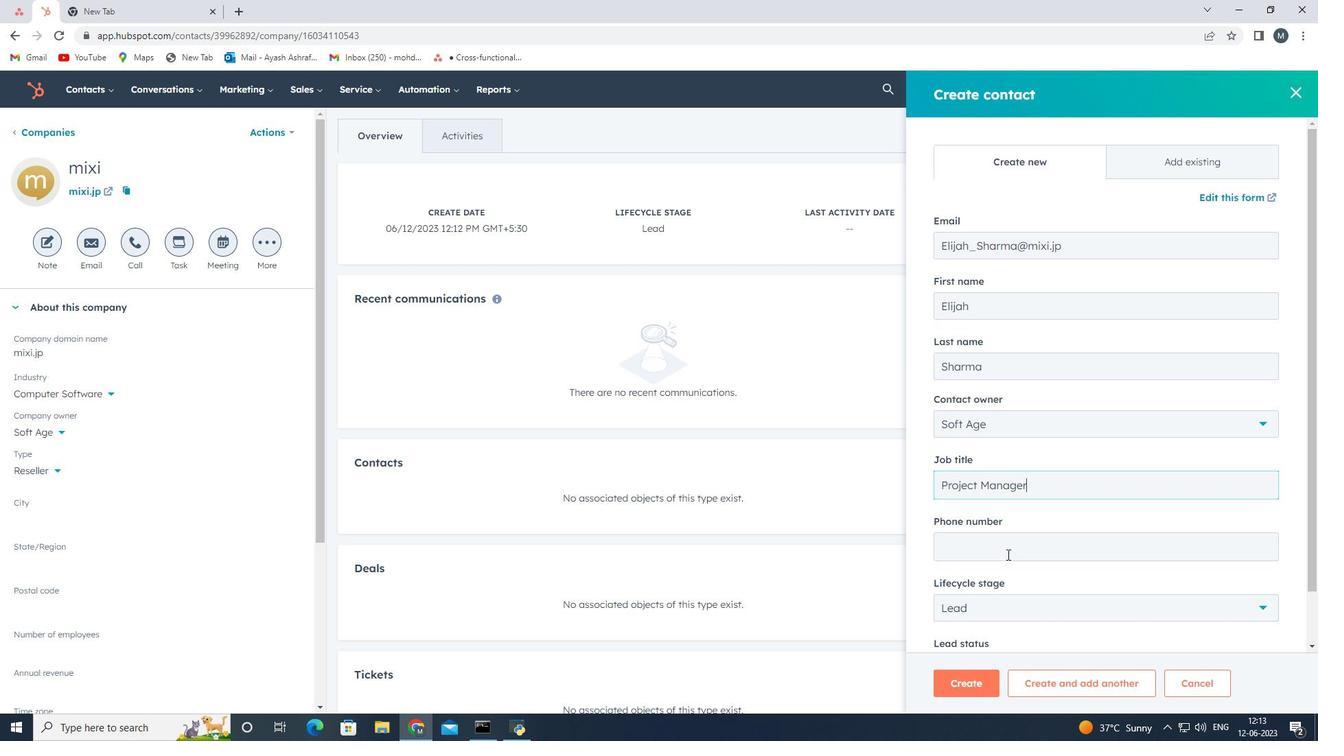 
Action: Mouse pressed left at (1013, 541)
Screenshot: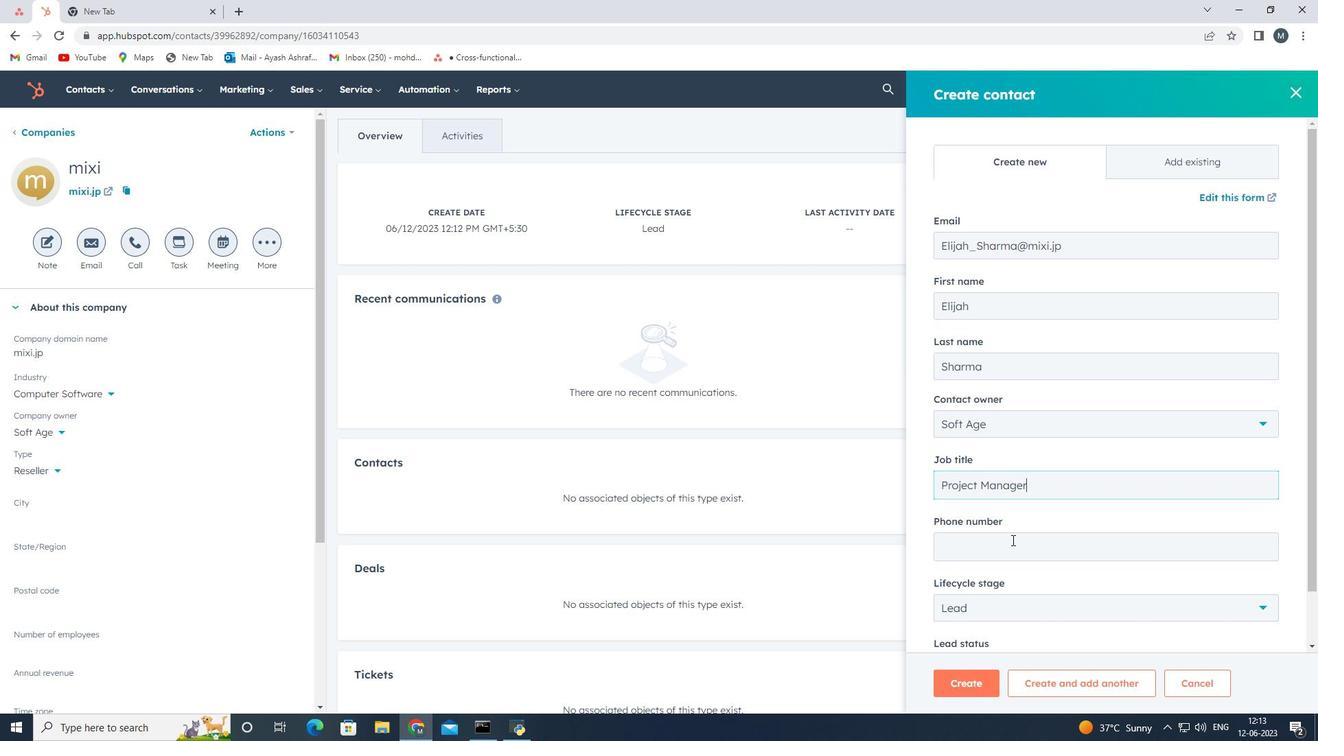 
Action: Key pressed 2025557893
Screenshot: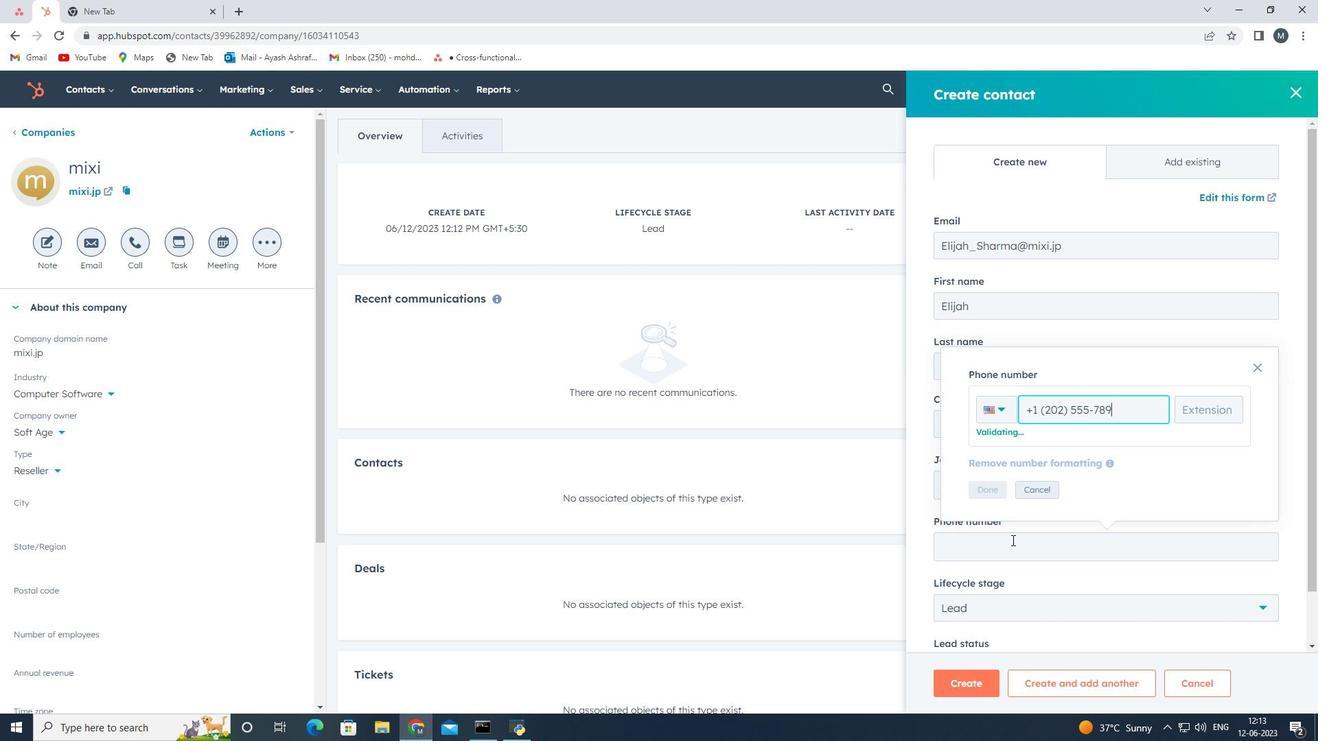 
Action: Mouse moved to (983, 493)
Screenshot: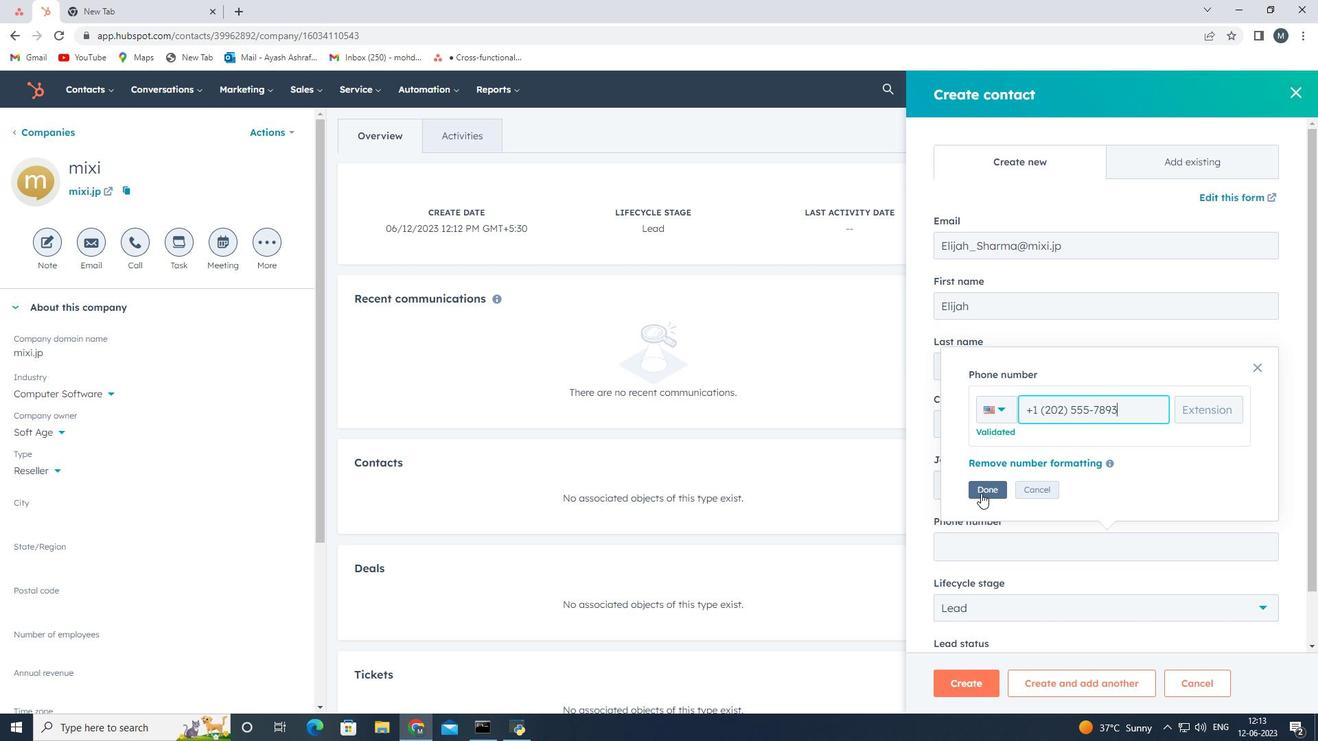 
Action: Mouse pressed left at (983, 493)
Screenshot: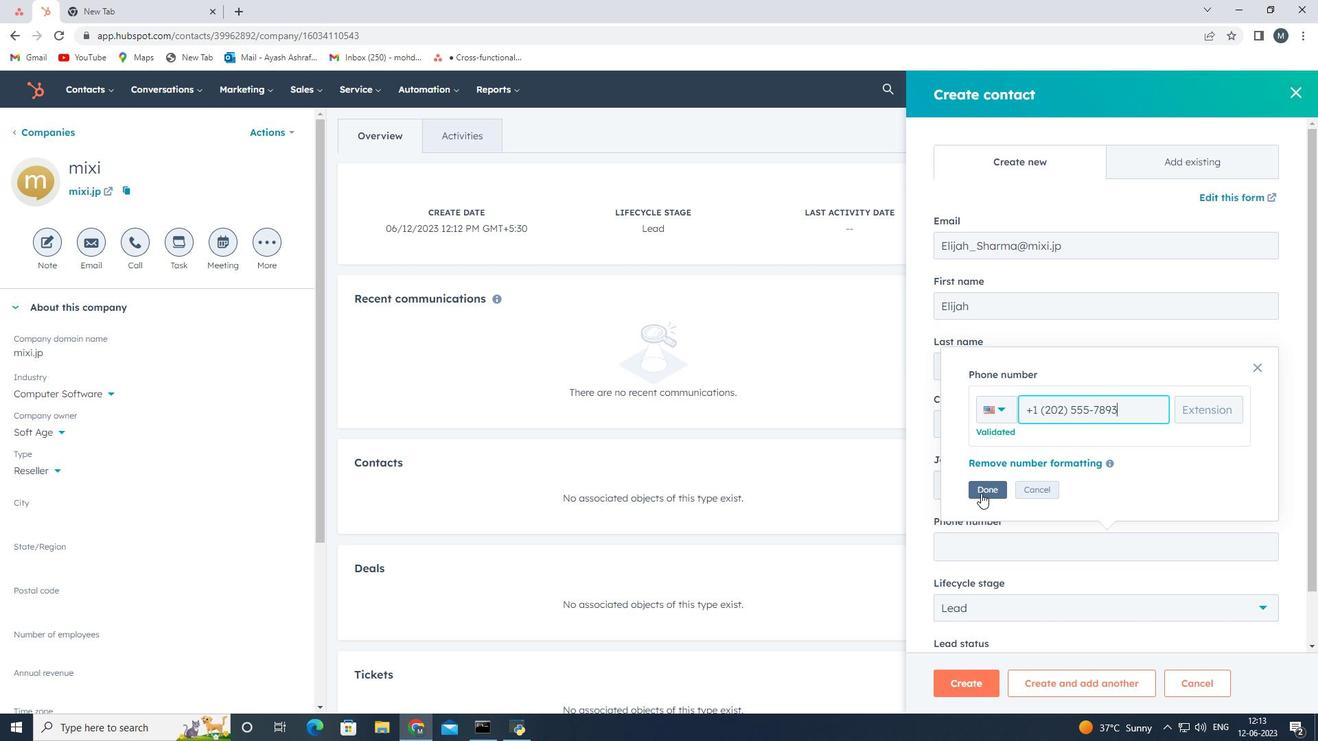 
Action: Mouse moved to (995, 611)
Screenshot: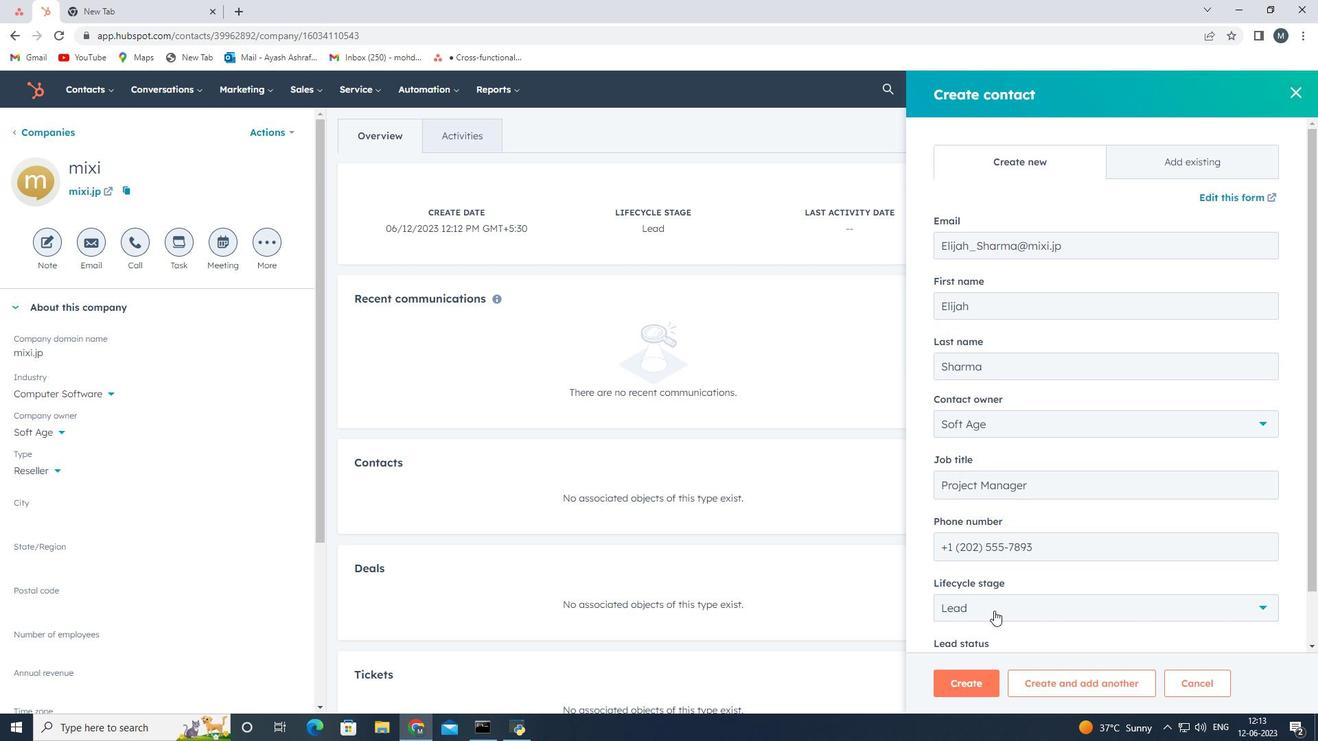 
Action: Mouse pressed left at (995, 611)
Screenshot: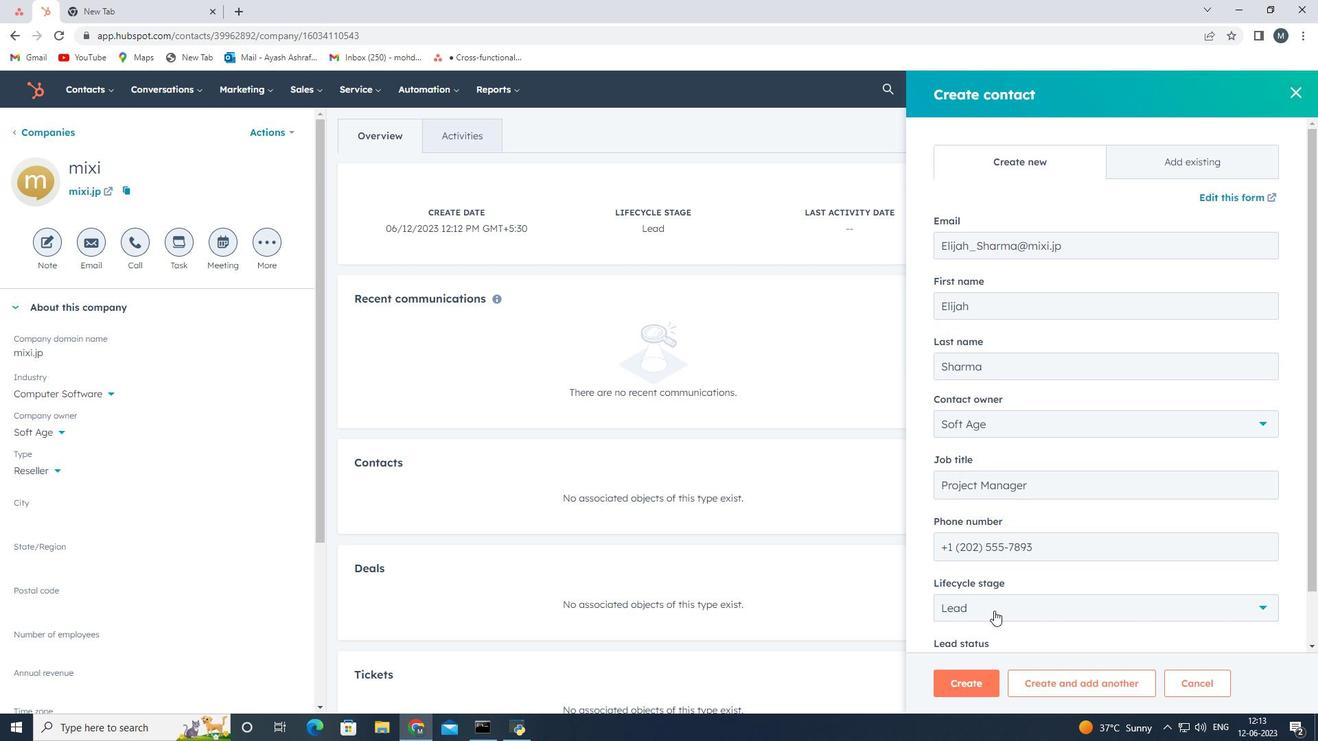 
Action: Mouse moved to (981, 484)
Screenshot: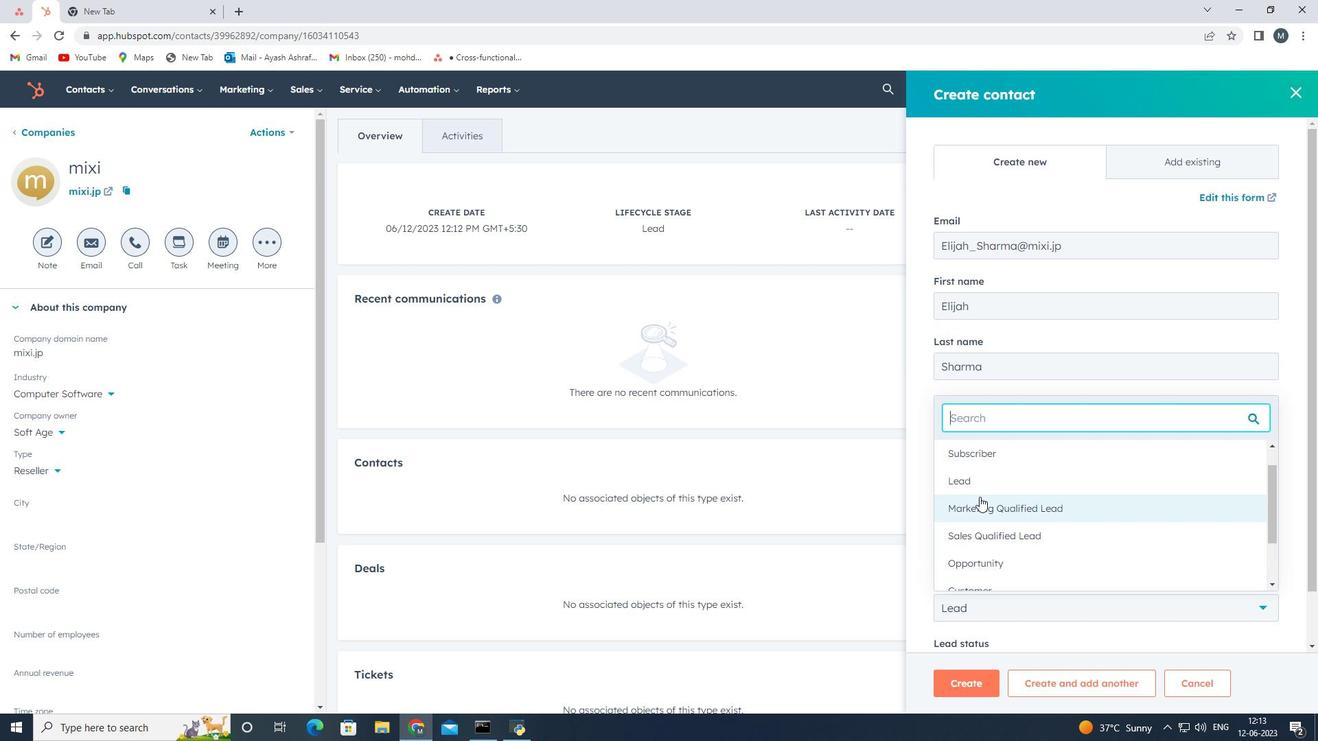 
Action: Mouse pressed left at (981, 484)
Screenshot: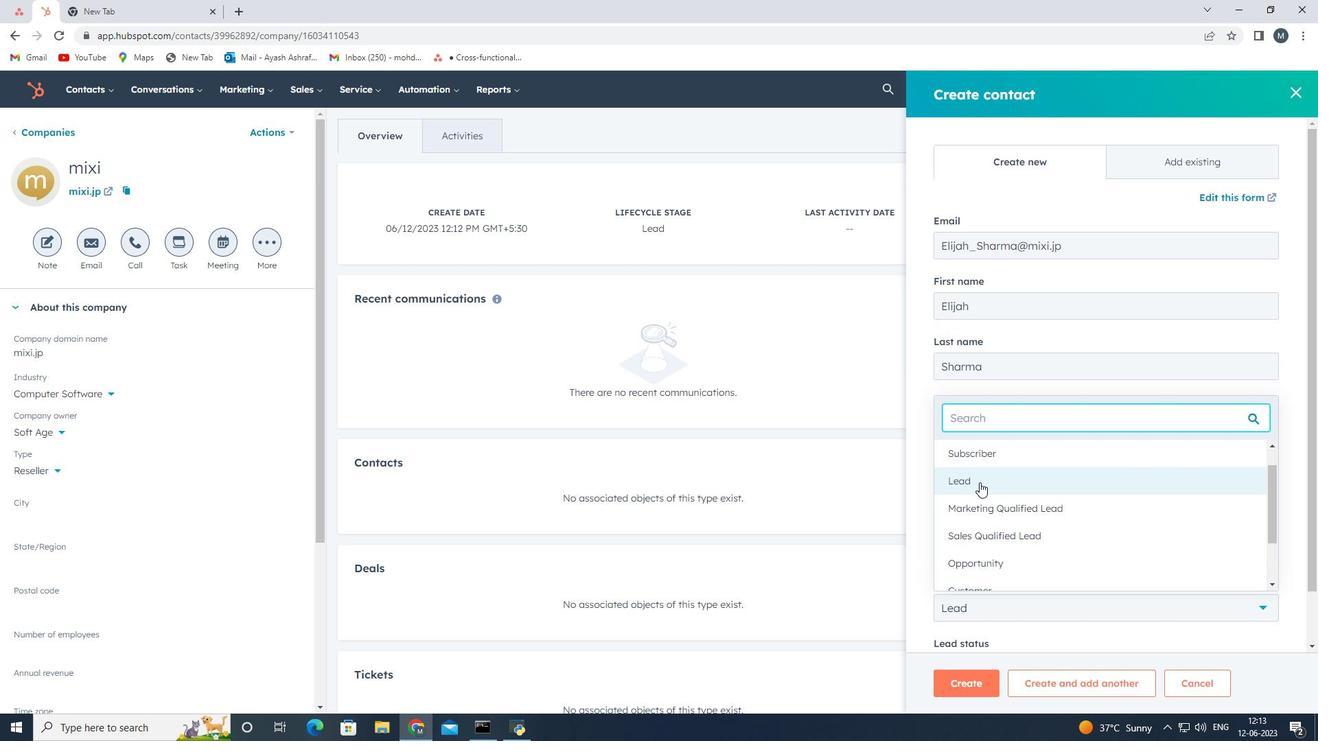 
Action: Mouse moved to (990, 603)
Screenshot: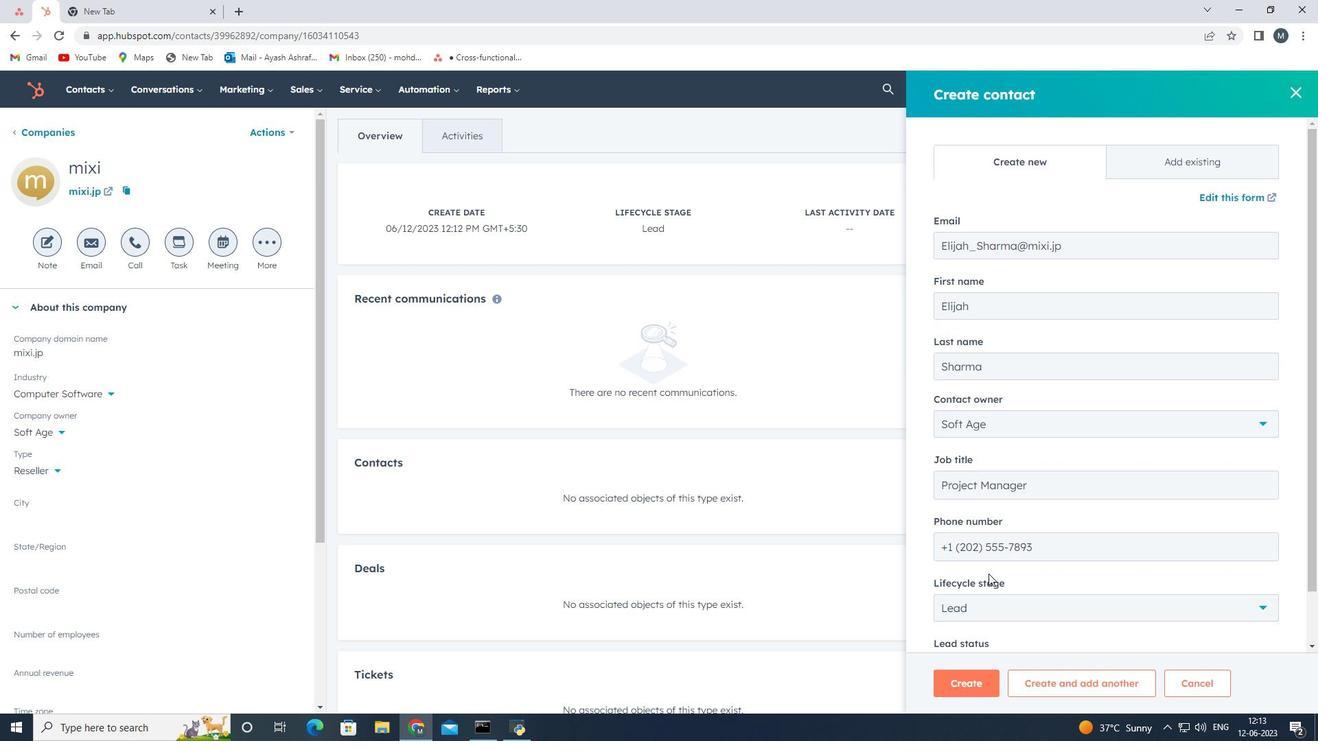 
Action: Mouse scrolled (990, 602) with delta (0, 0)
Screenshot: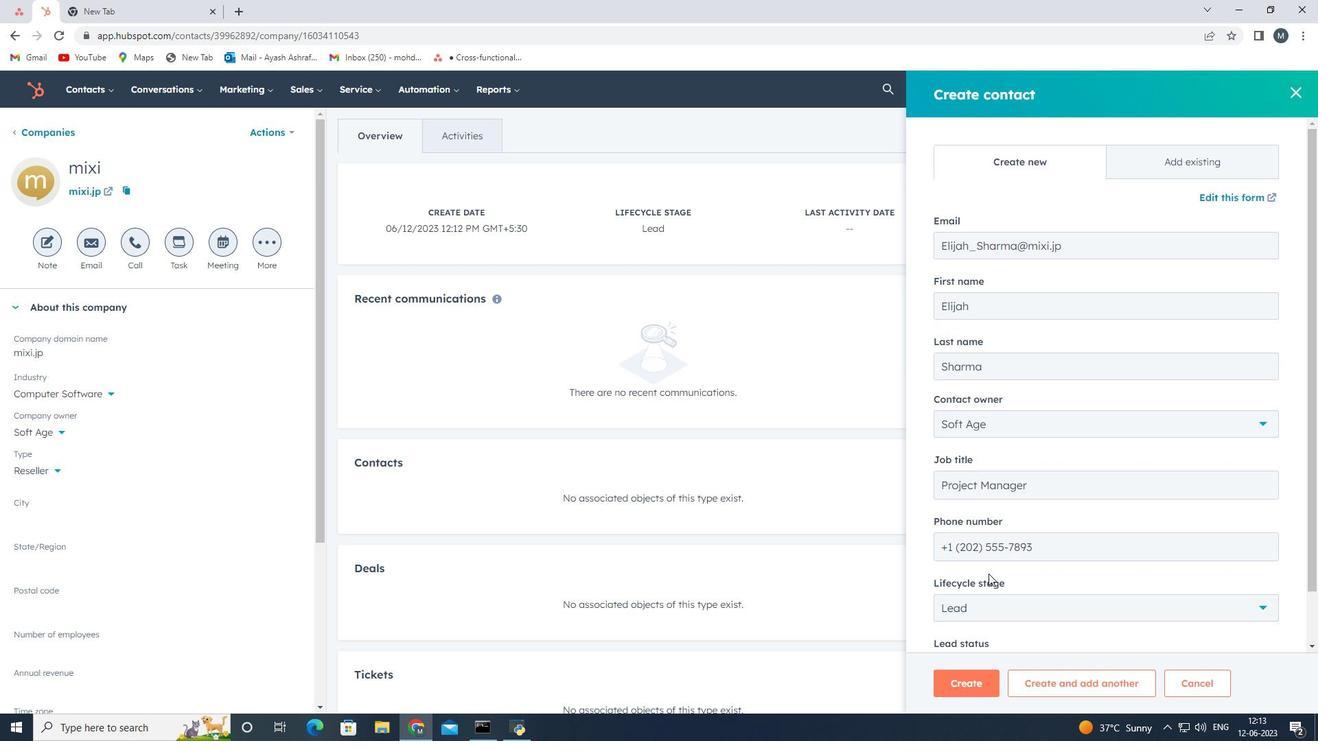 
Action: Mouse scrolled (990, 602) with delta (0, 0)
Screenshot: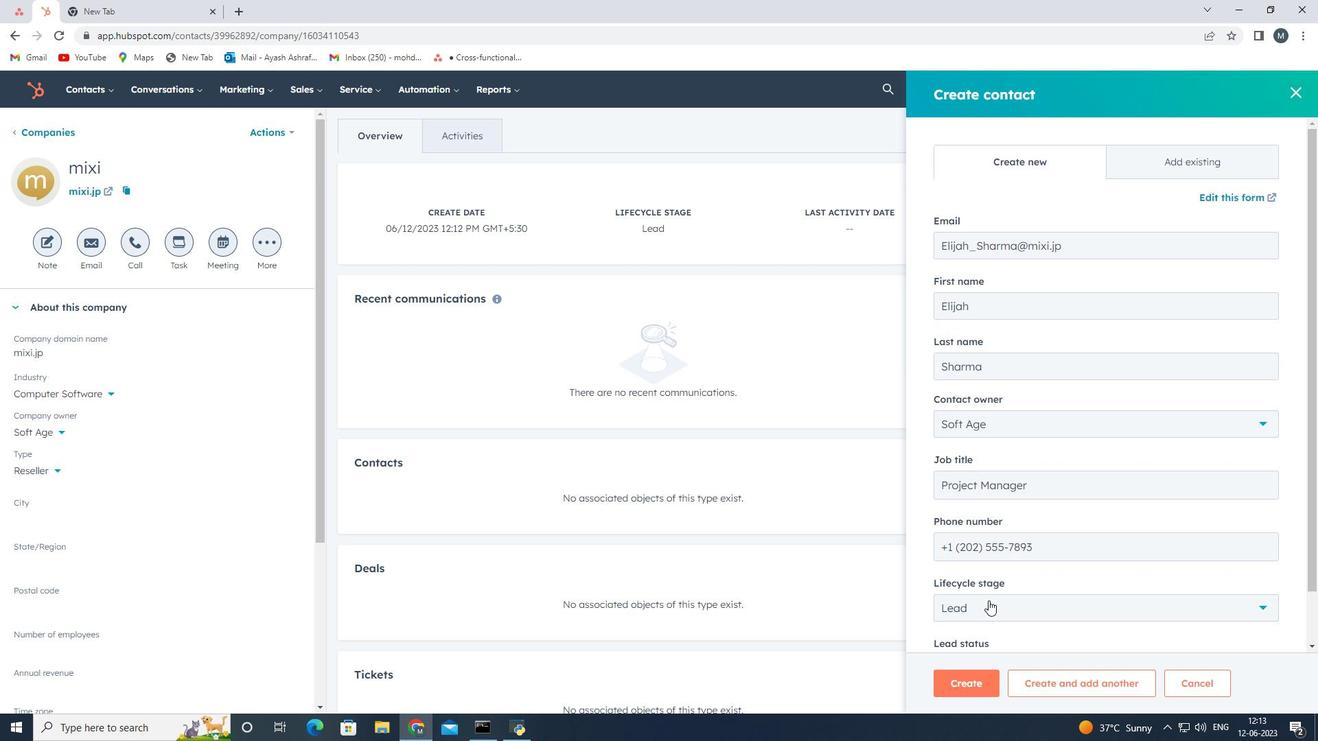 
Action: Mouse scrolled (990, 602) with delta (0, 0)
Screenshot: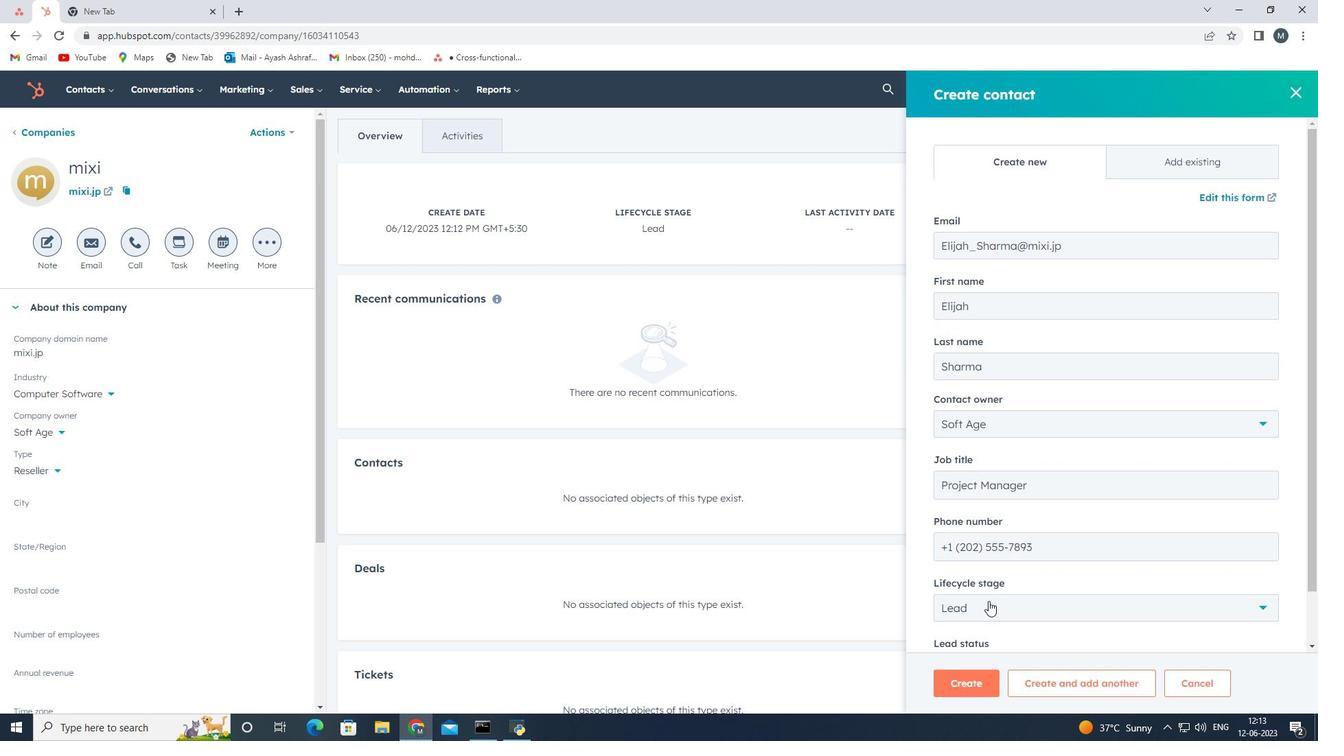
Action: Mouse moved to (990, 603)
Screenshot: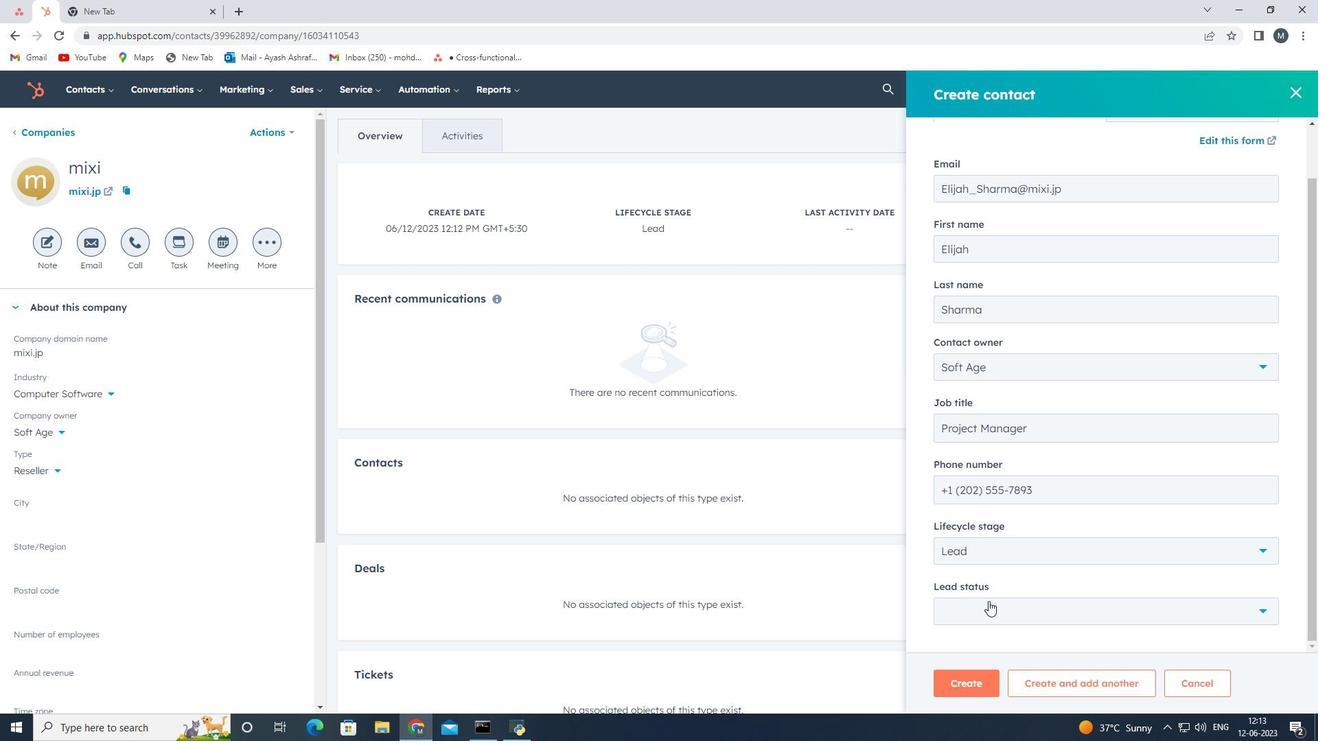 
Action: Mouse pressed left at (990, 603)
Screenshot: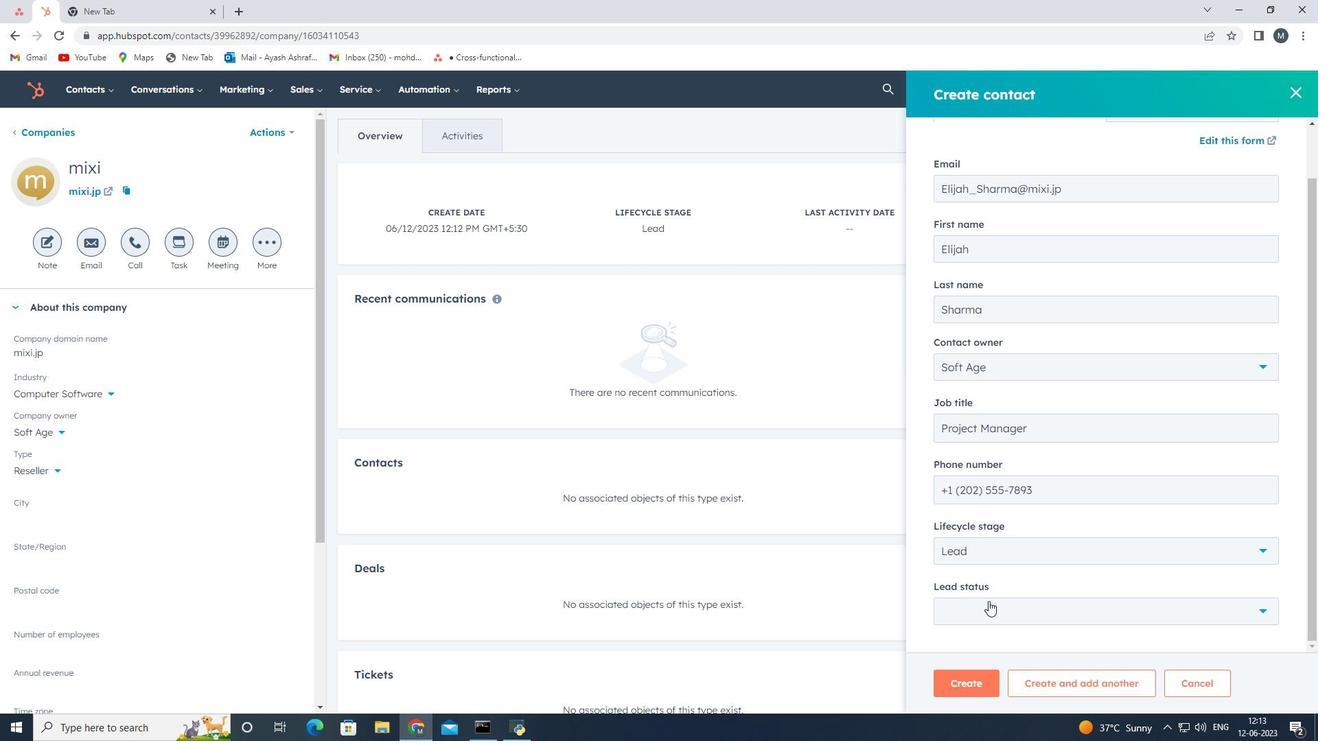
Action: Mouse moved to (982, 511)
Screenshot: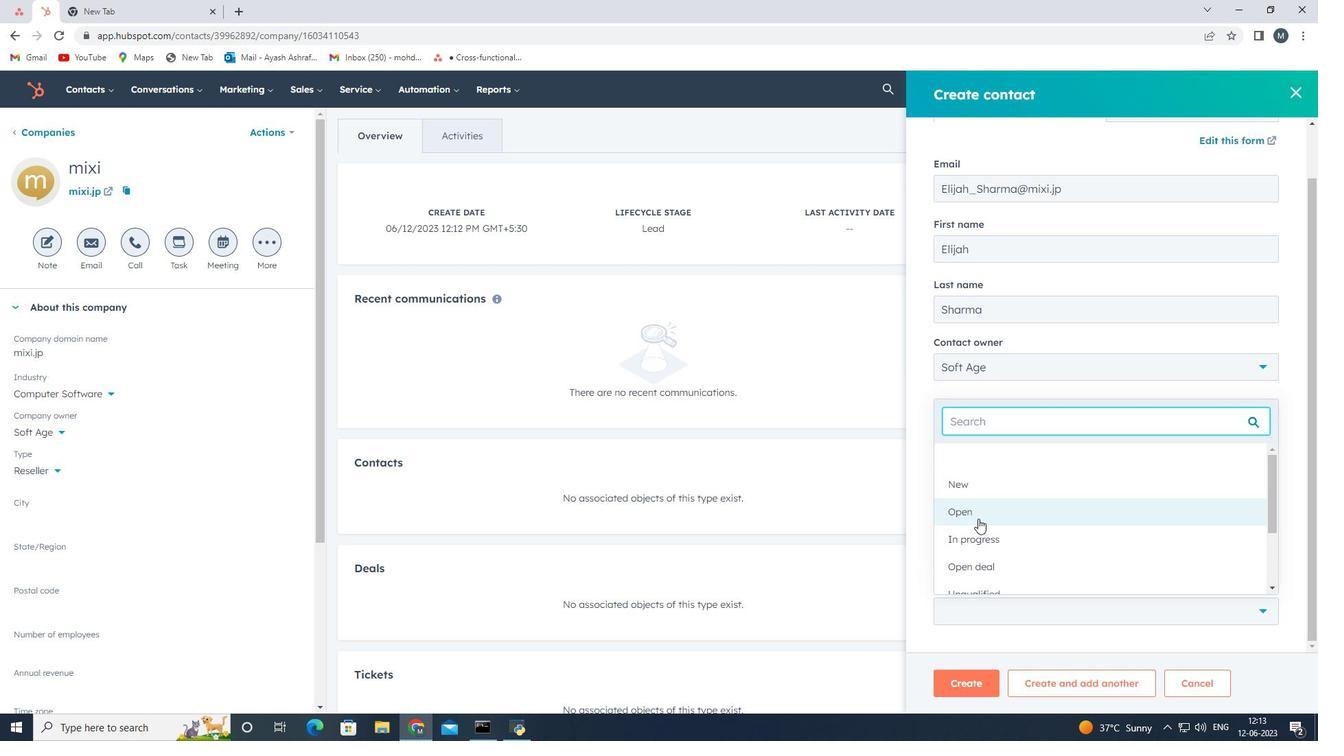 
Action: Mouse pressed left at (982, 511)
Screenshot: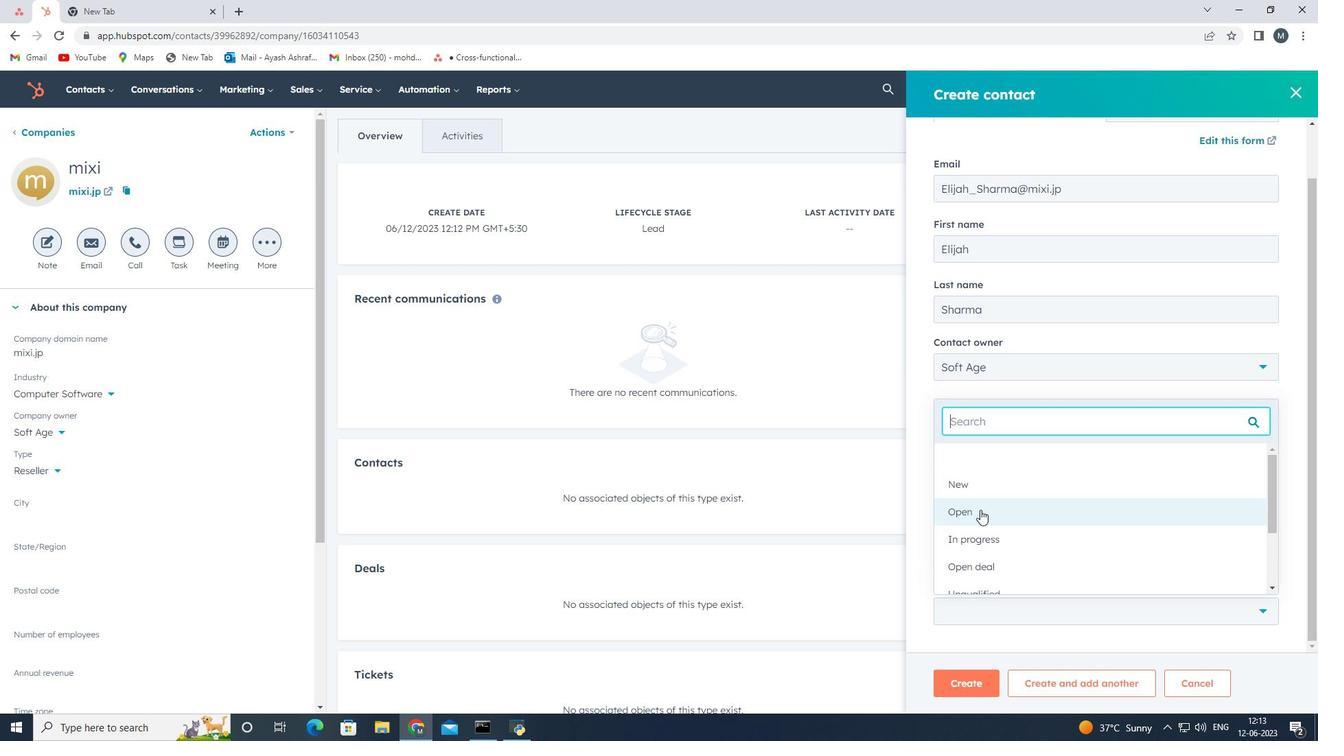 
Action: Mouse moved to (963, 679)
Screenshot: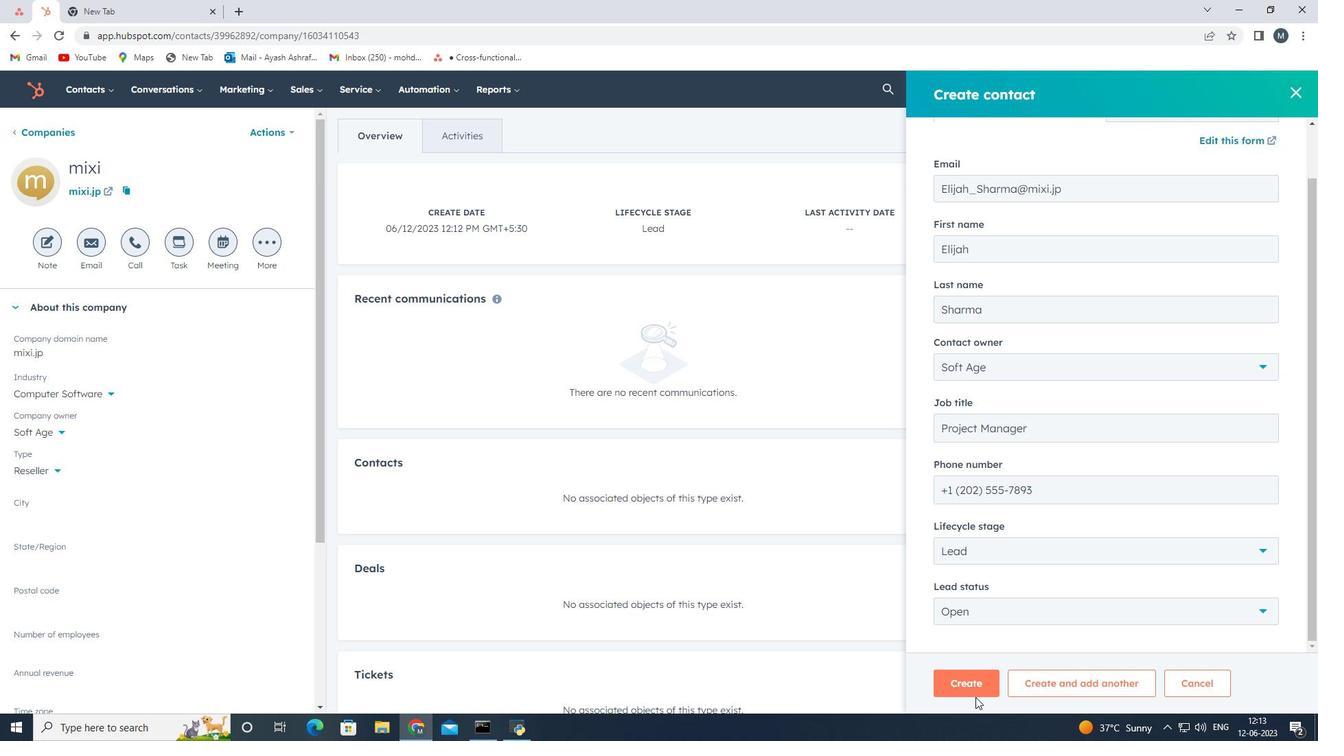
Action: Mouse pressed left at (963, 679)
Screenshot: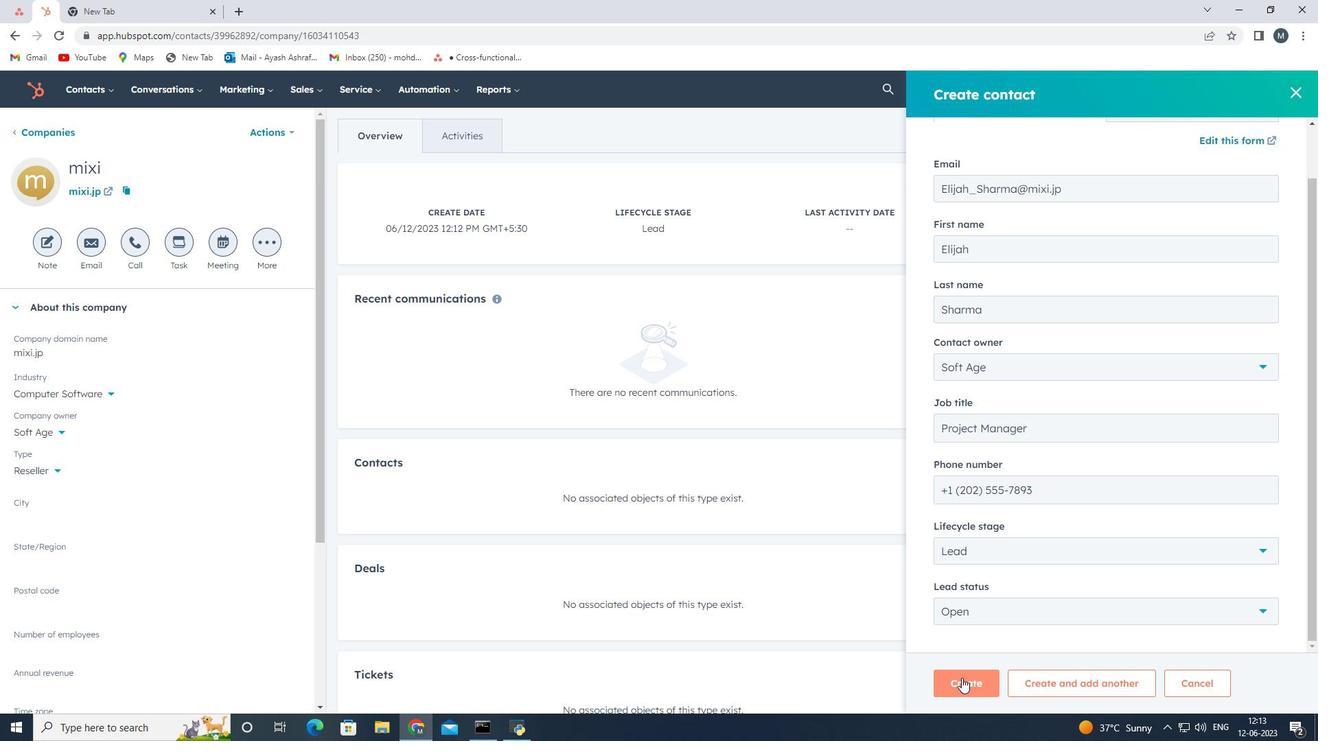 
Action: Mouse moved to (793, 319)
Screenshot: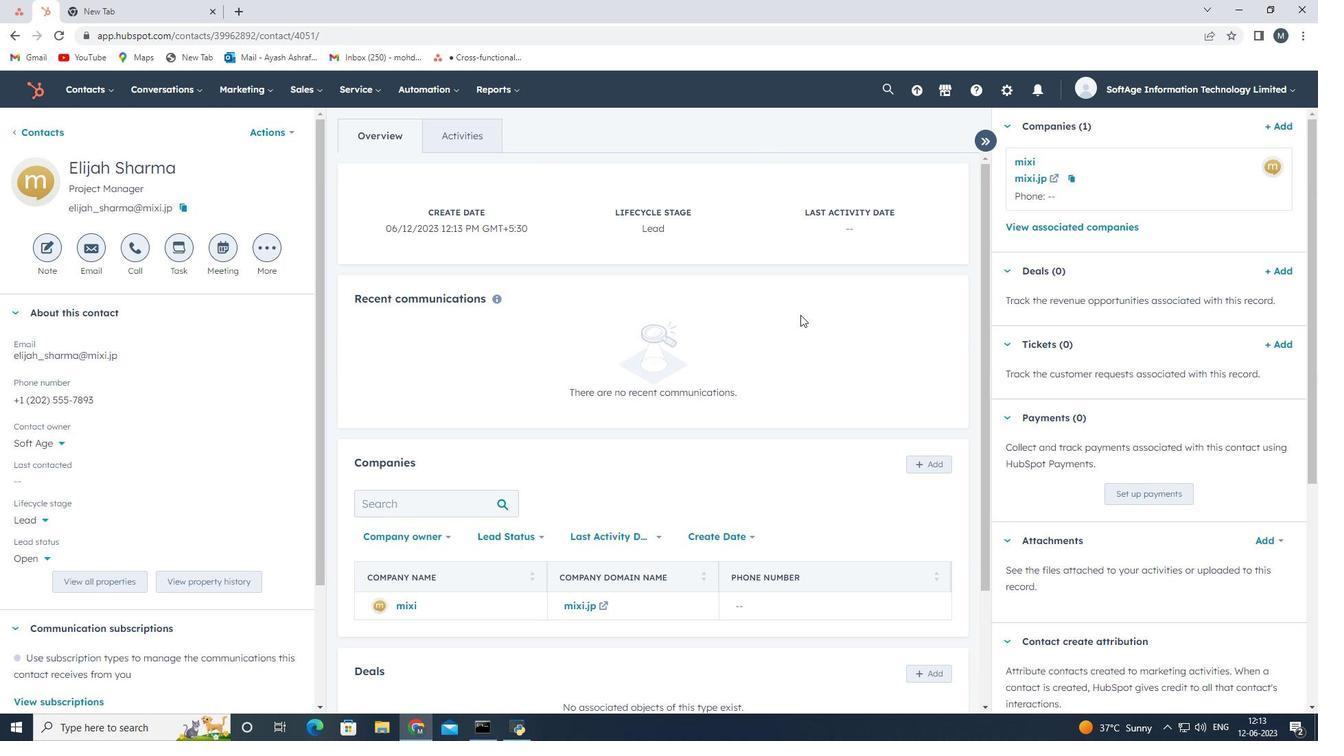 
